 Task: Check the traffic conditions on Interstate 55 in Chicago.
Action: Key pressed <Key.caps_lock>I<Key.caps_lock>nter
Screenshot: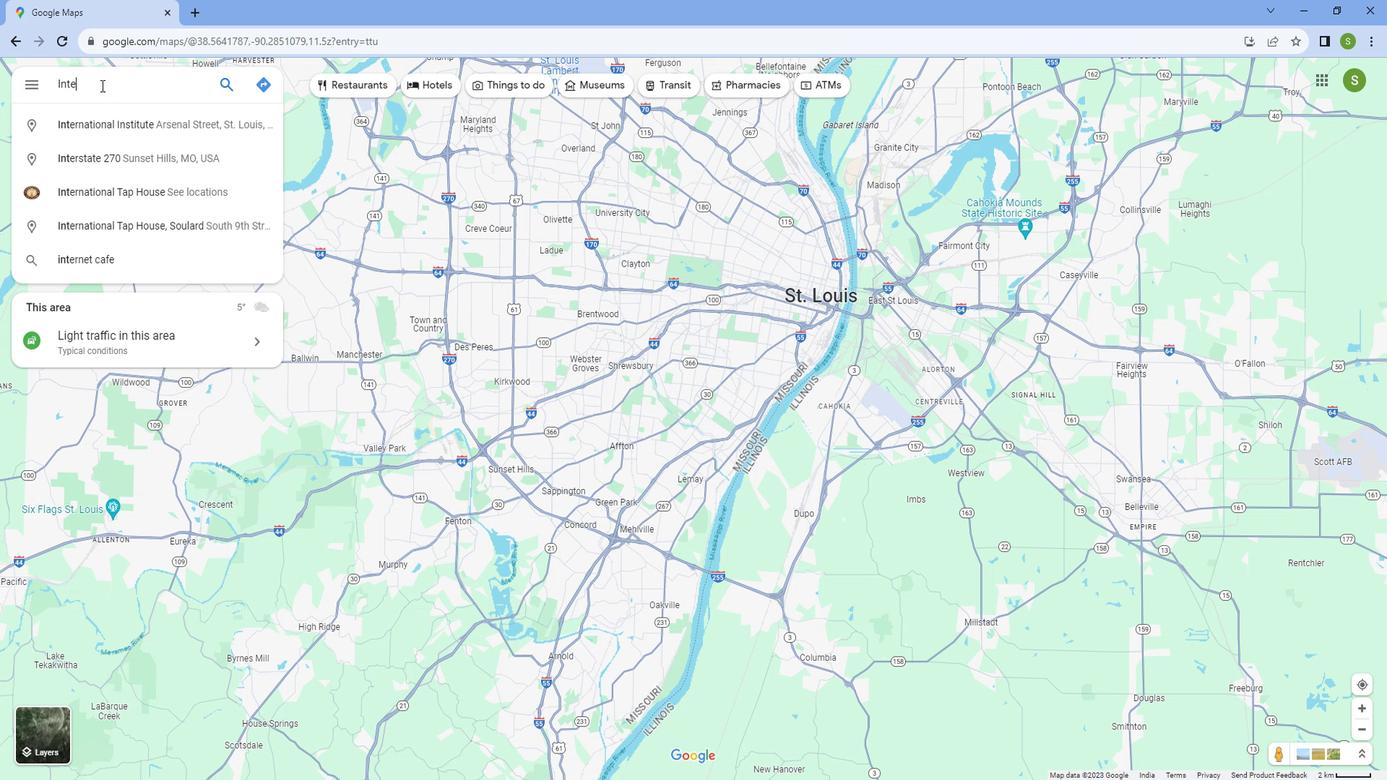 
Action: Mouse moved to (121, 107)
Screenshot: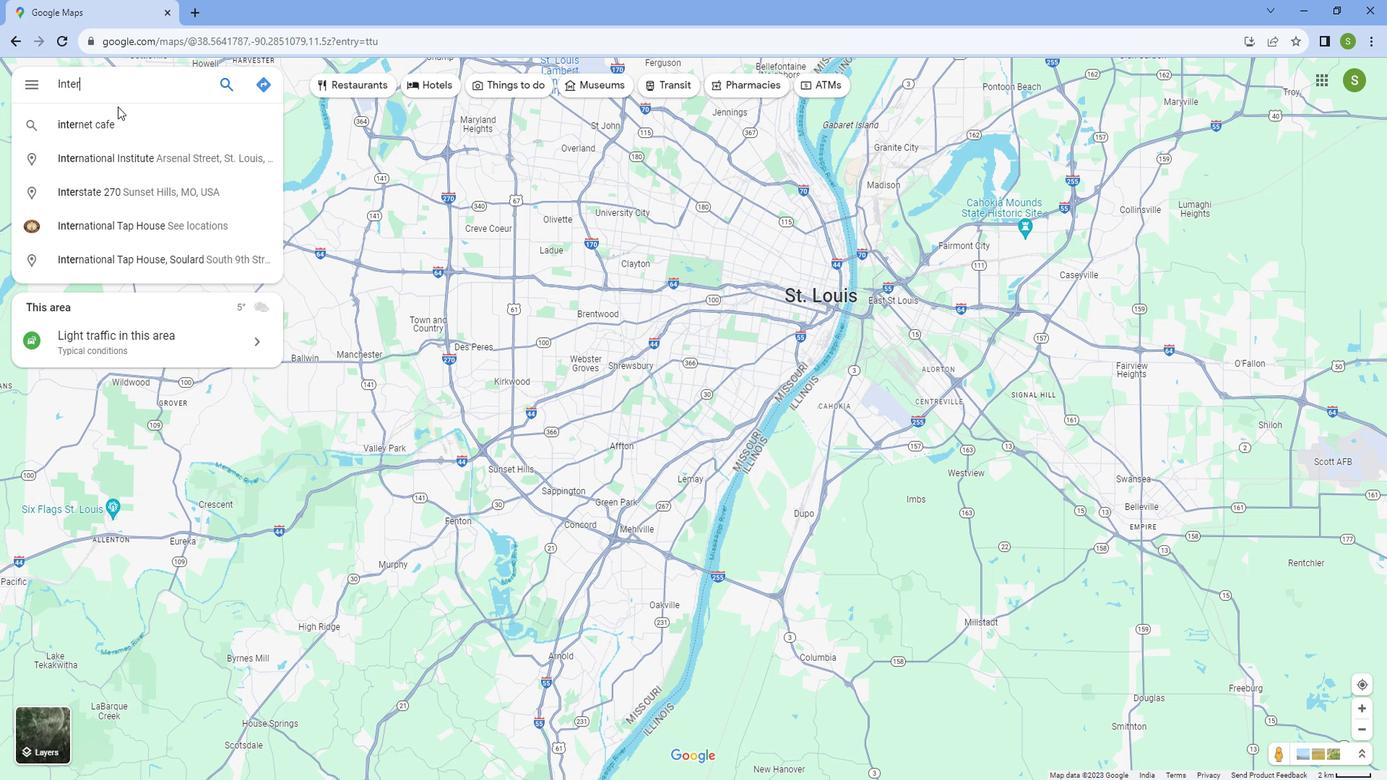 
Action: Key pressed state<Key.space>55,<Key.space><Key.caps_lock>C<Key.caps_lock>hicago
Screenshot: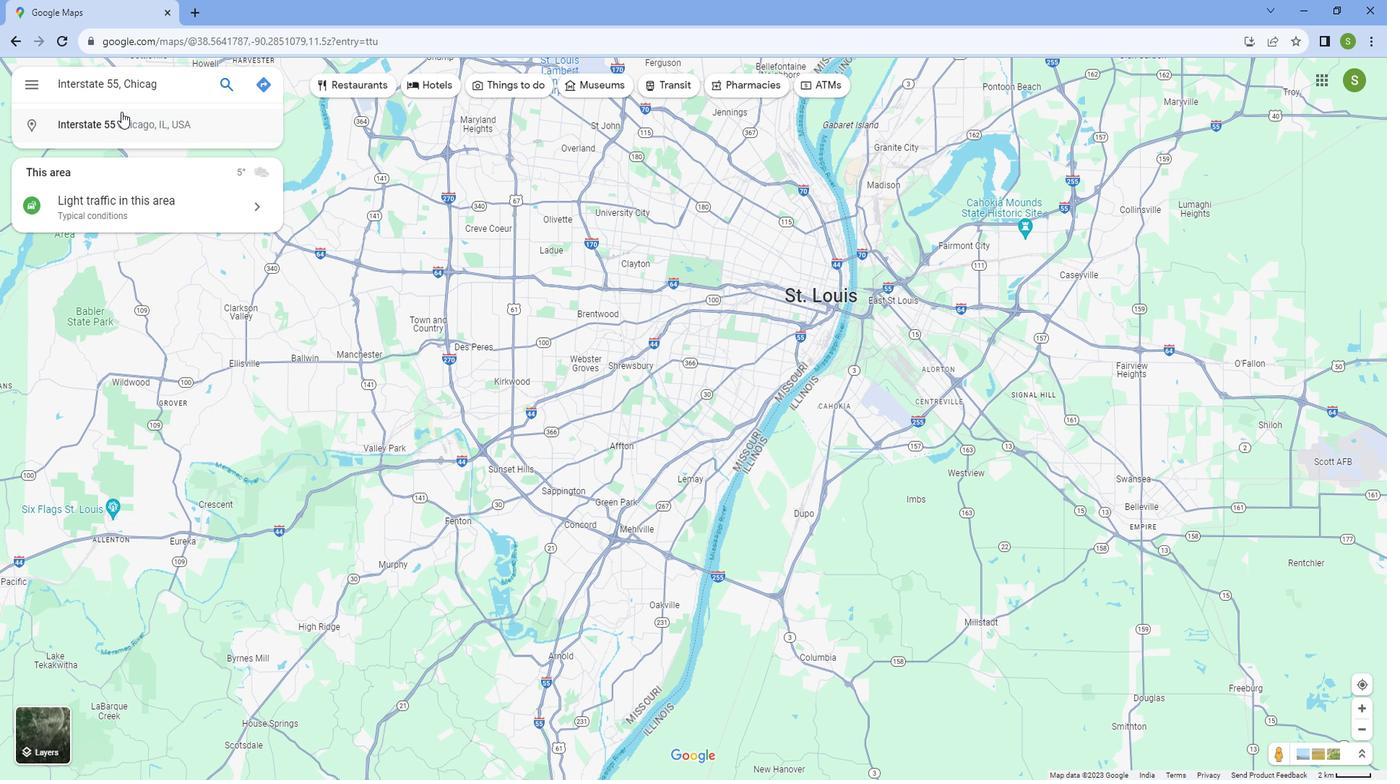 
Action: Mouse moved to (122, 114)
Screenshot: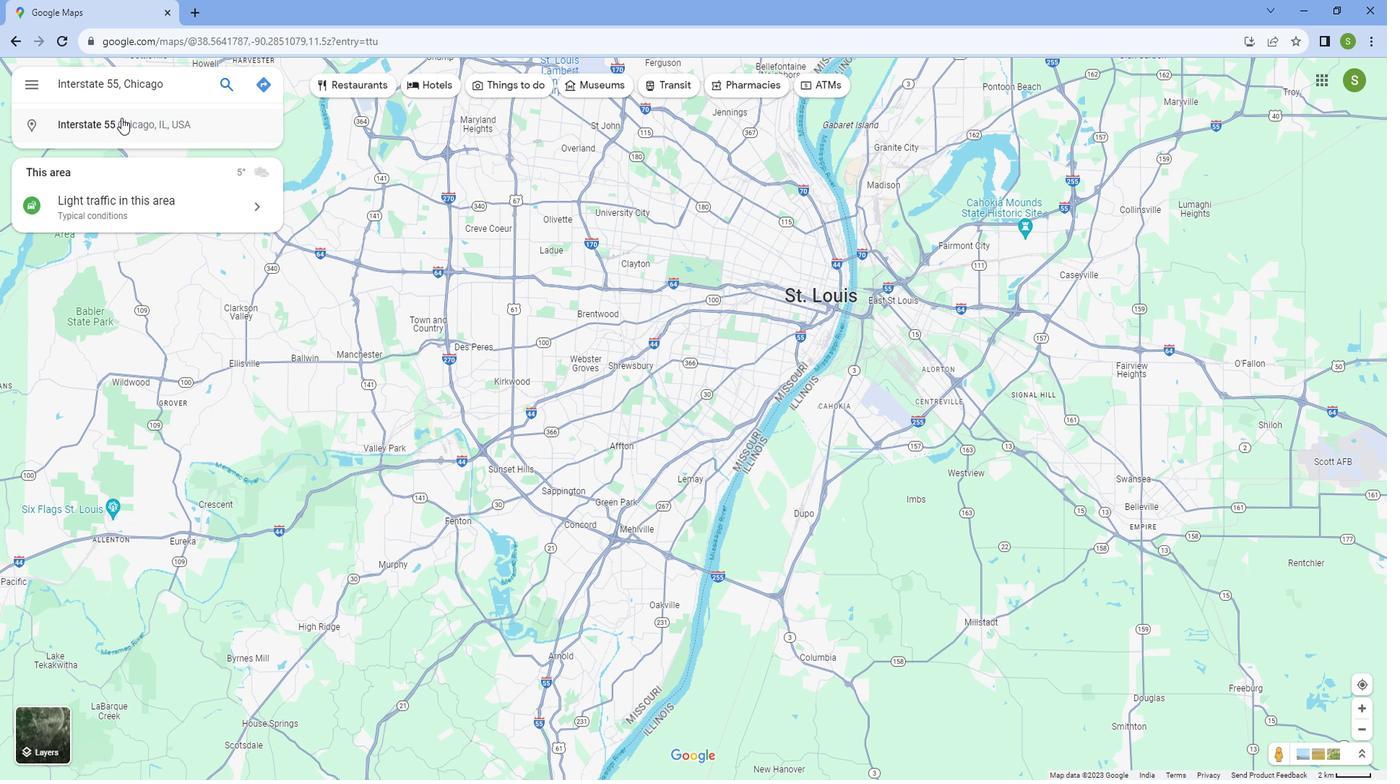 
Action: Mouse pressed left at (122, 114)
Screenshot: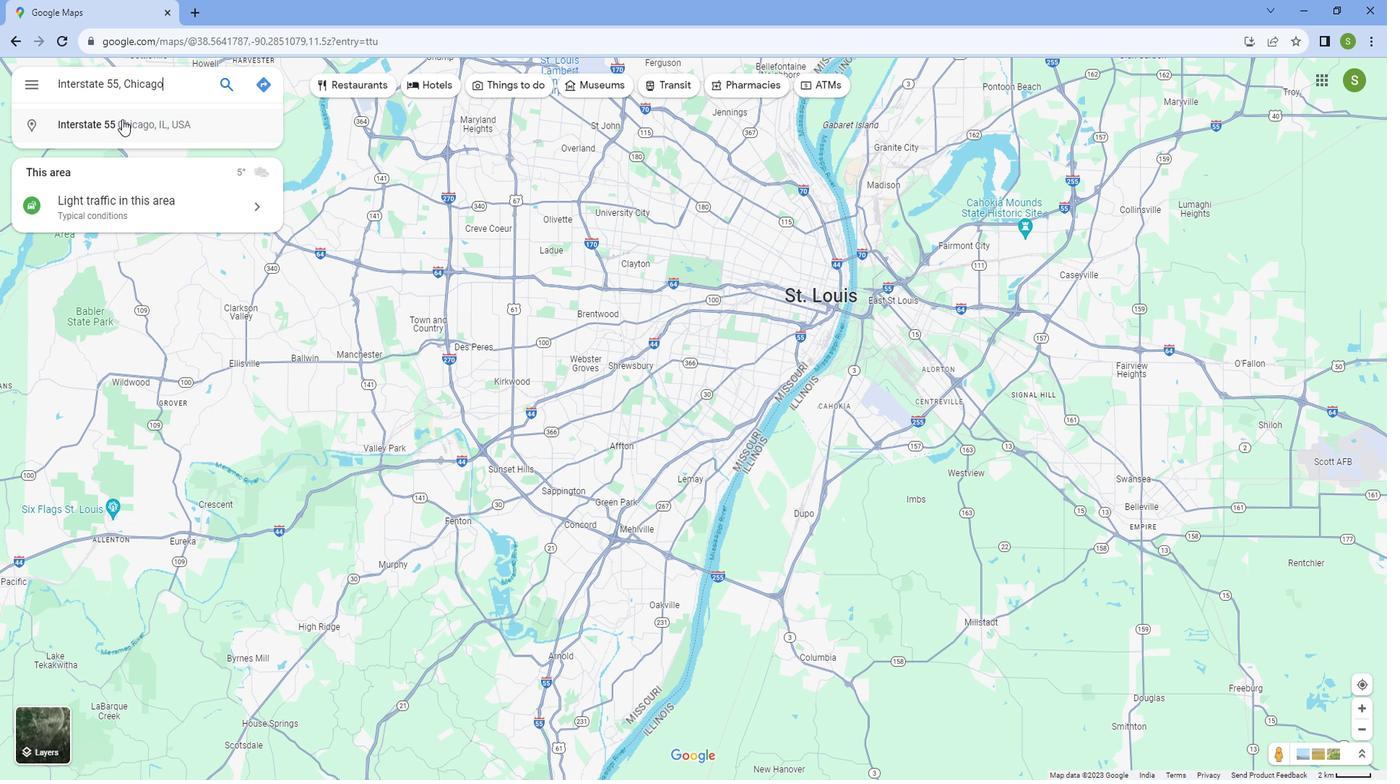 
Action: Mouse moved to (547, 509)
Screenshot: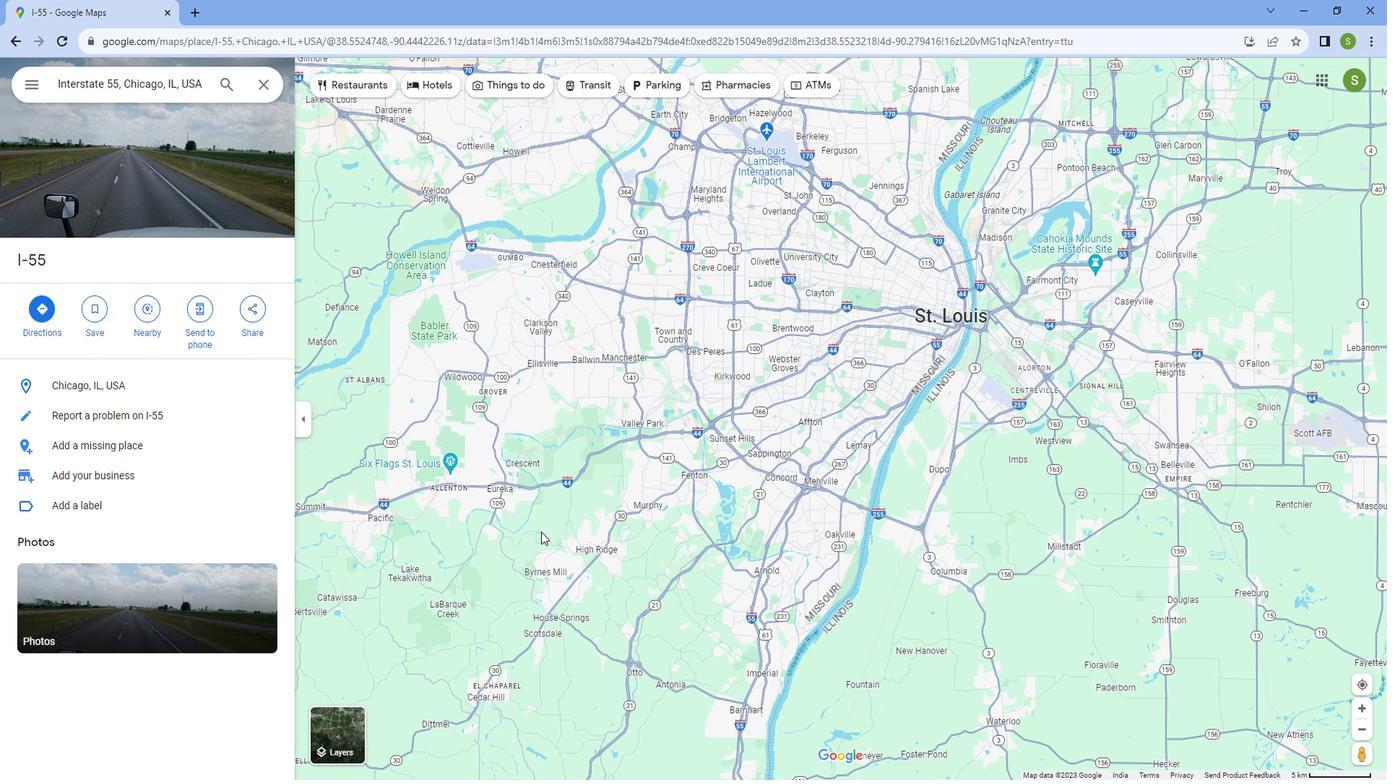 
Action: Mouse scrolled (547, 508) with delta (0, 0)
Screenshot: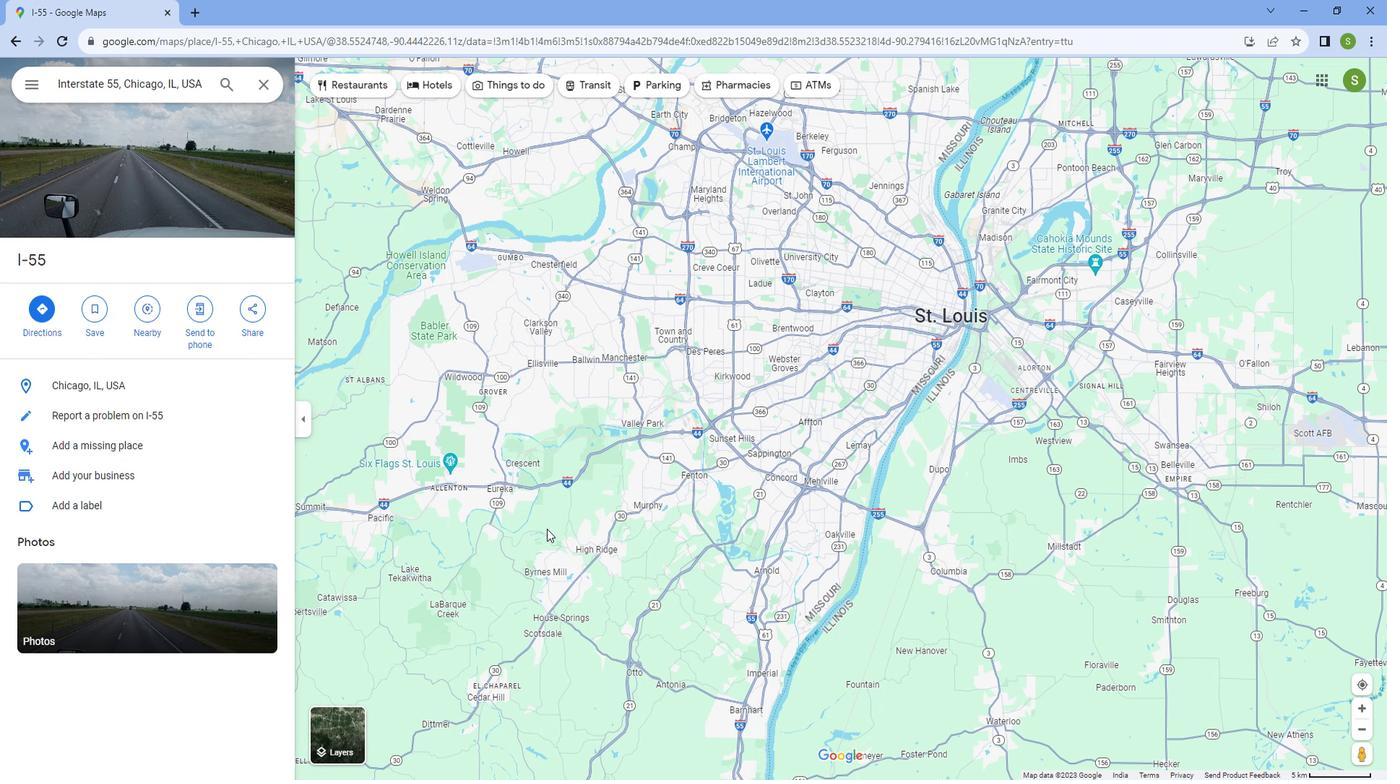
Action: Mouse scrolled (547, 508) with delta (0, 0)
Screenshot: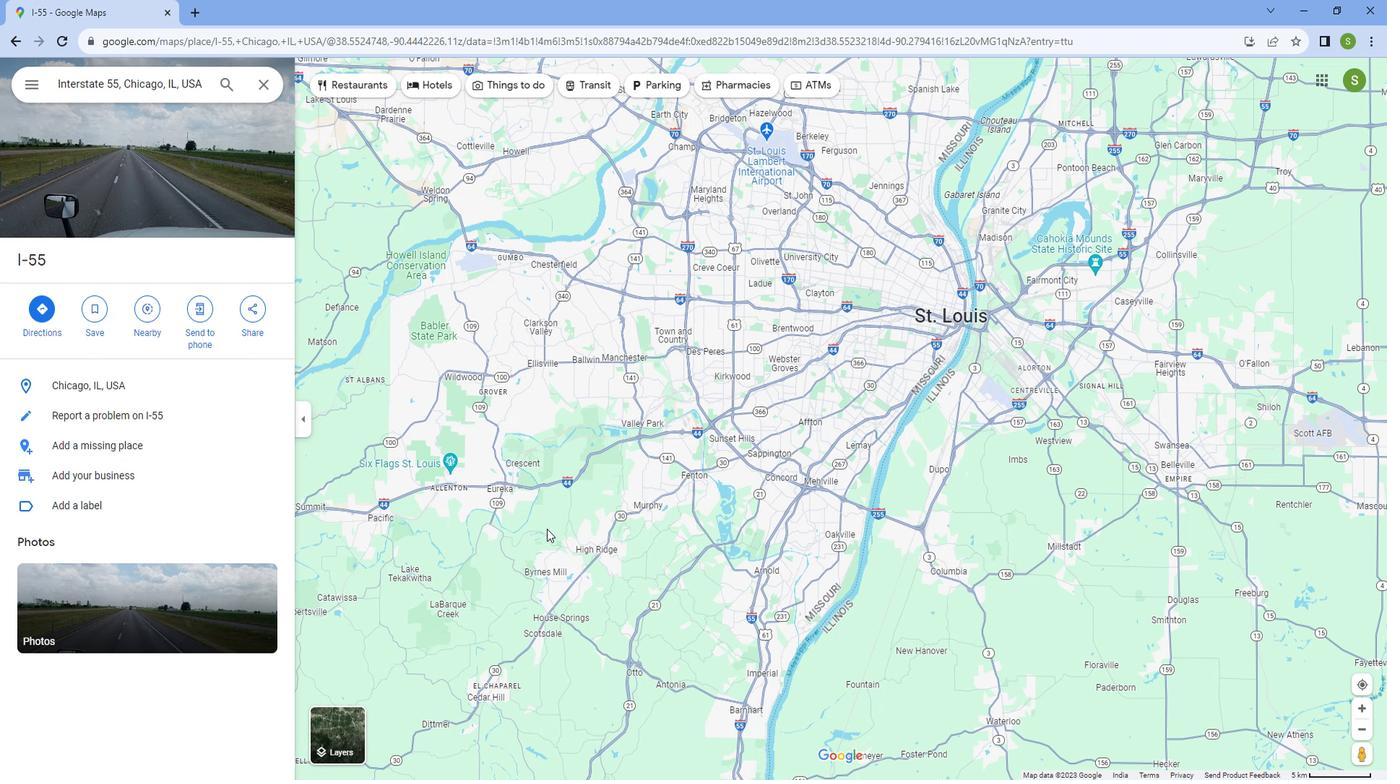 
Action: Mouse scrolled (547, 508) with delta (0, 0)
Screenshot: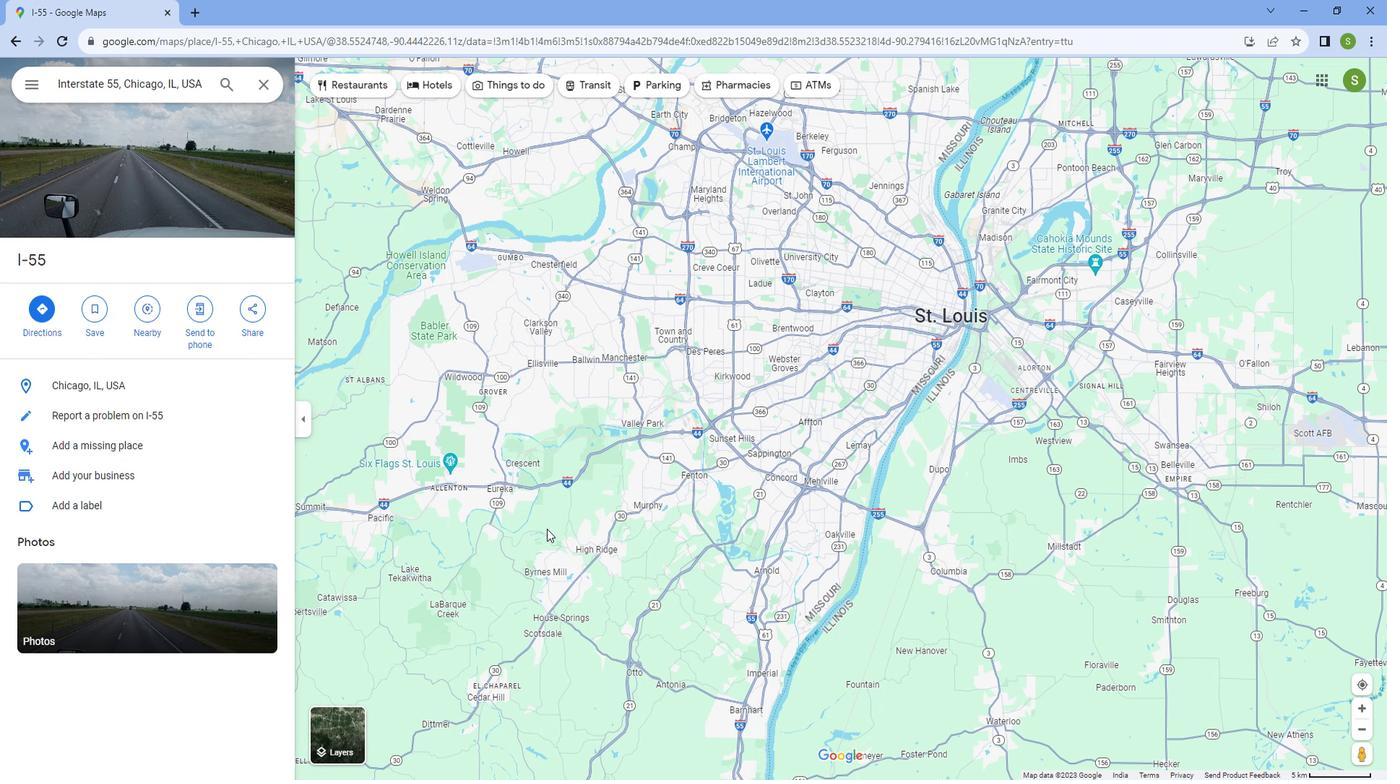 
Action: Mouse scrolled (547, 508) with delta (0, 0)
Screenshot: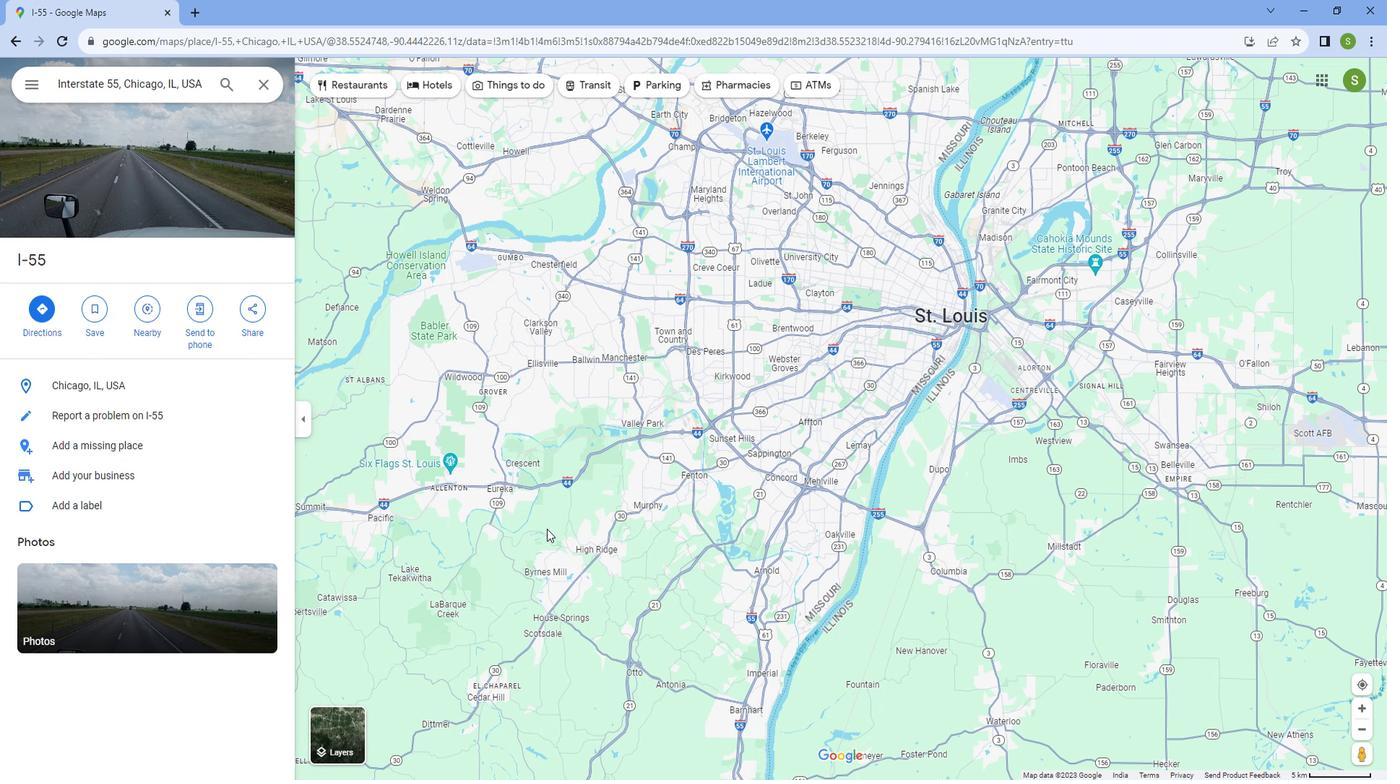 
Action: Mouse scrolled (547, 508) with delta (0, 0)
Screenshot: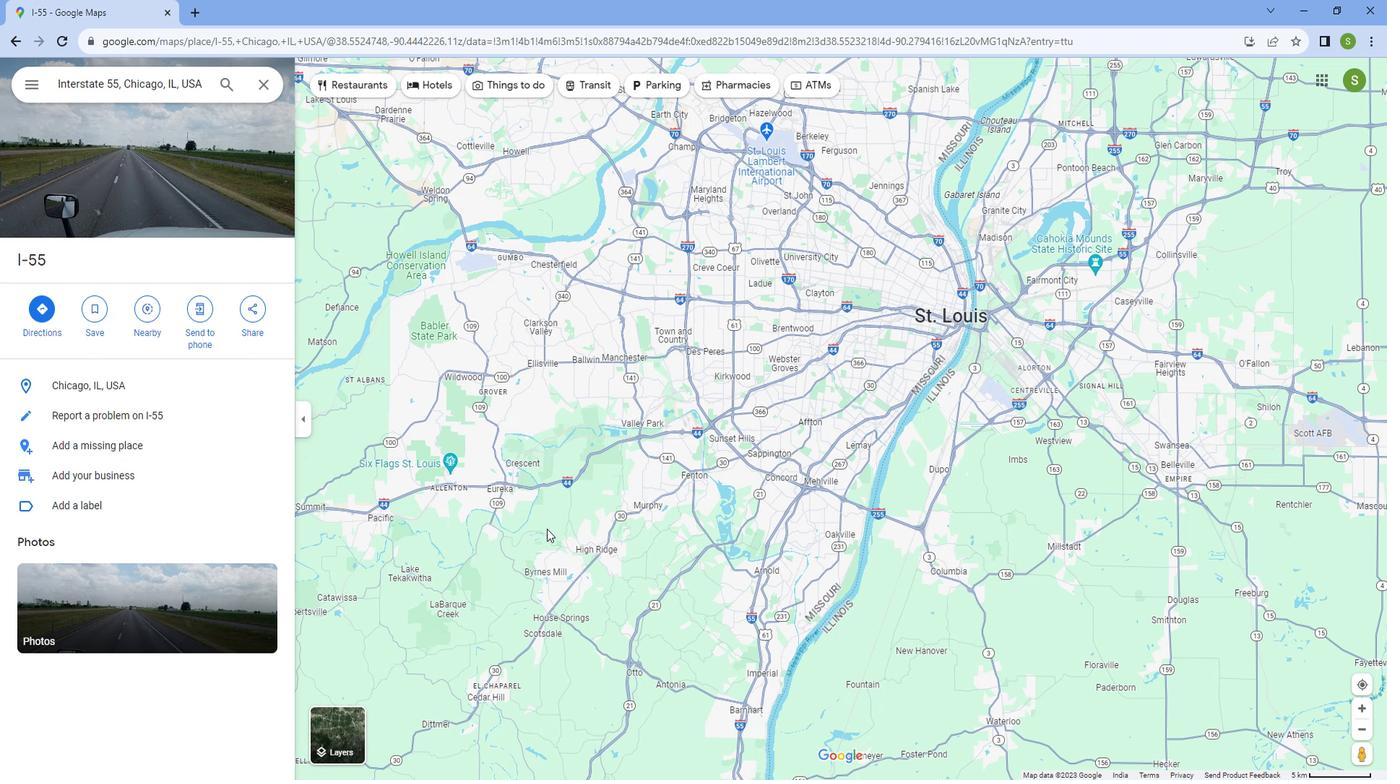 
Action: Mouse scrolled (547, 508) with delta (0, 0)
Screenshot: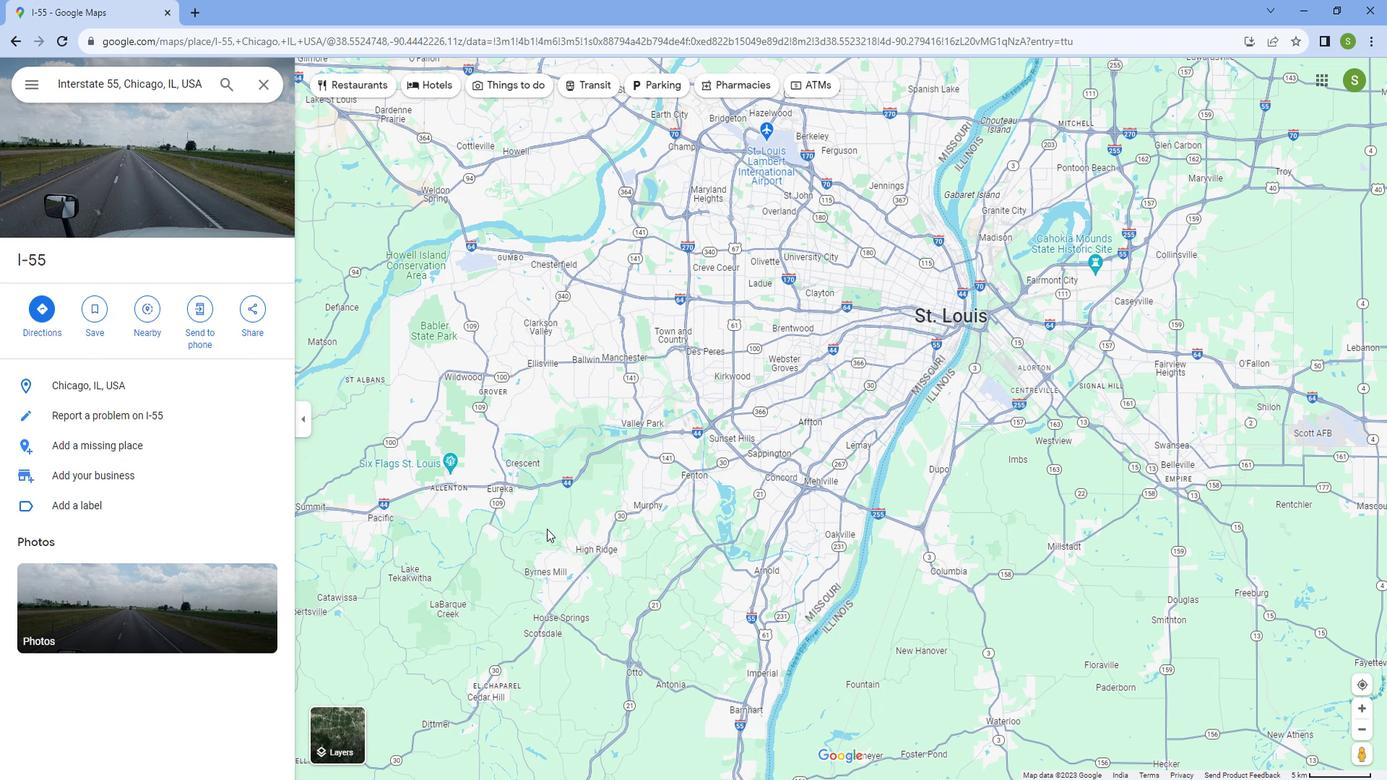 
Action: Mouse scrolled (547, 508) with delta (0, 0)
Screenshot: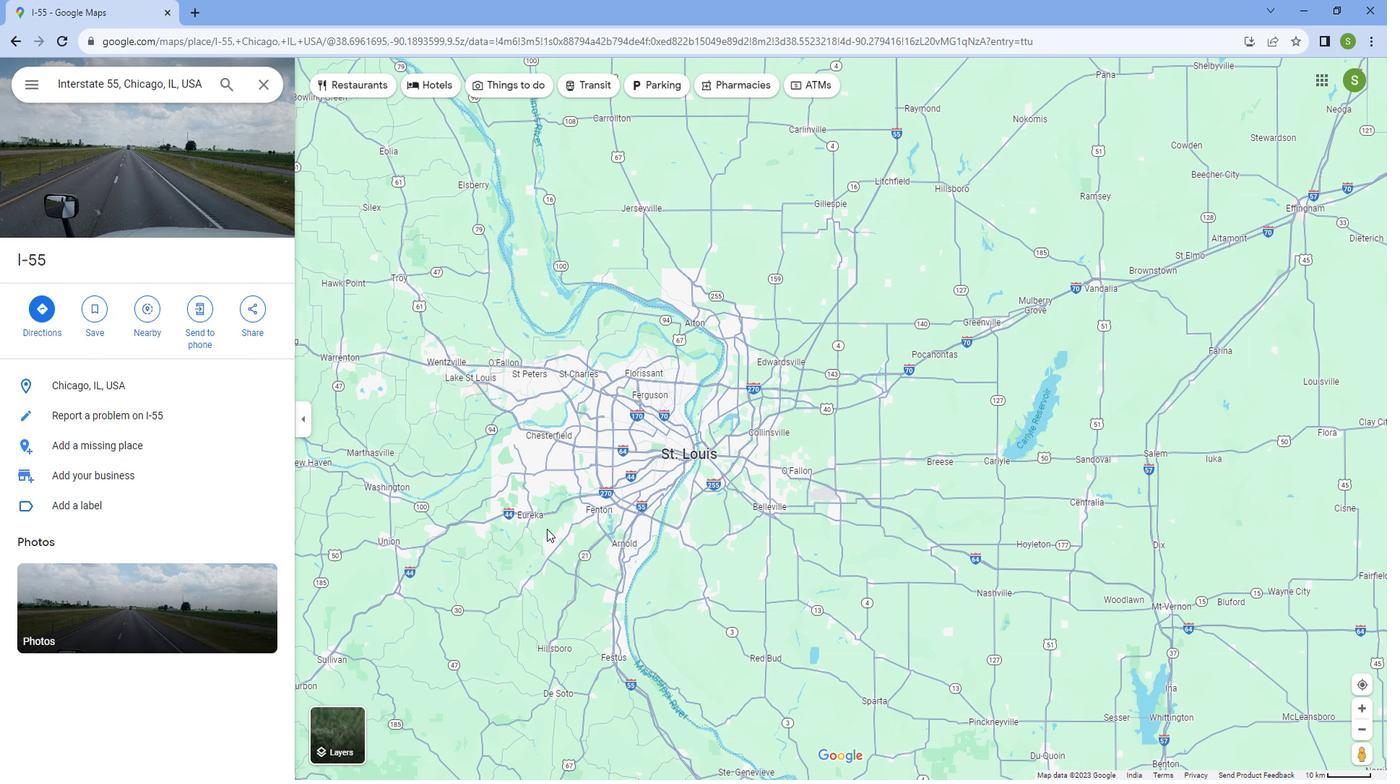 
Action: Mouse scrolled (547, 508) with delta (0, 0)
Screenshot: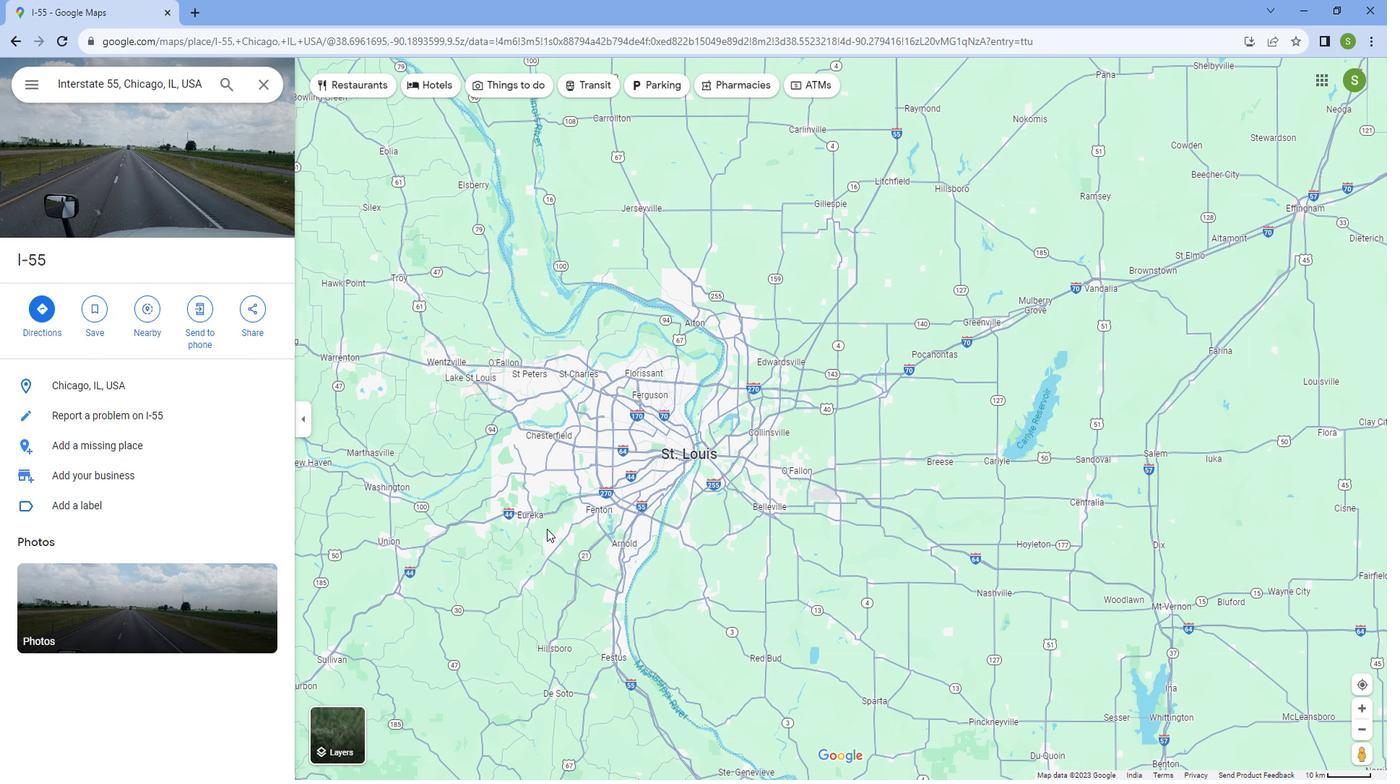 
Action: Mouse scrolled (547, 508) with delta (0, 0)
Screenshot: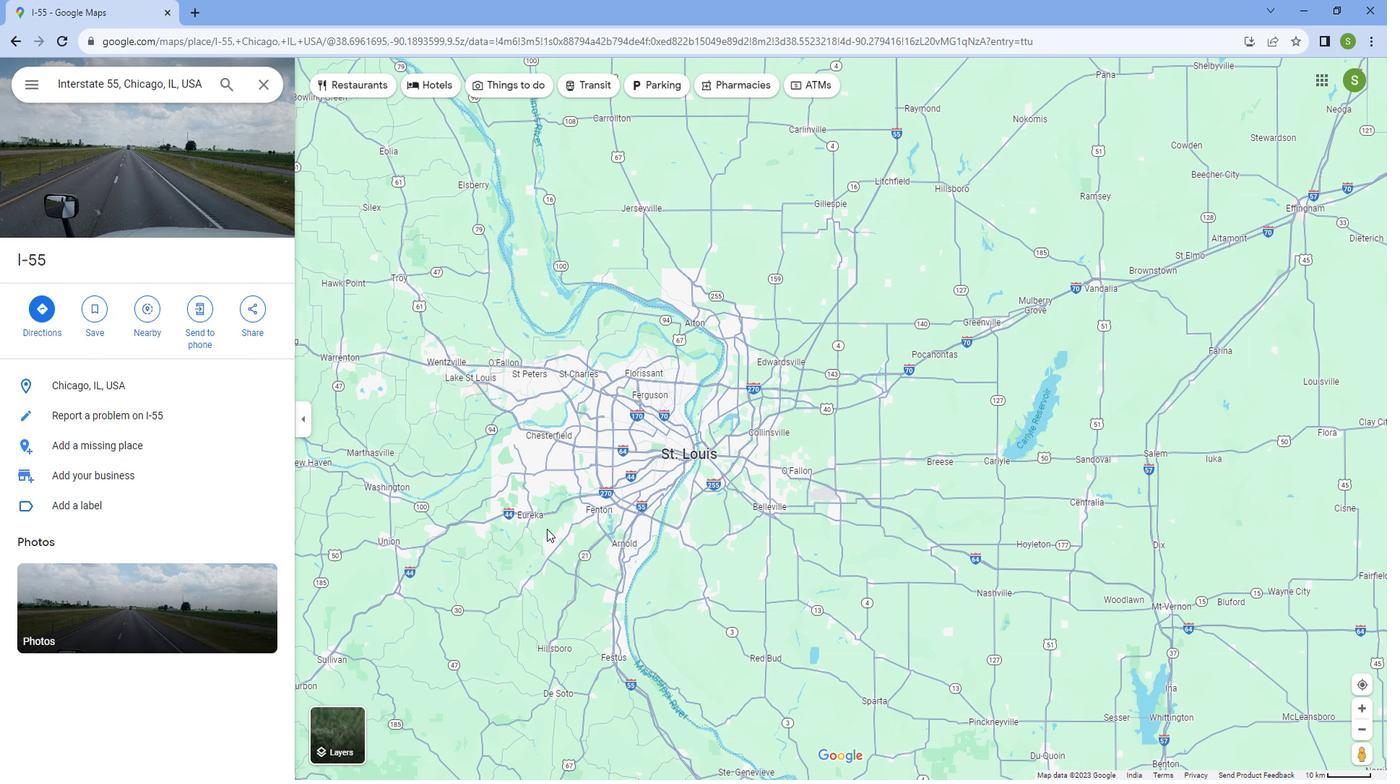 
Action: Mouse scrolled (547, 508) with delta (0, 0)
Screenshot: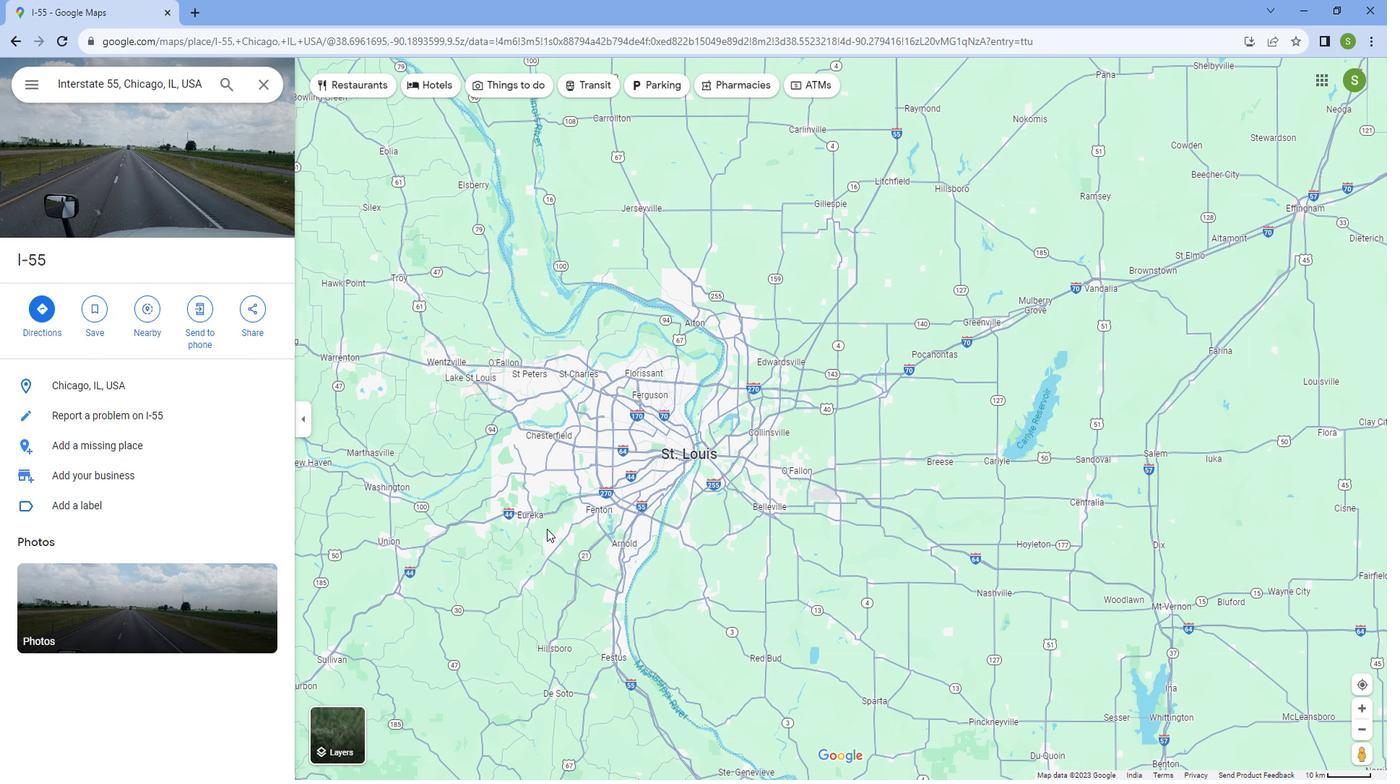 
Action: Mouse scrolled (547, 508) with delta (0, 0)
Screenshot: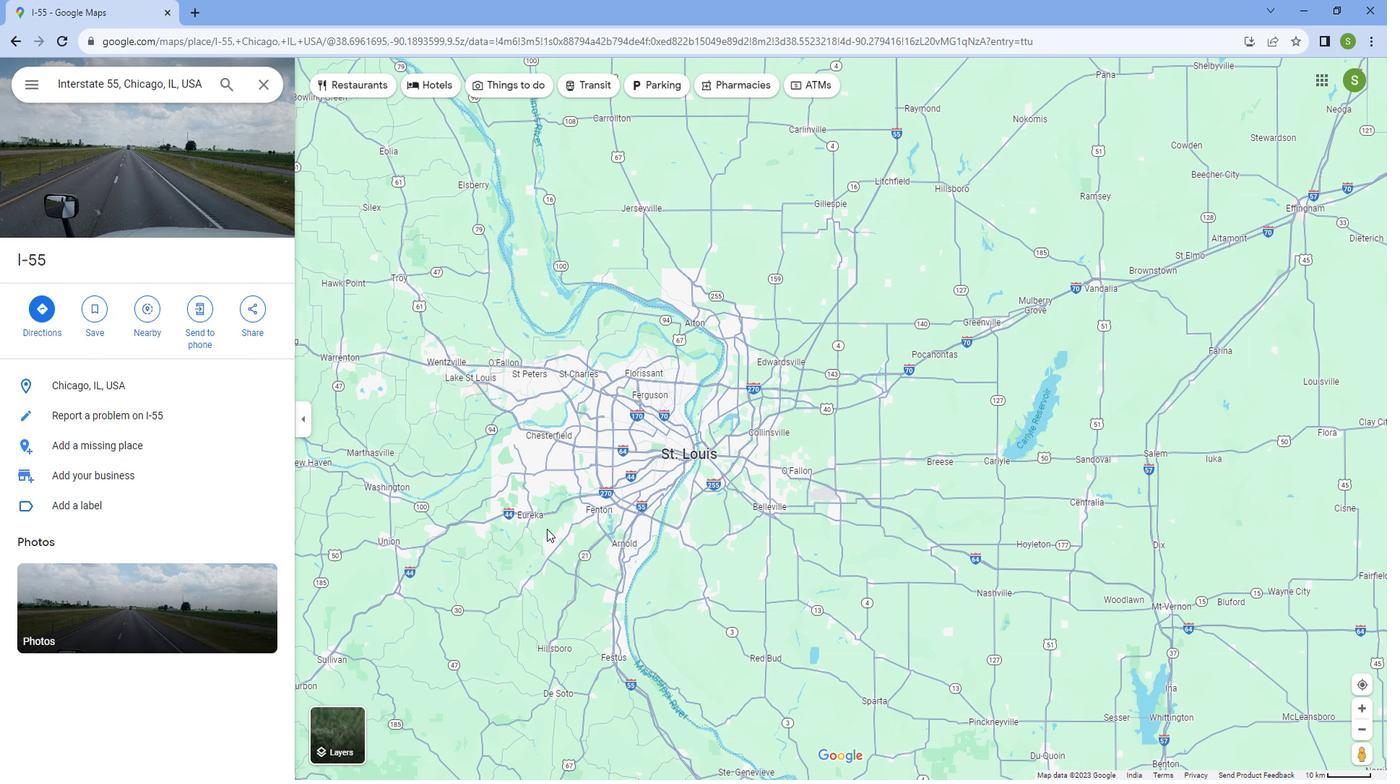 
Action: Mouse scrolled (547, 508) with delta (0, 0)
Screenshot: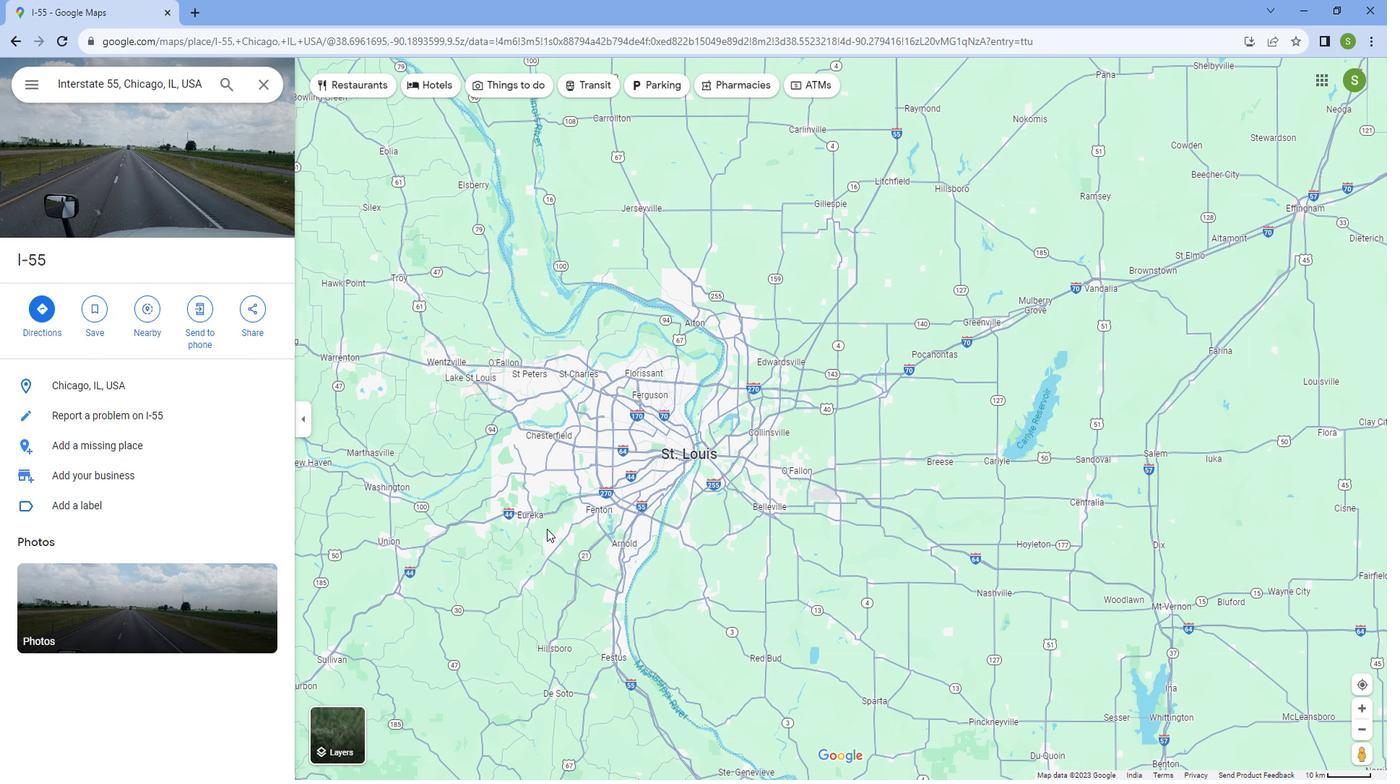 
Action: Mouse scrolled (547, 508) with delta (0, 0)
Screenshot: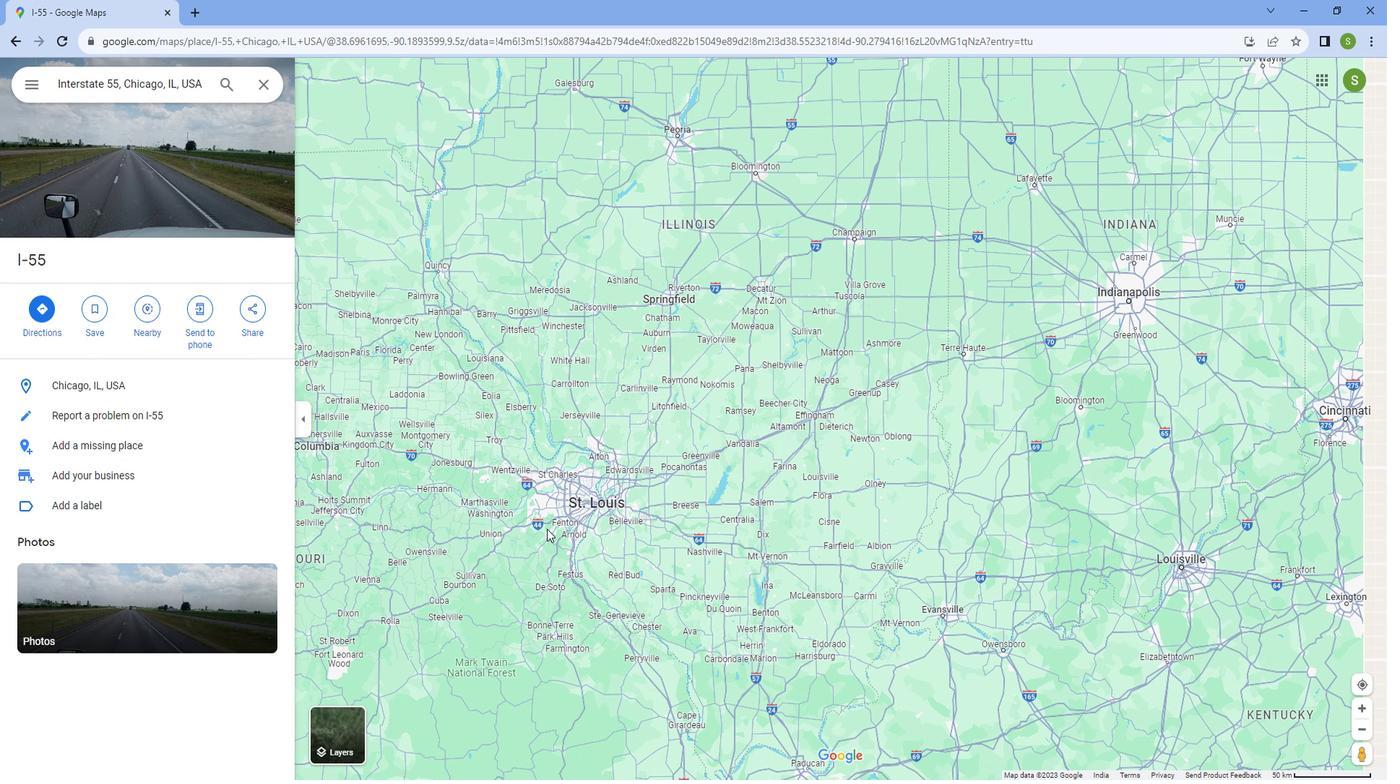 
Action: Mouse scrolled (547, 508) with delta (0, 0)
Screenshot: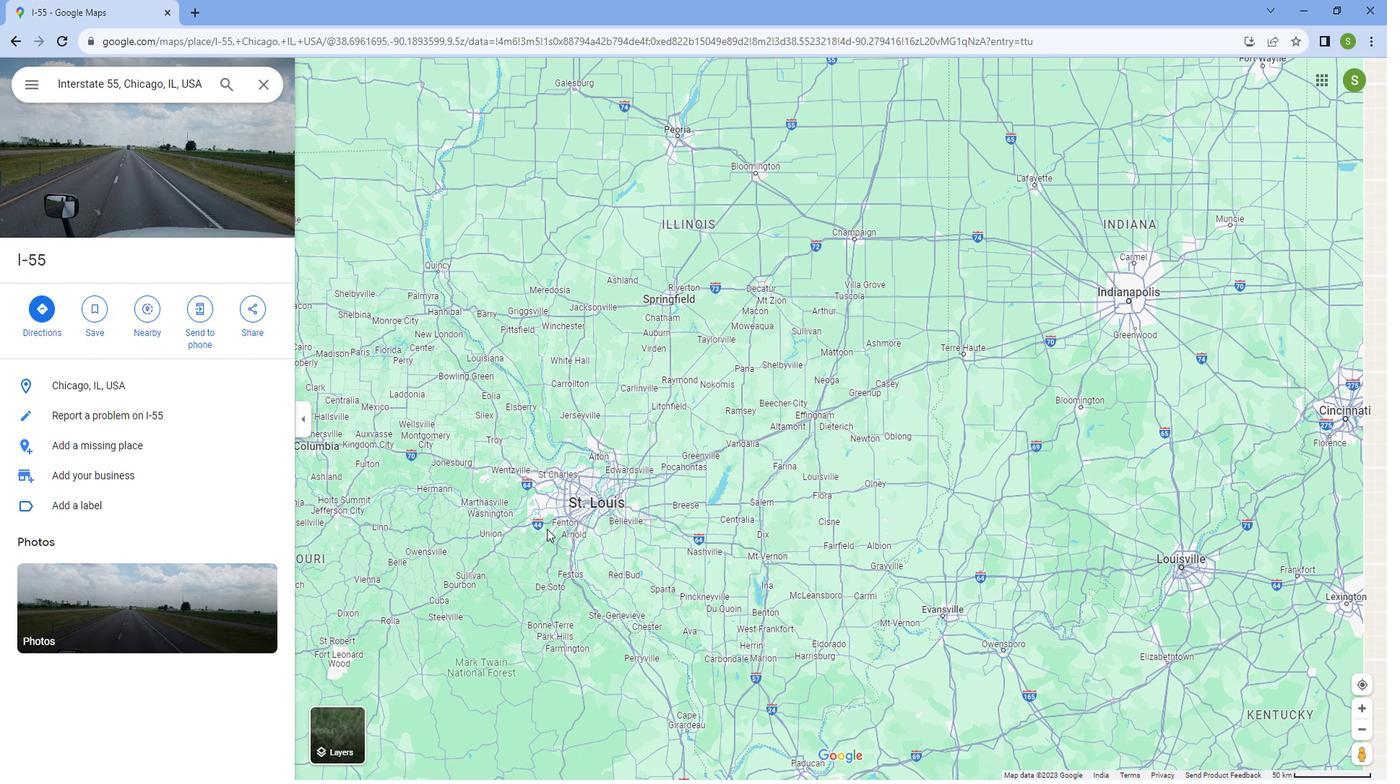 
Action: Mouse scrolled (547, 508) with delta (0, 0)
Screenshot: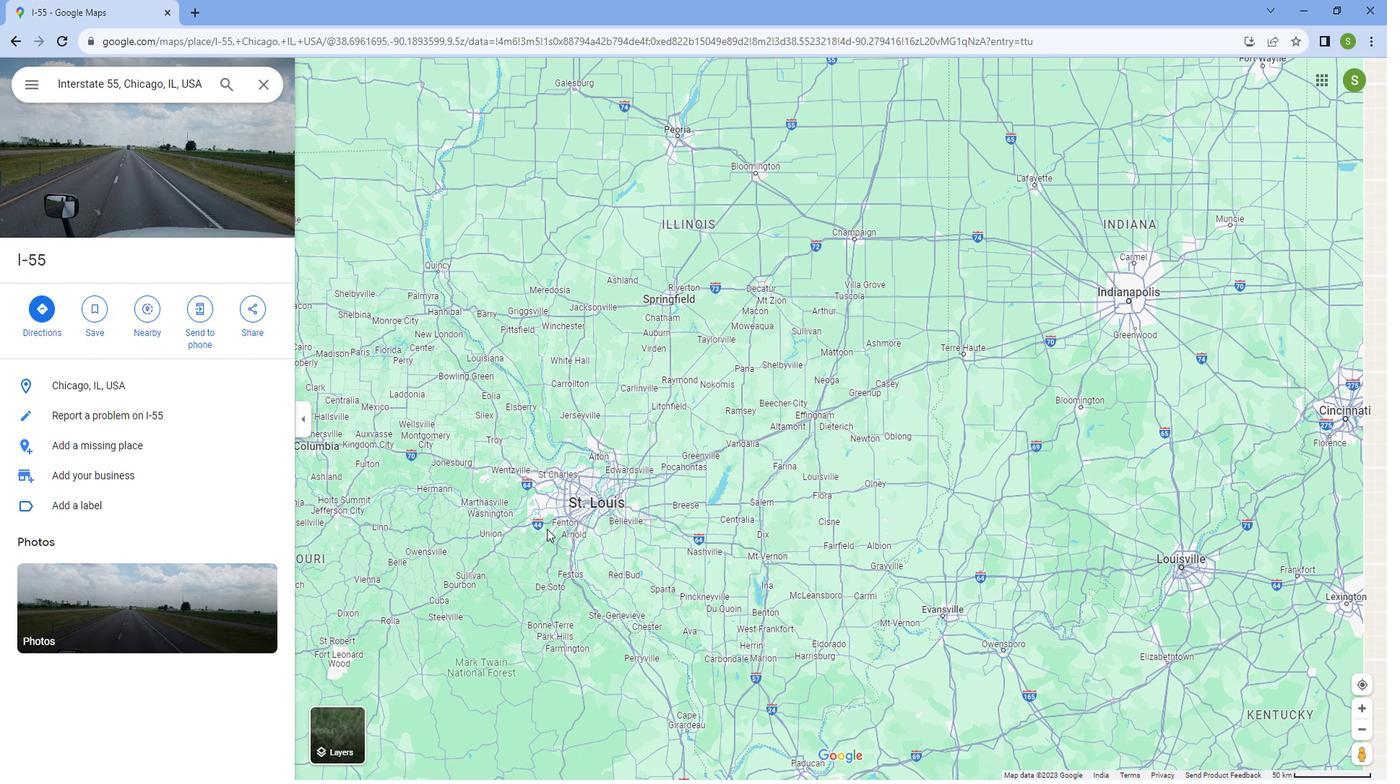 
Action: Mouse scrolled (547, 508) with delta (0, 0)
Screenshot: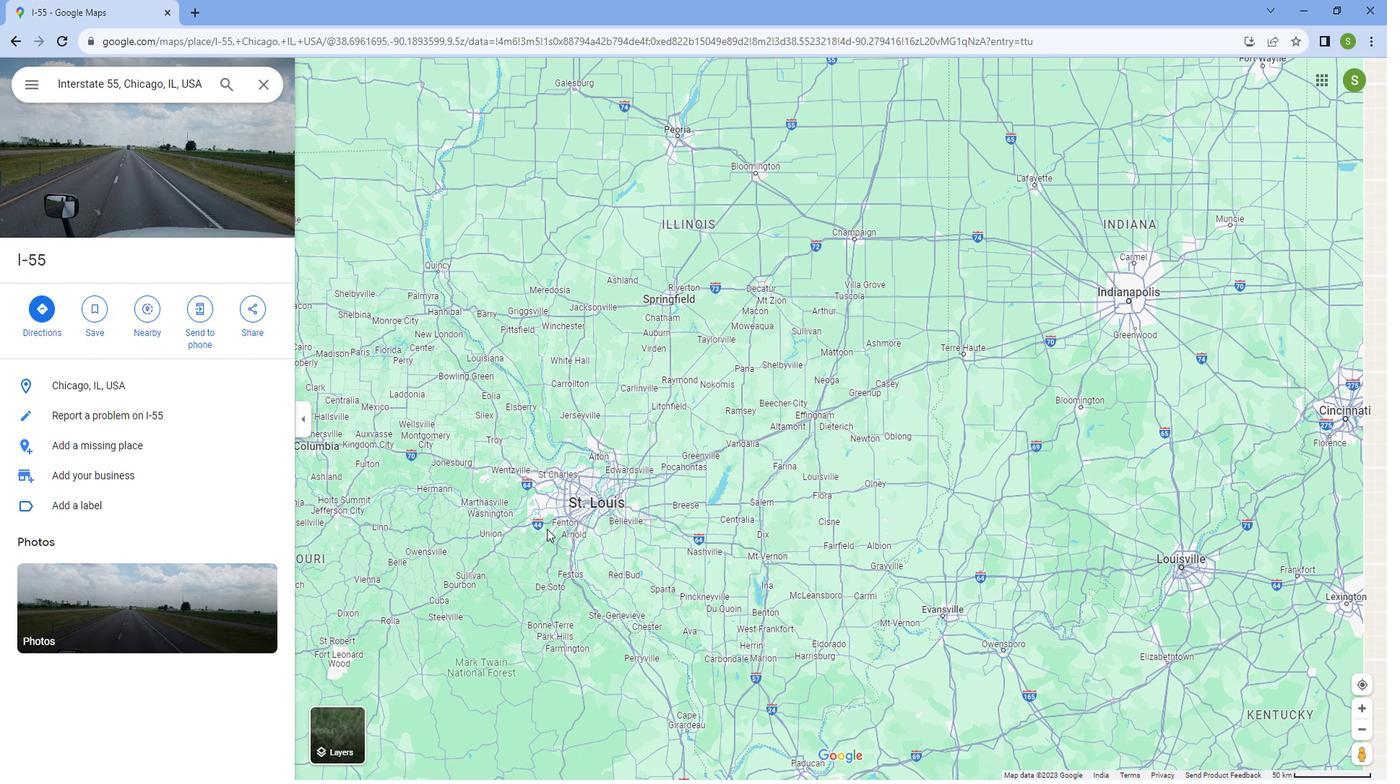 
Action: Mouse scrolled (547, 508) with delta (0, 0)
Screenshot: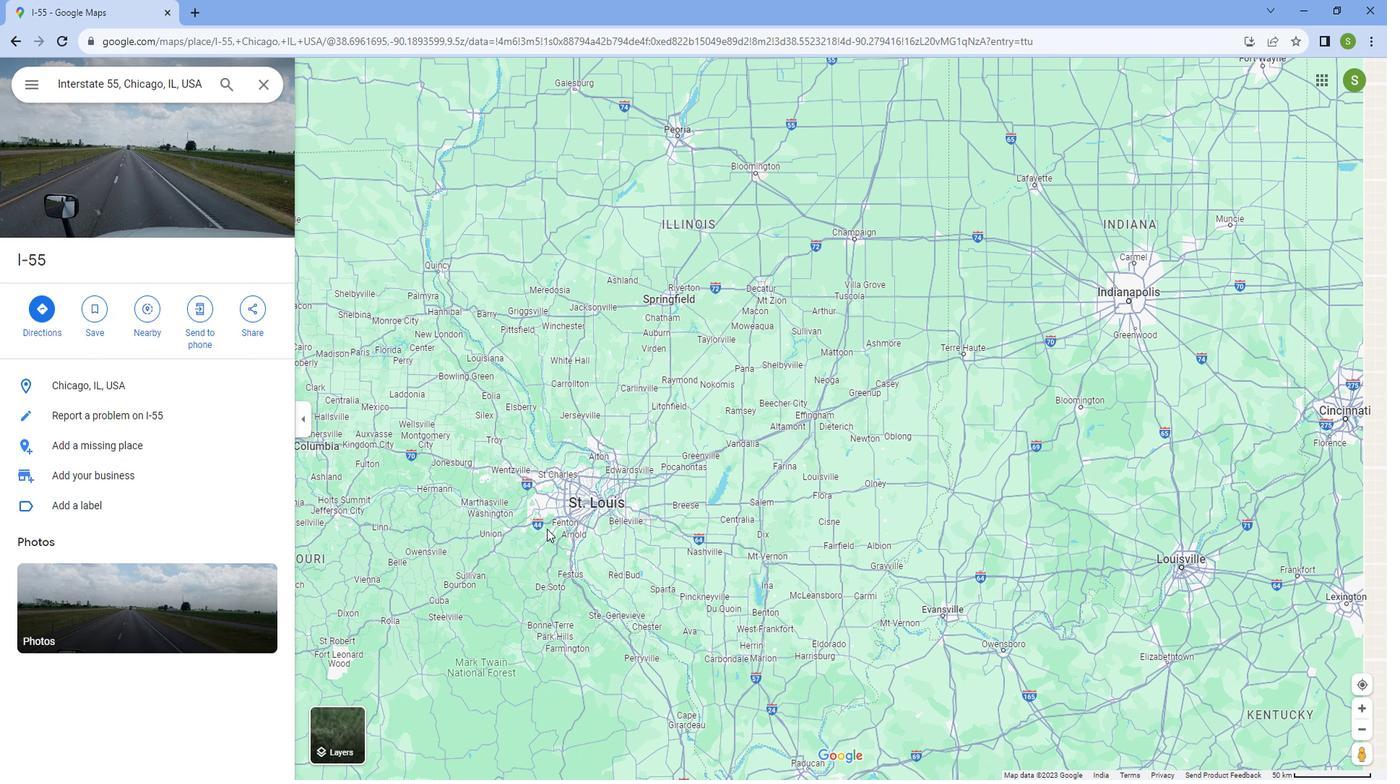 
Action: Mouse scrolled (547, 508) with delta (0, 0)
Screenshot: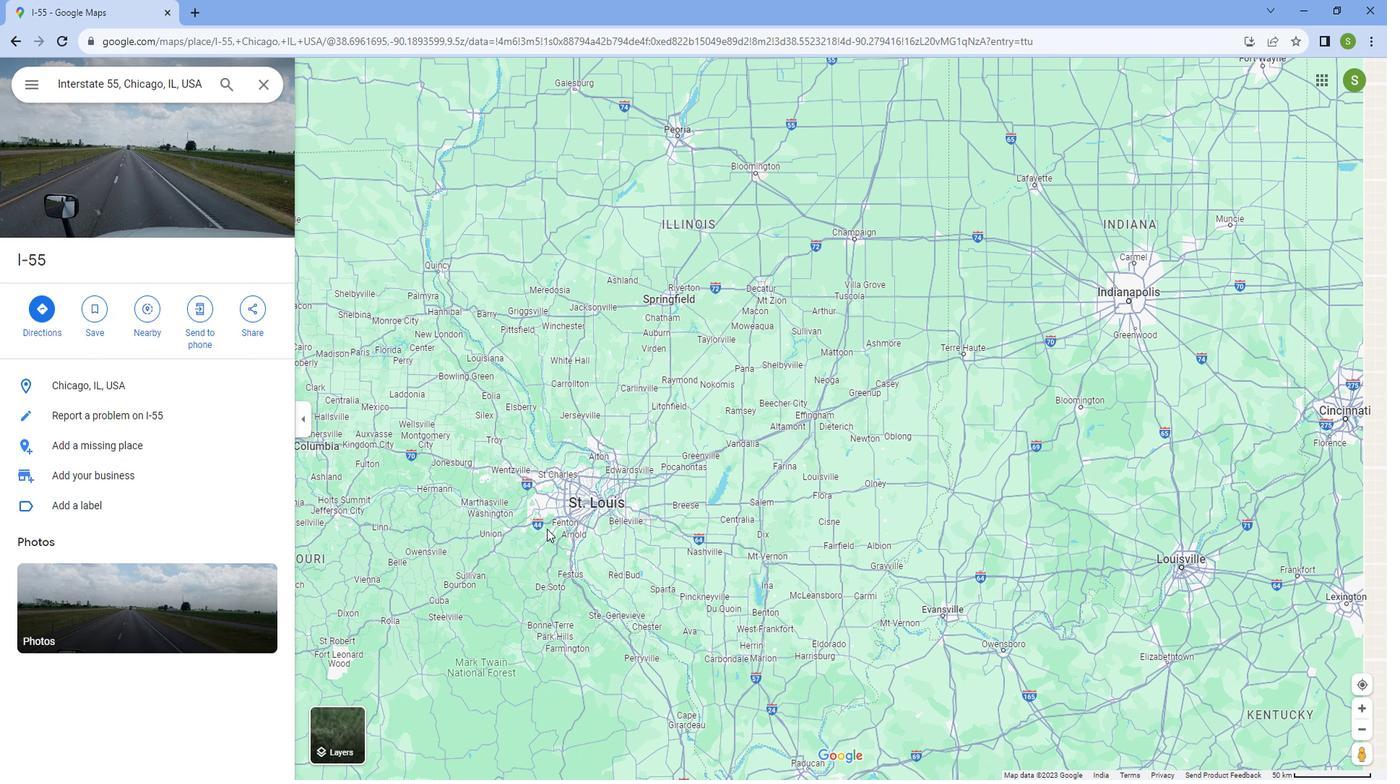 
Action: Mouse moved to (569, 685)
Screenshot: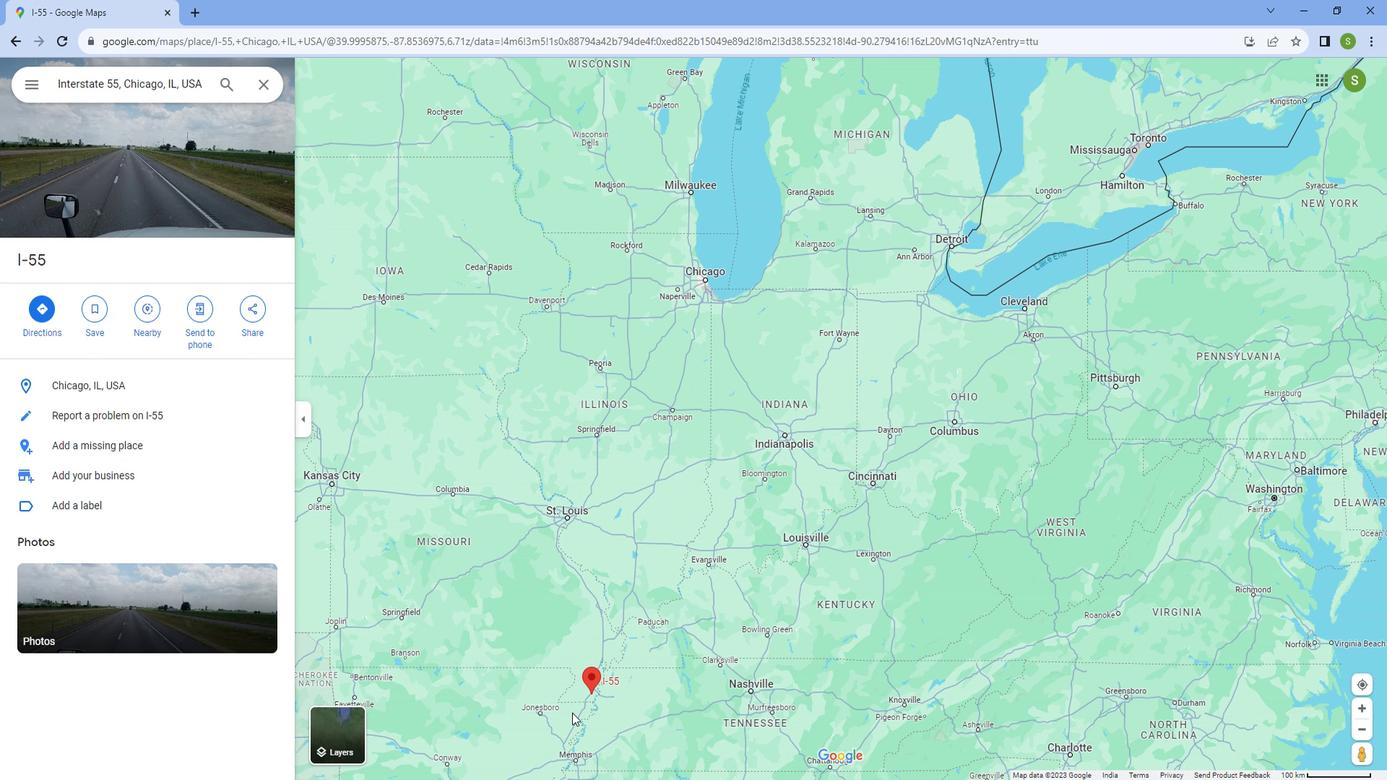 
Action: Mouse scrolled (569, 686) with delta (0, 0)
Screenshot: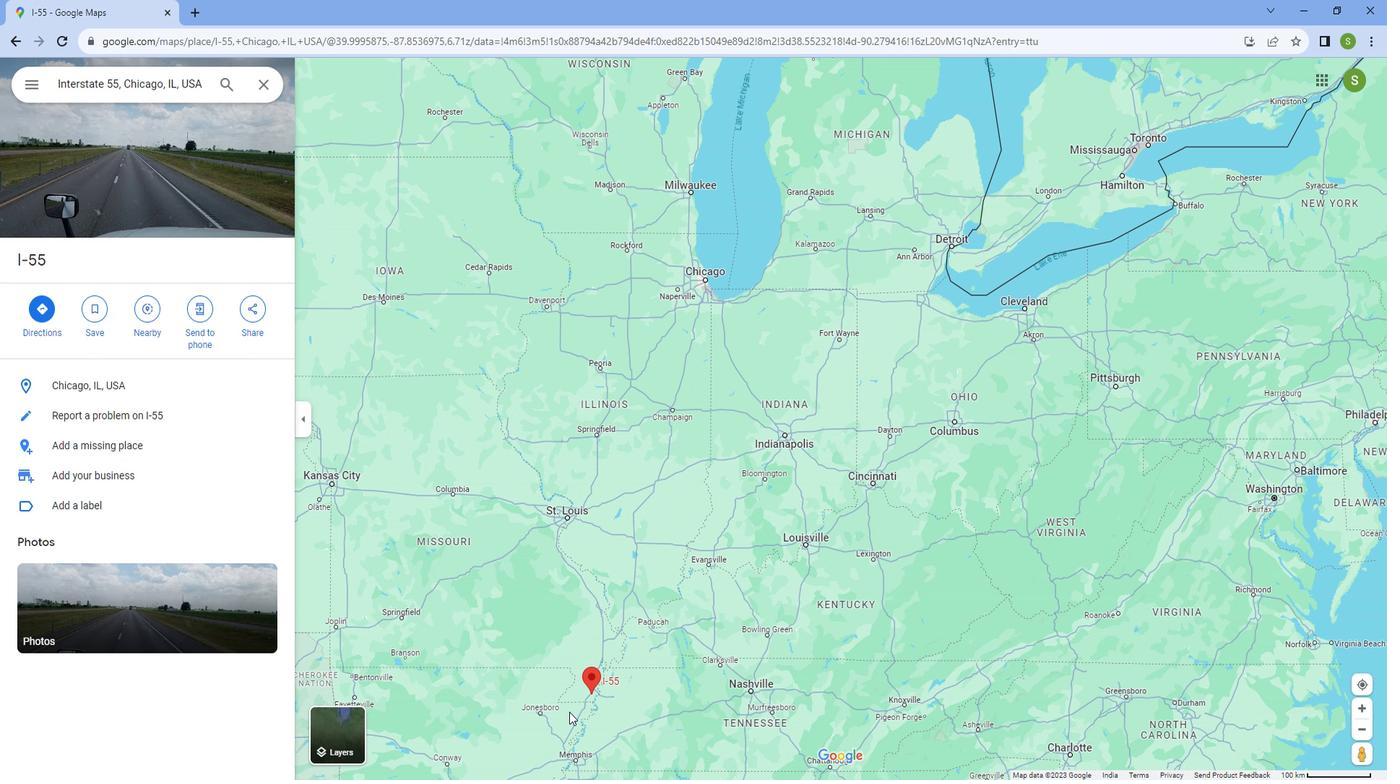 
Action: Mouse scrolled (569, 686) with delta (0, 0)
Screenshot: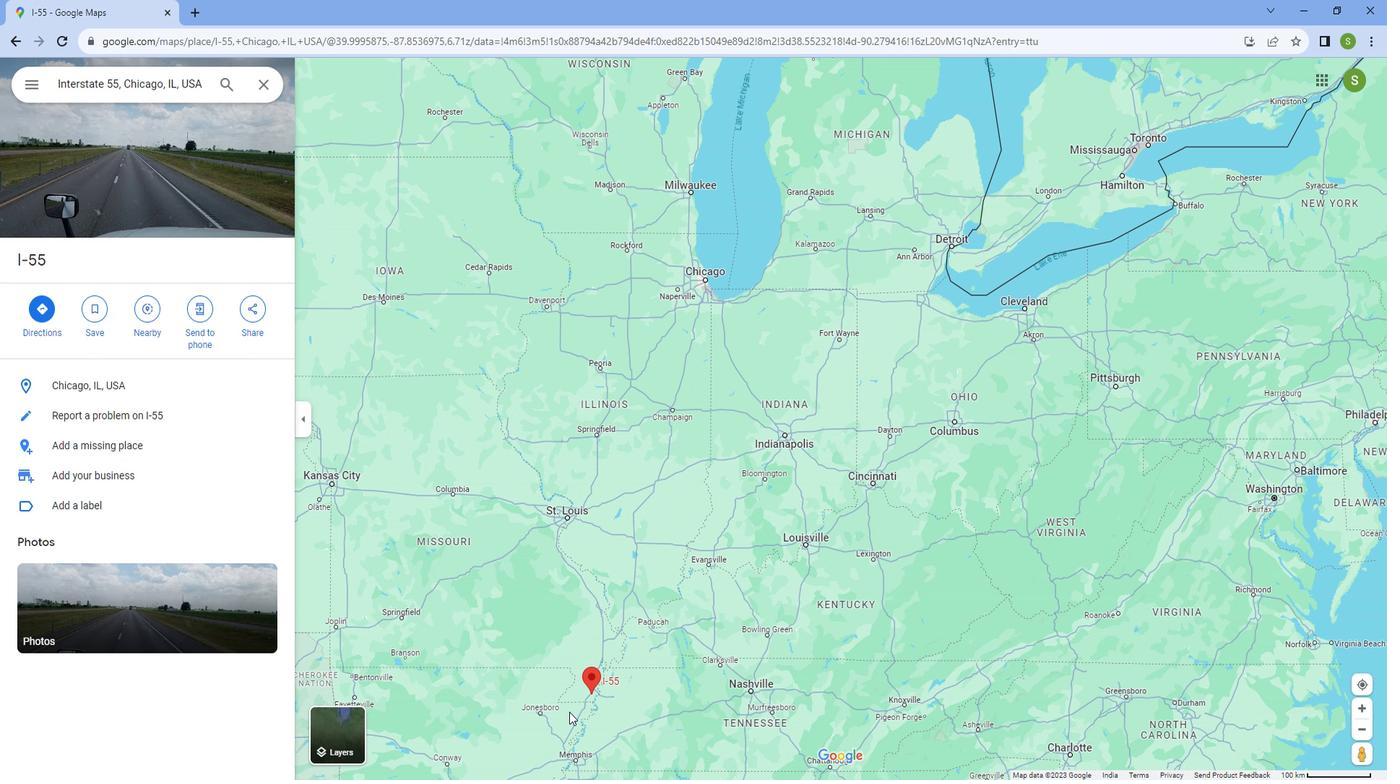 
Action: Mouse scrolled (569, 686) with delta (0, 0)
Screenshot: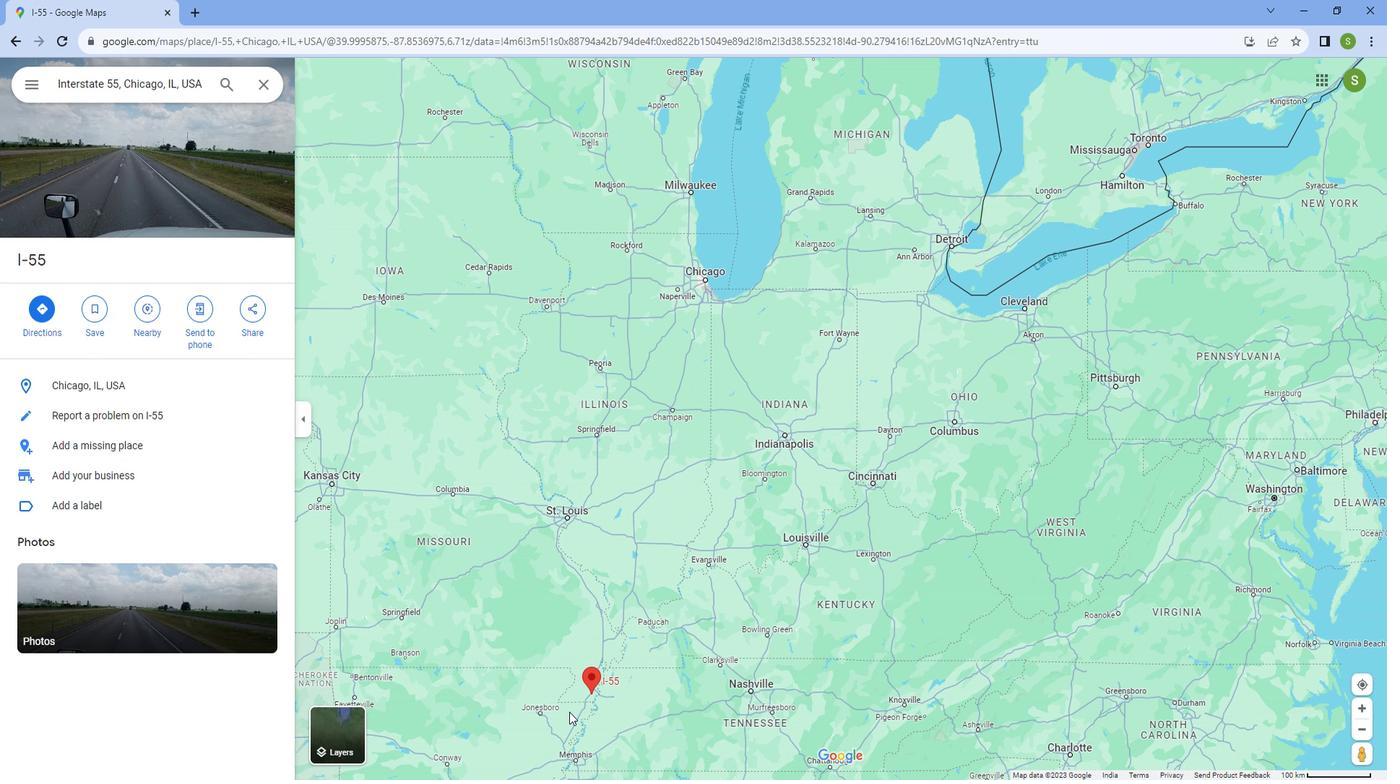 
Action: Mouse scrolled (569, 686) with delta (0, 0)
Screenshot: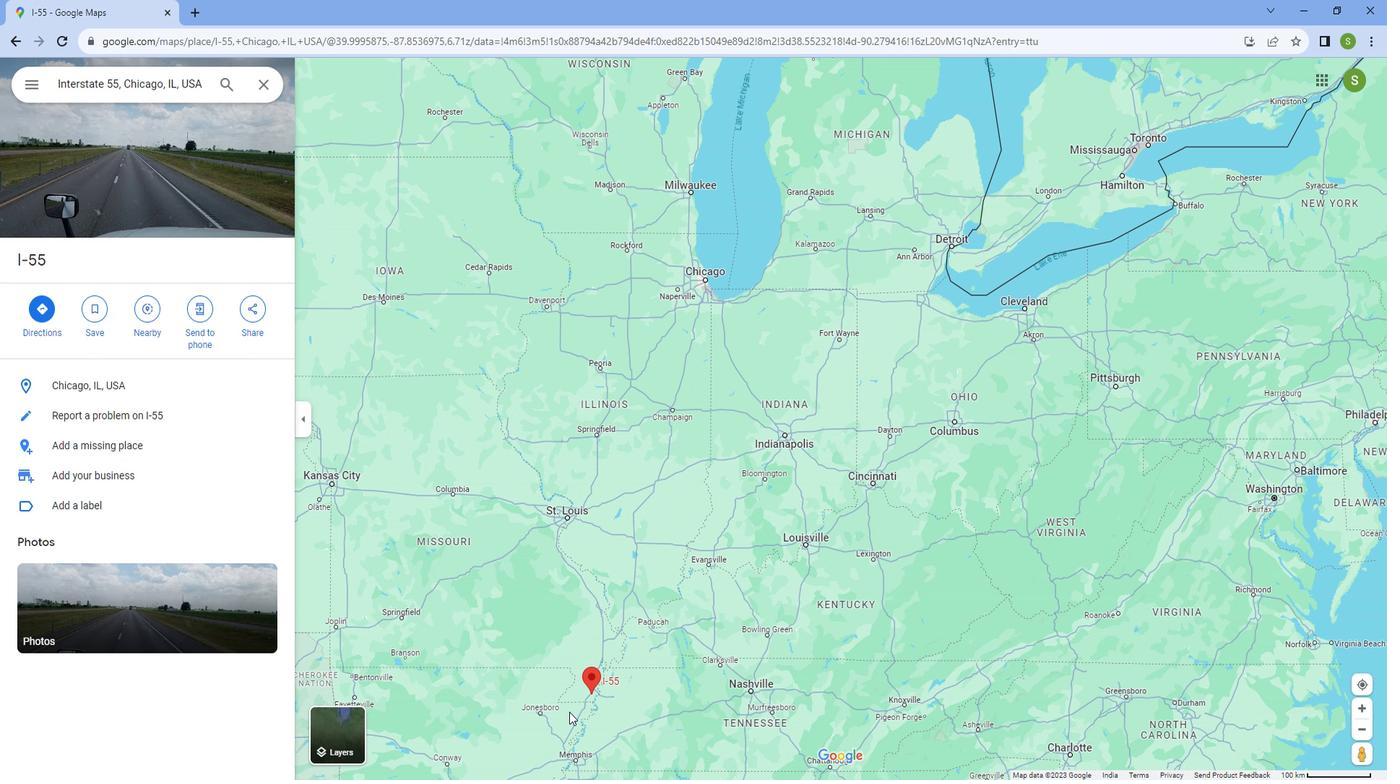 
Action: Mouse moved to (563, 679)
Screenshot: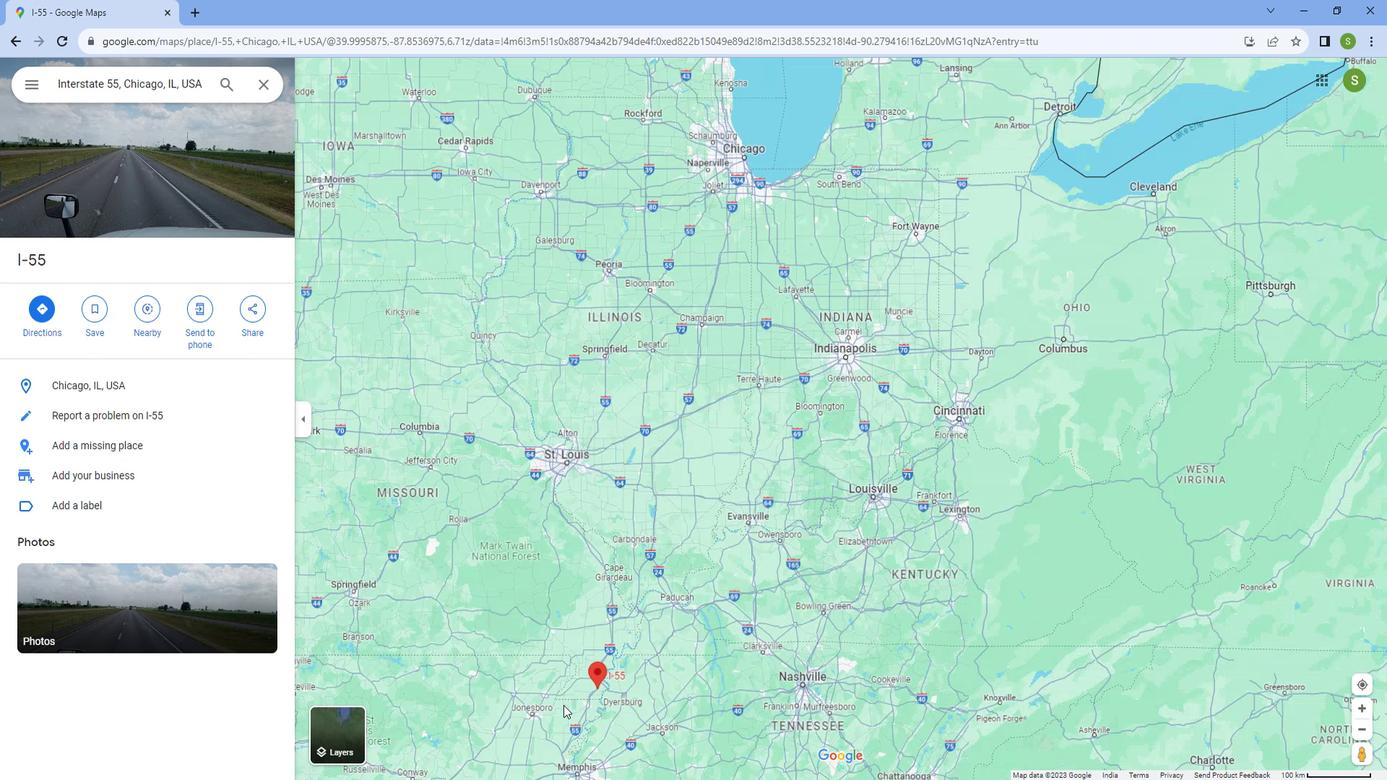 
Action: Mouse scrolled (563, 680) with delta (0, 0)
Screenshot: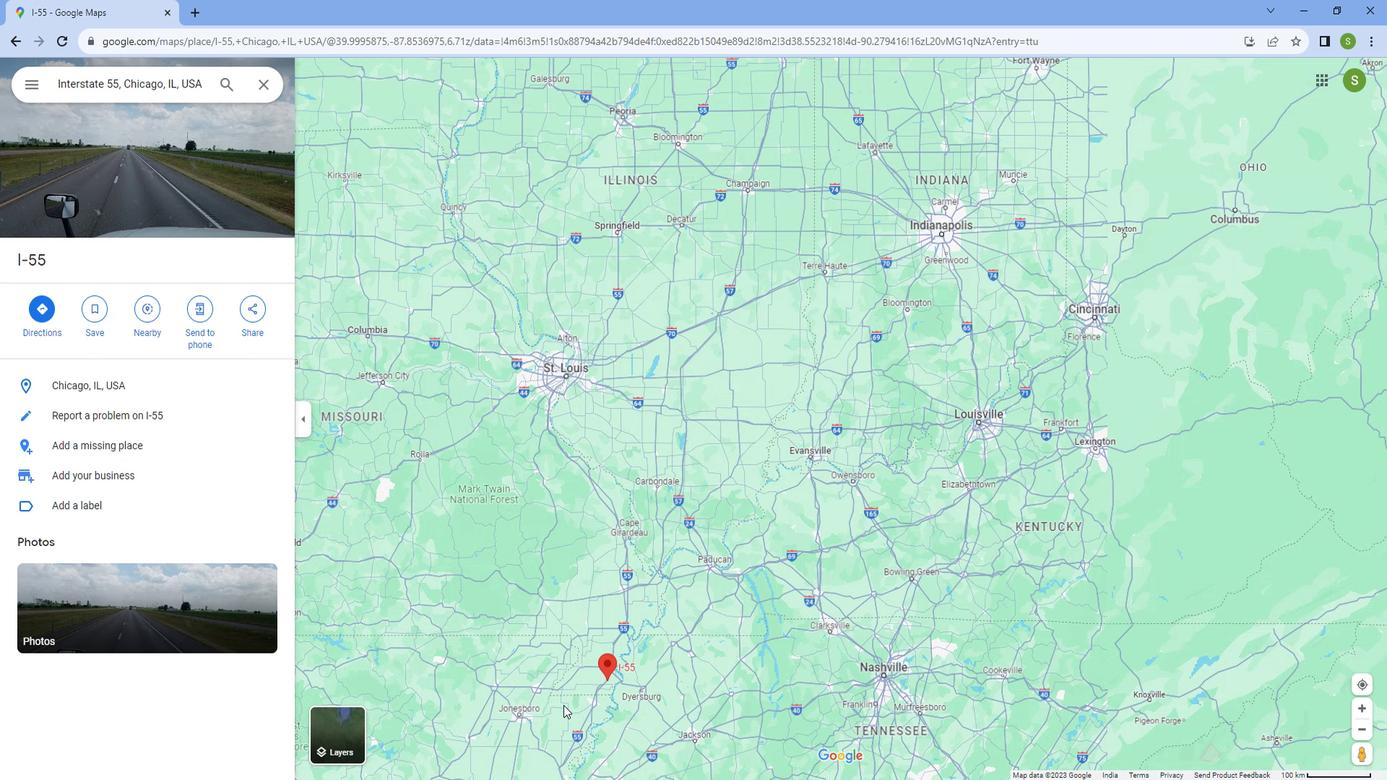 
Action: Mouse scrolled (563, 680) with delta (0, 0)
Screenshot: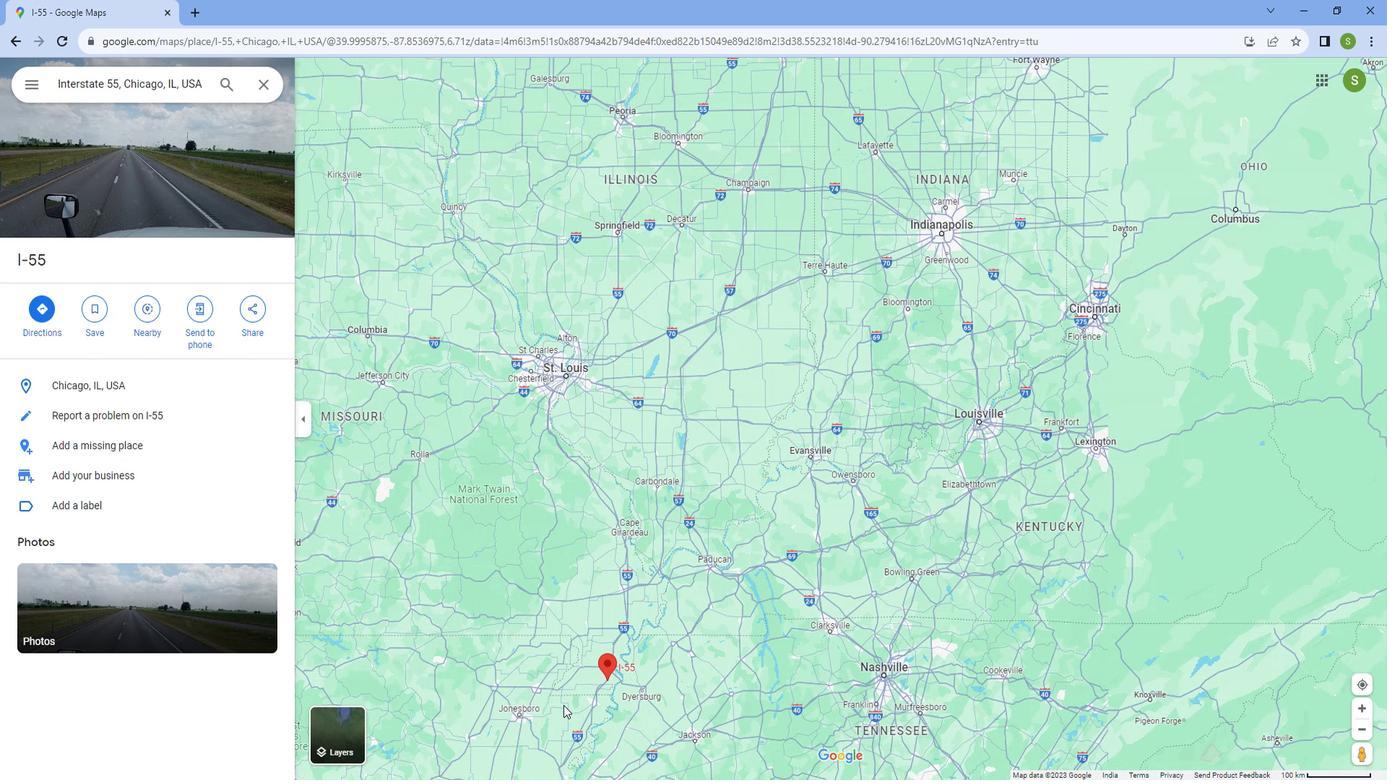 
Action: Mouse scrolled (563, 680) with delta (0, 0)
Screenshot: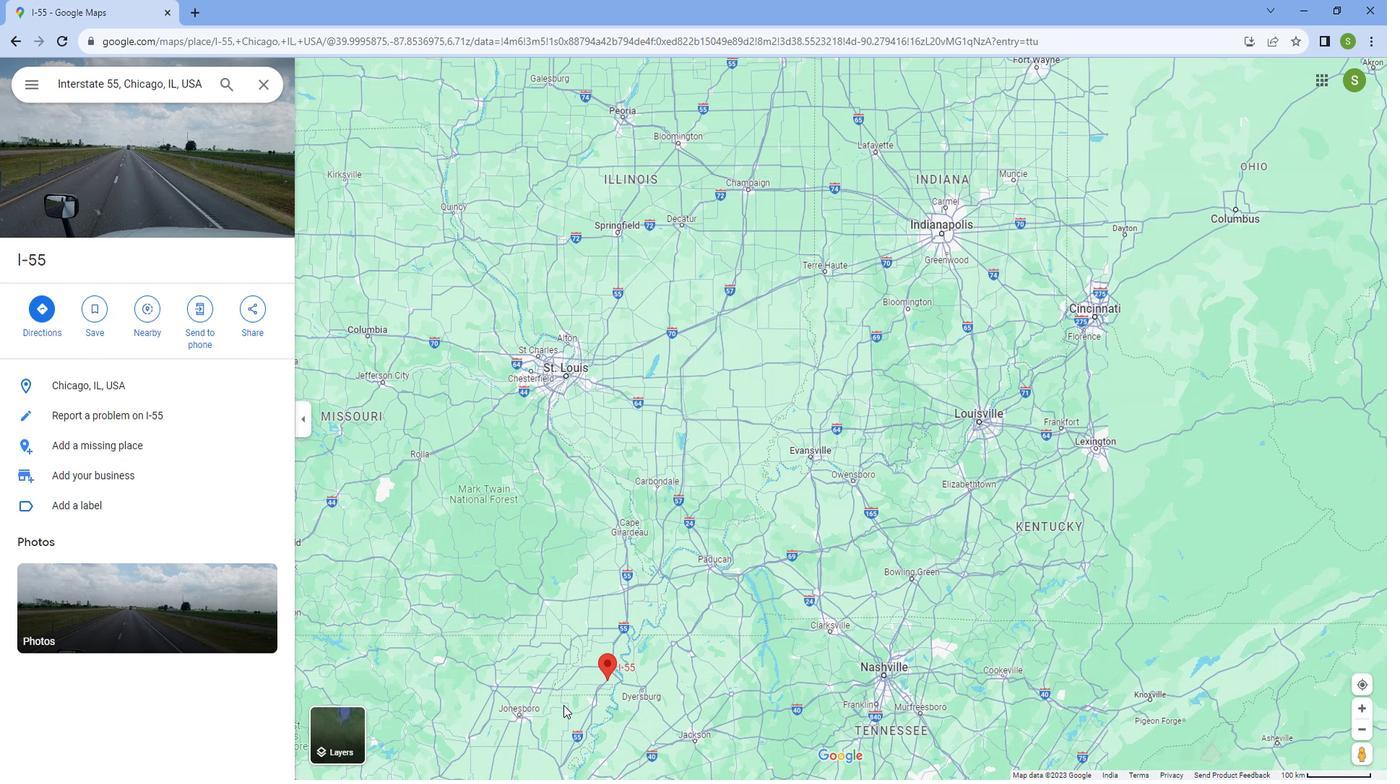 
Action: Mouse moved to (566, 641)
Screenshot: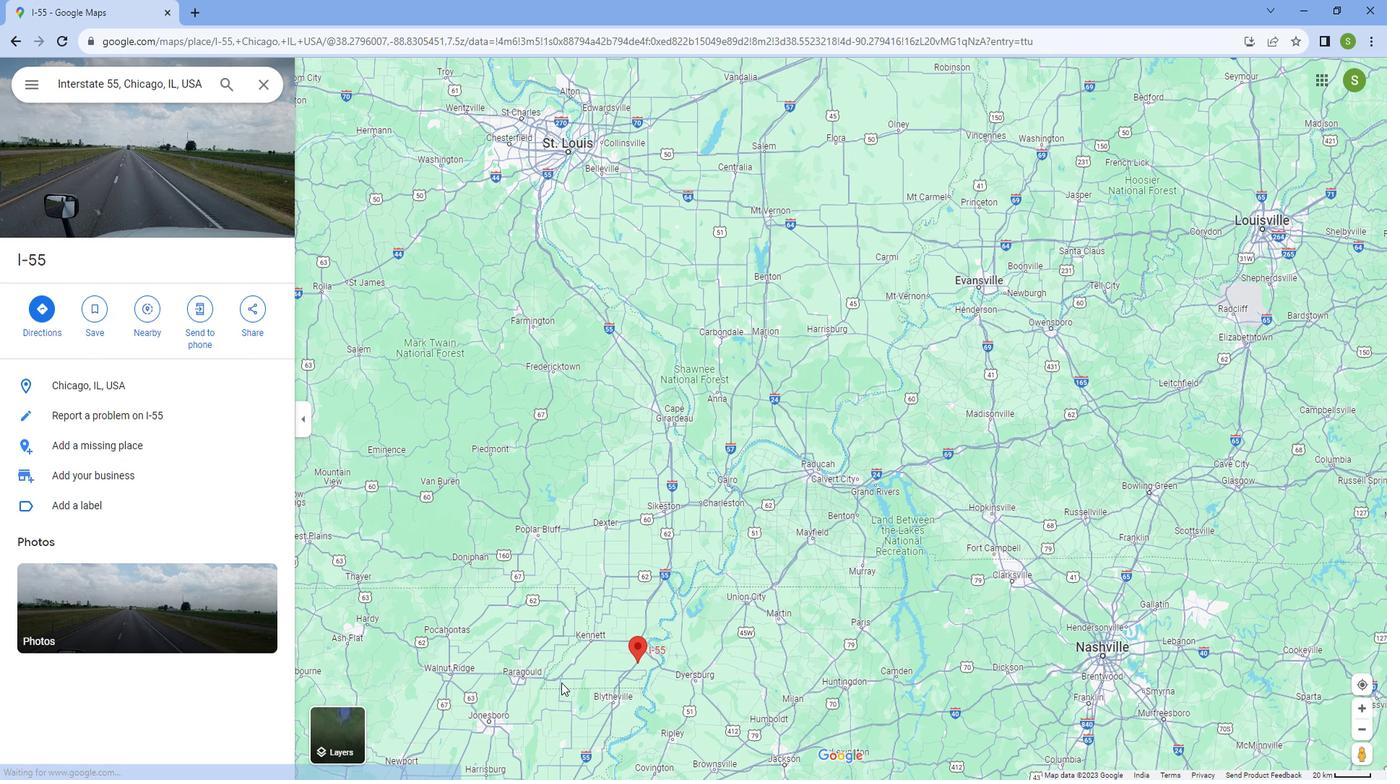 
Action: Mouse pressed left at (566, 641)
Screenshot: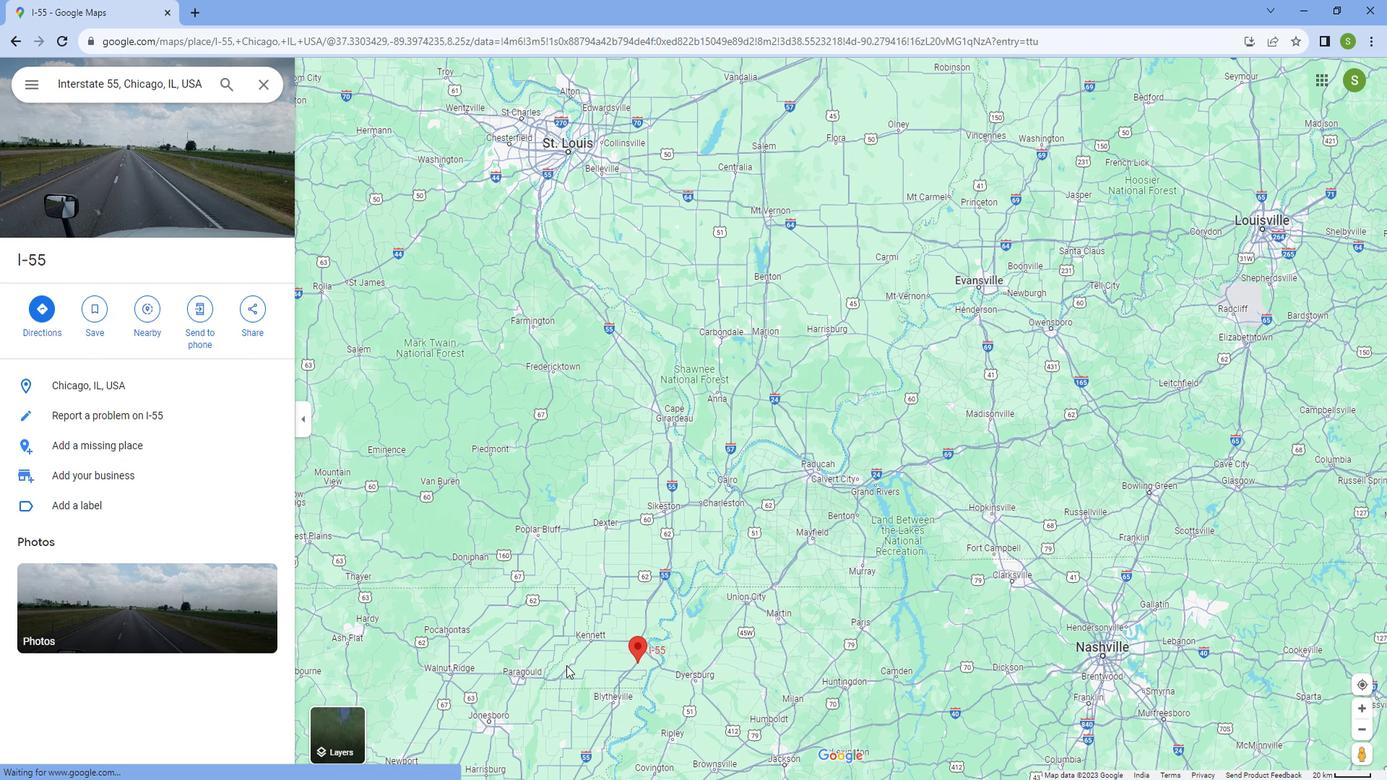 
Action: Mouse moved to (617, 388)
Screenshot: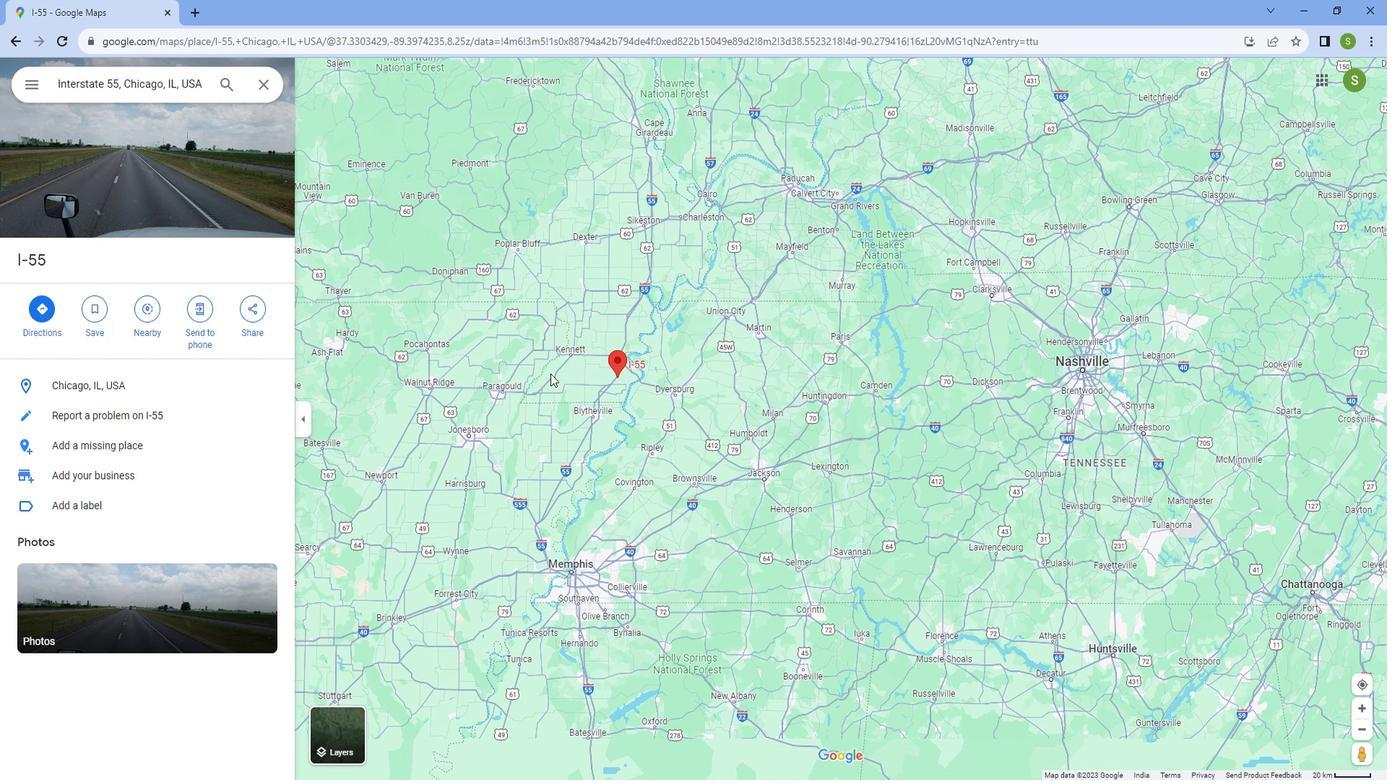 
Action: Mouse scrolled (617, 389) with delta (0, 0)
Screenshot: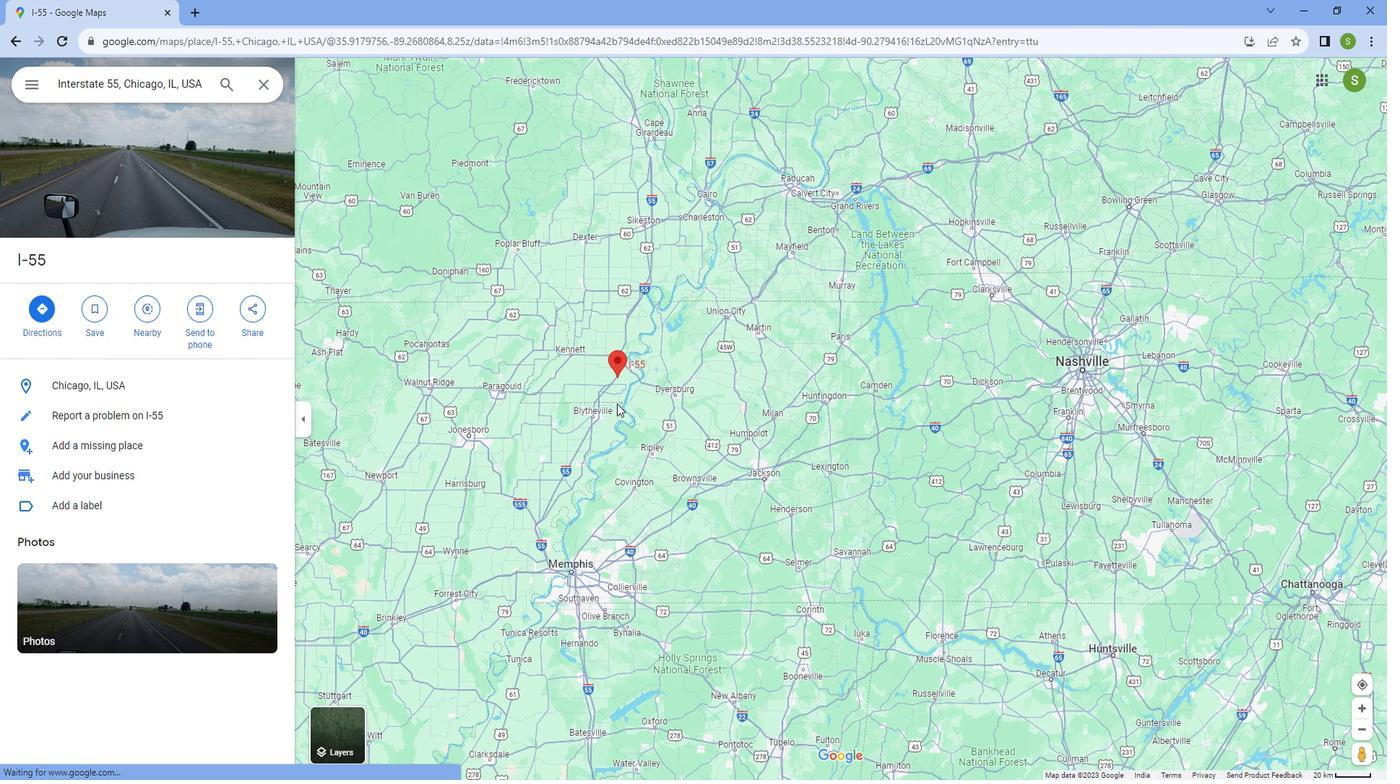 
Action: Mouse scrolled (617, 389) with delta (0, 0)
Screenshot: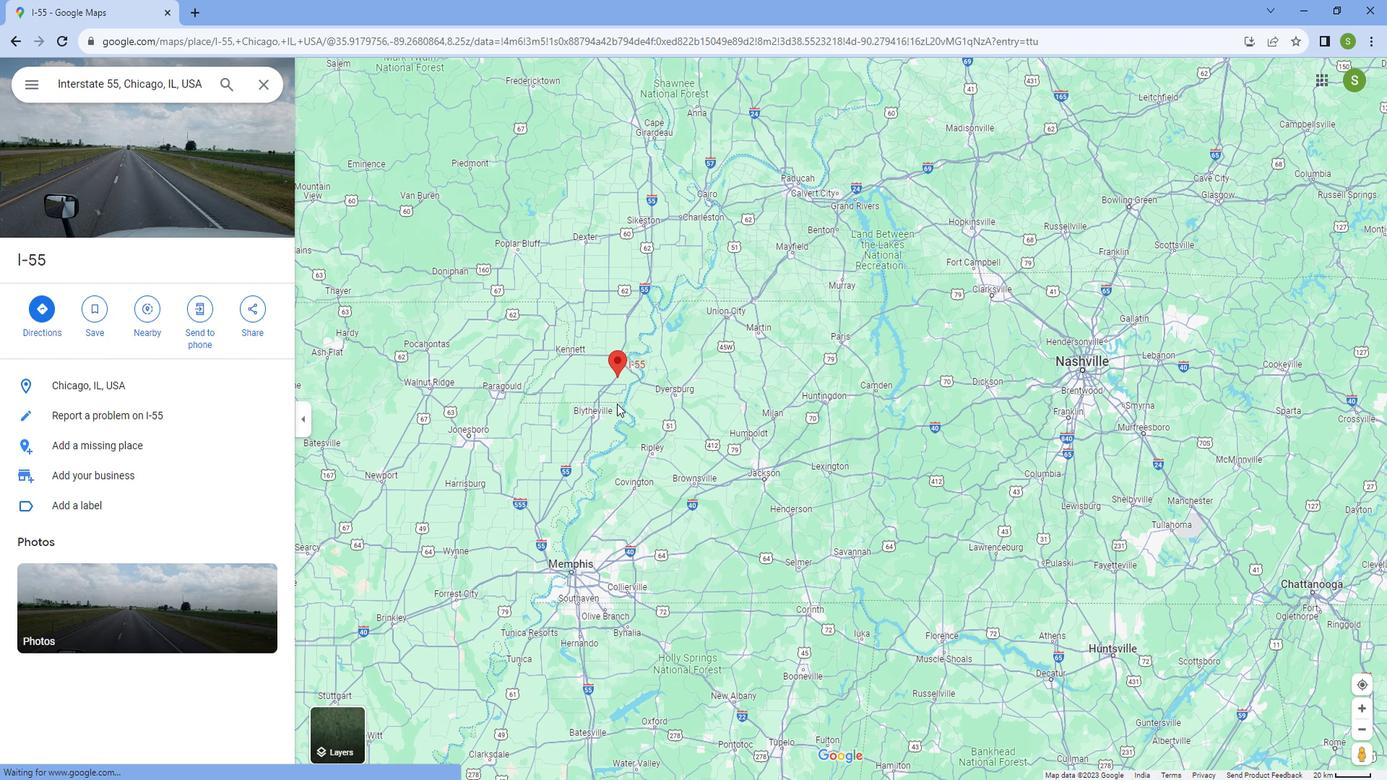 
Action: Mouse scrolled (617, 389) with delta (0, 0)
Screenshot: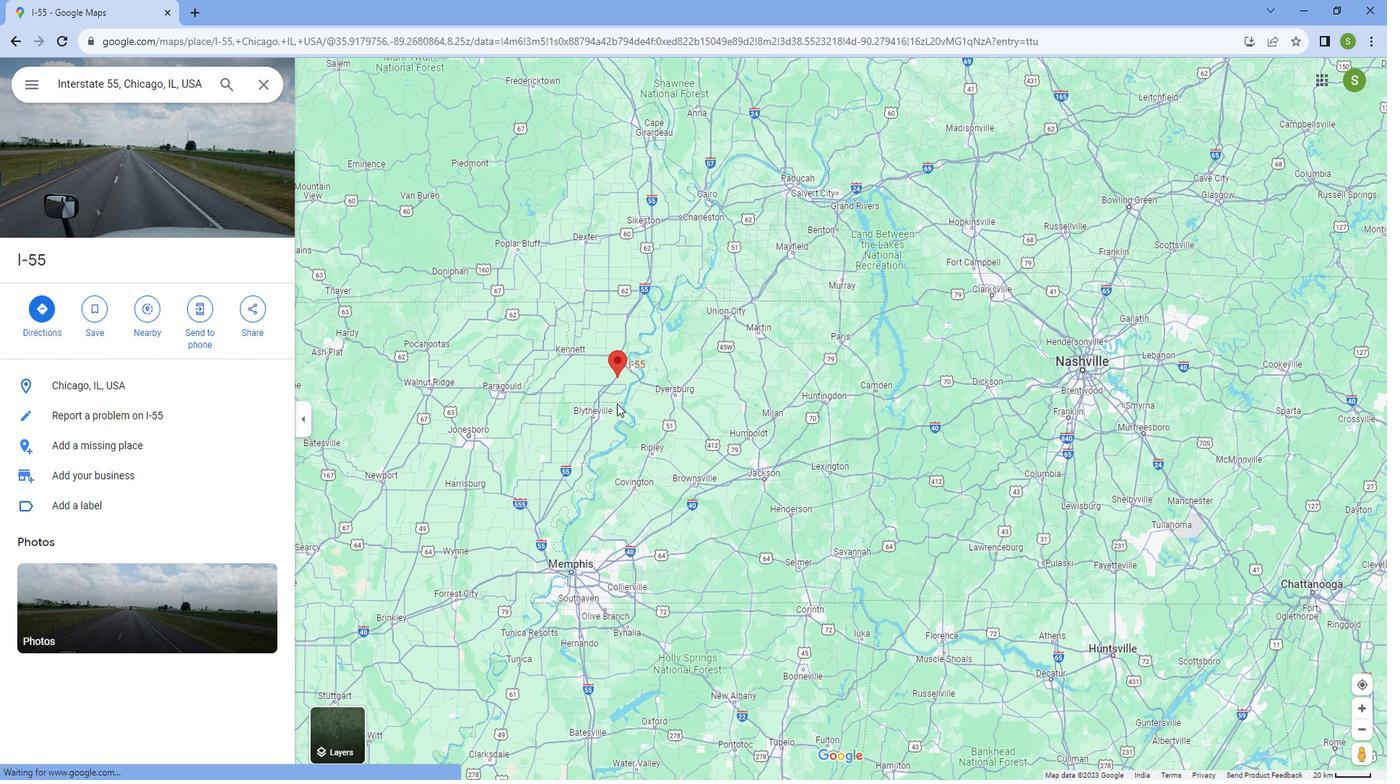 
Action: Mouse scrolled (617, 389) with delta (0, 0)
Screenshot: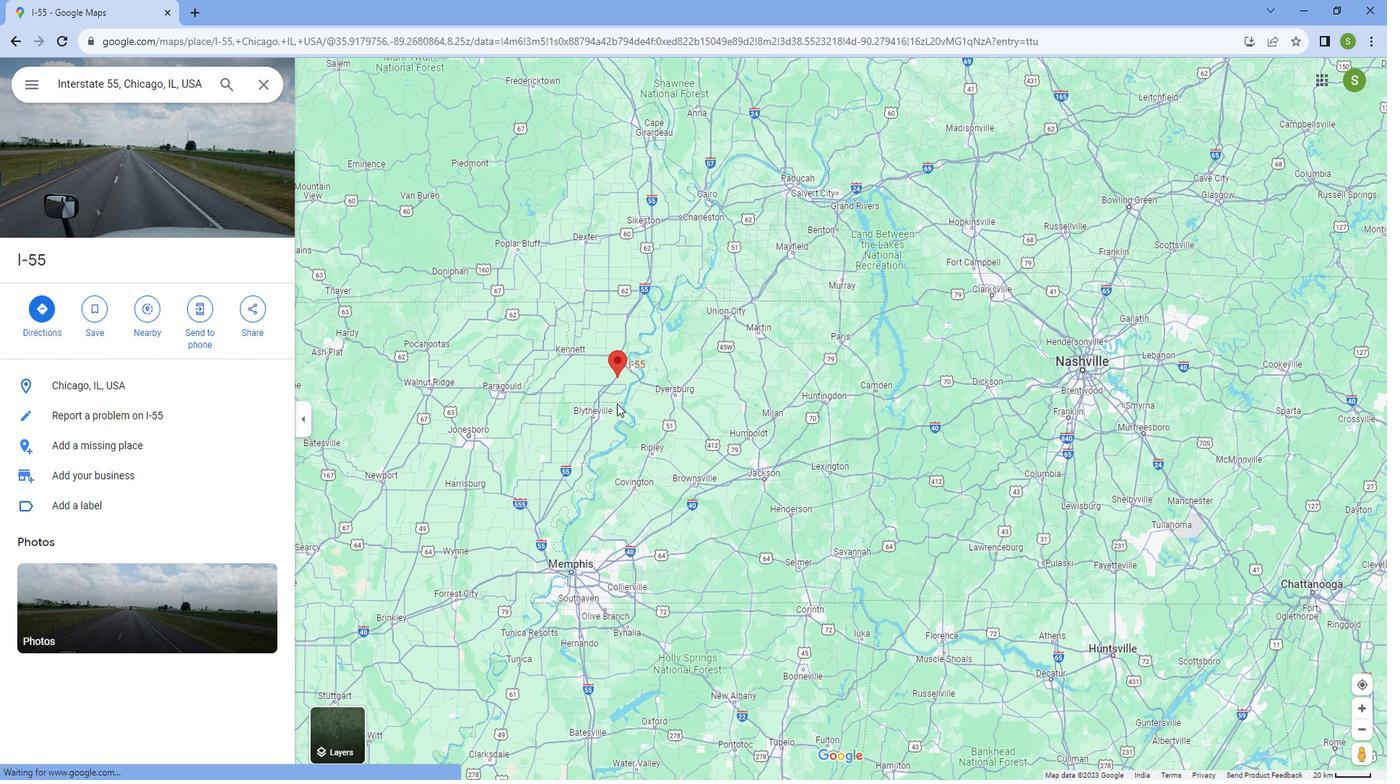 
Action: Mouse scrolled (617, 389) with delta (0, 0)
Screenshot: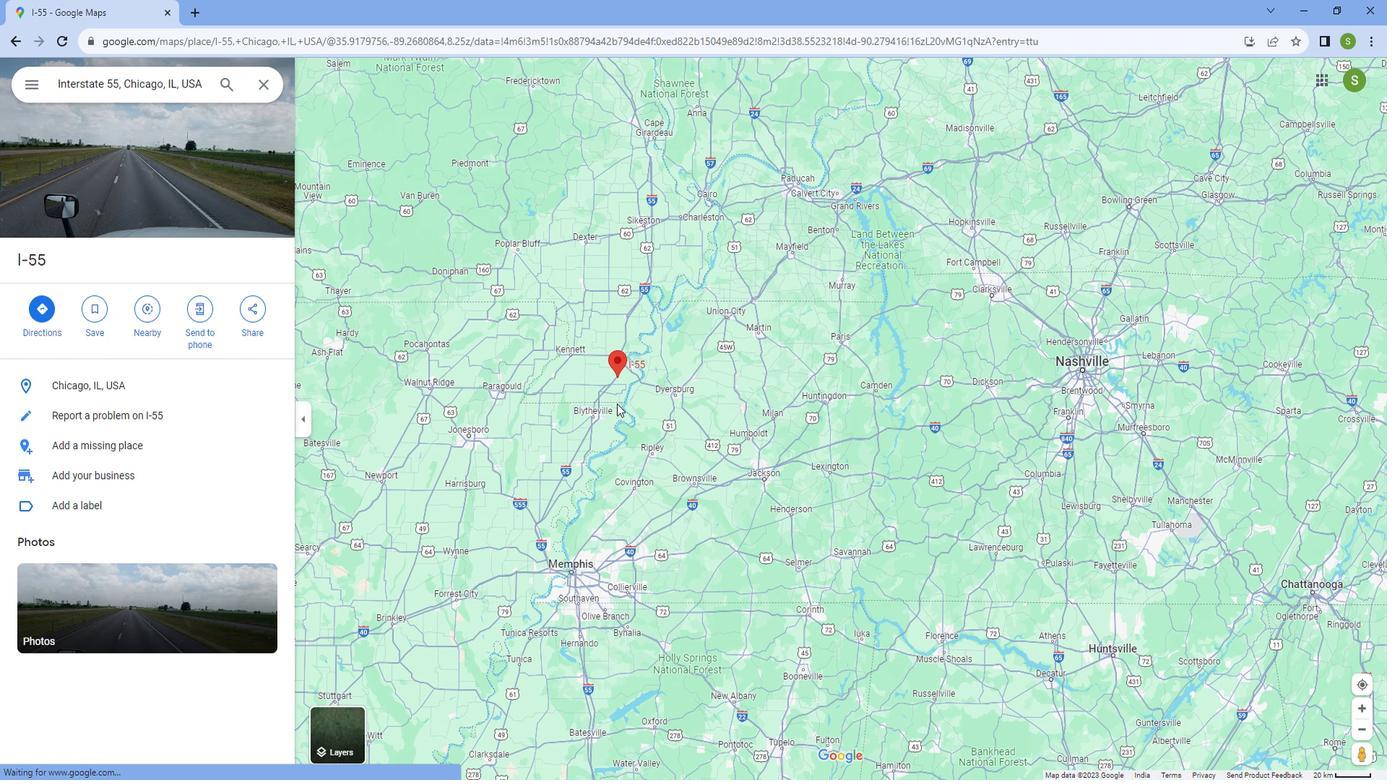 
Action: Mouse moved to (580, 324)
Screenshot: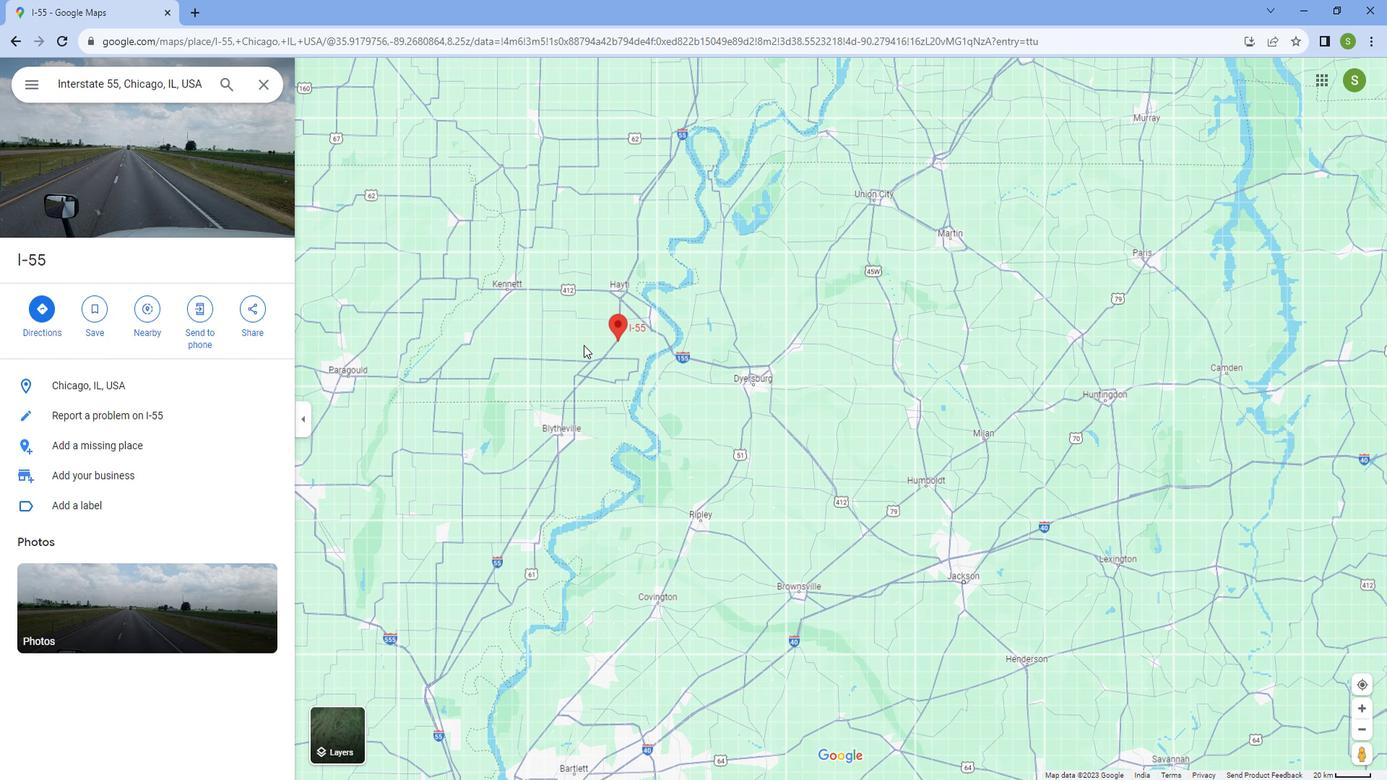
Action: Mouse scrolled (580, 325) with delta (0, 0)
Screenshot: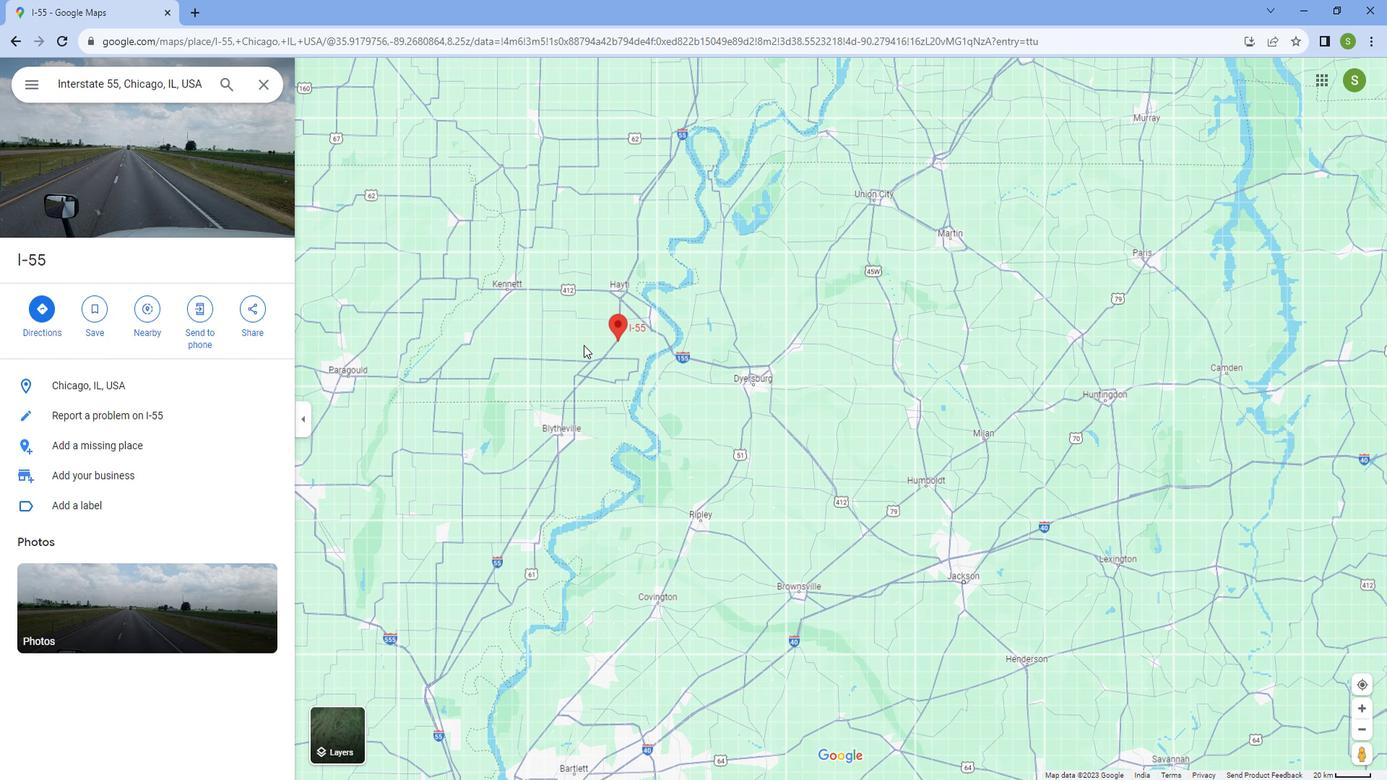 
Action: Mouse moved to (579, 324)
Screenshot: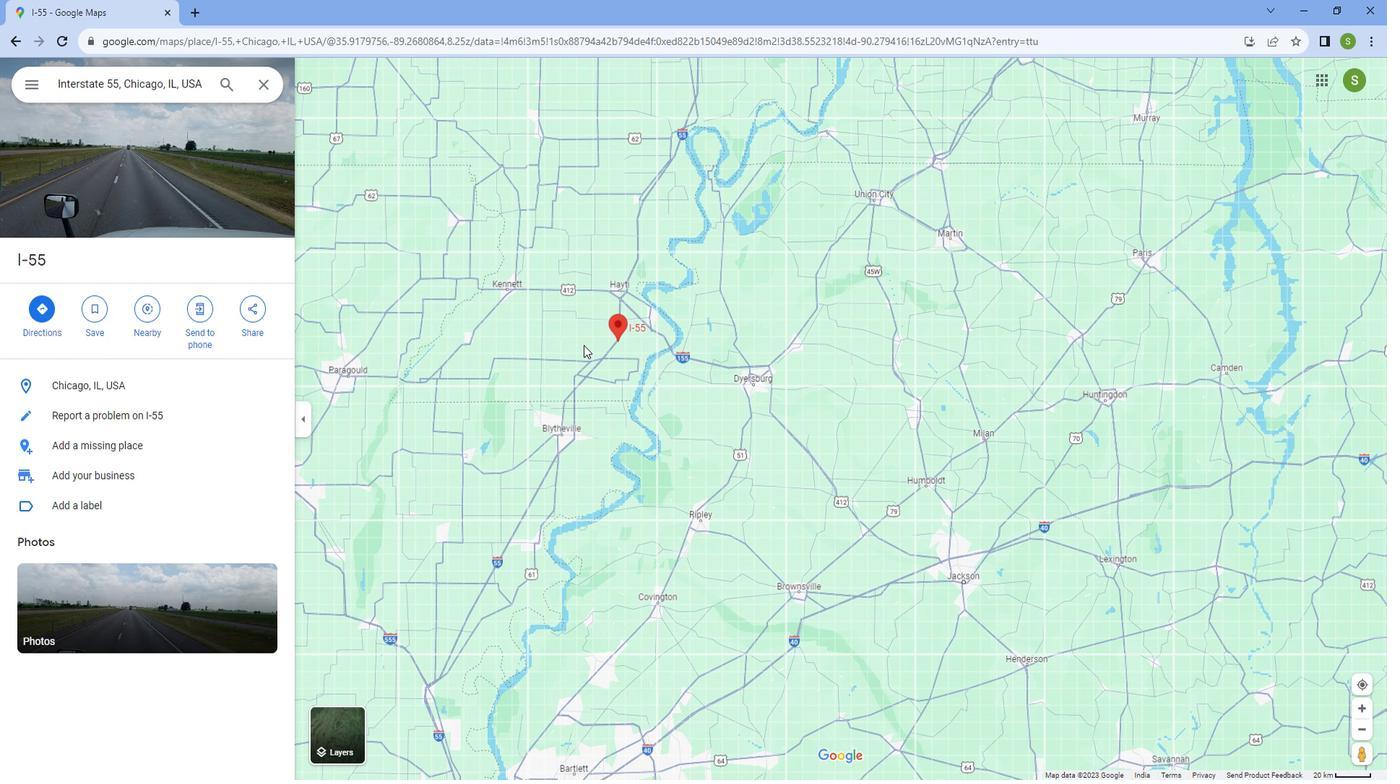 
Action: Mouse scrolled (579, 325) with delta (0, 0)
Screenshot: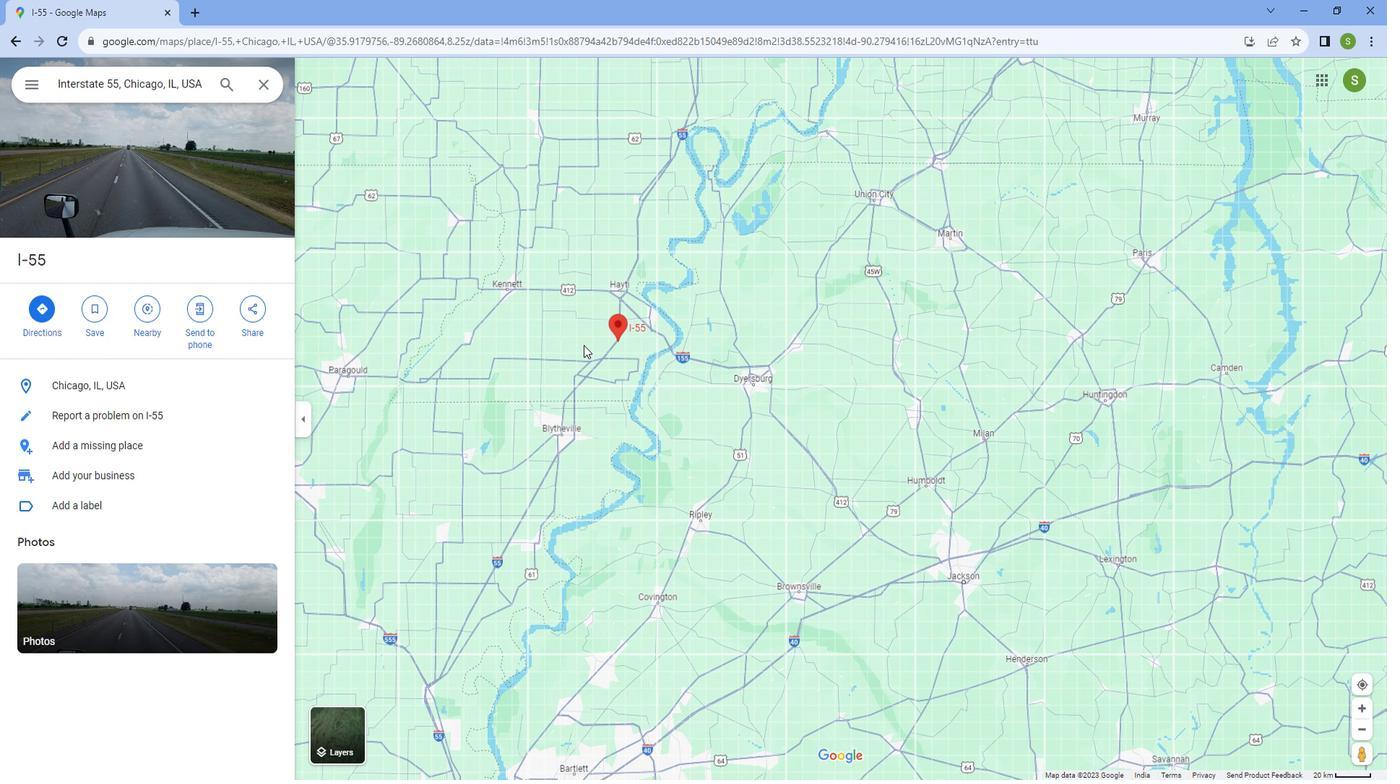 
Action: Mouse moved to (575, 324)
Screenshot: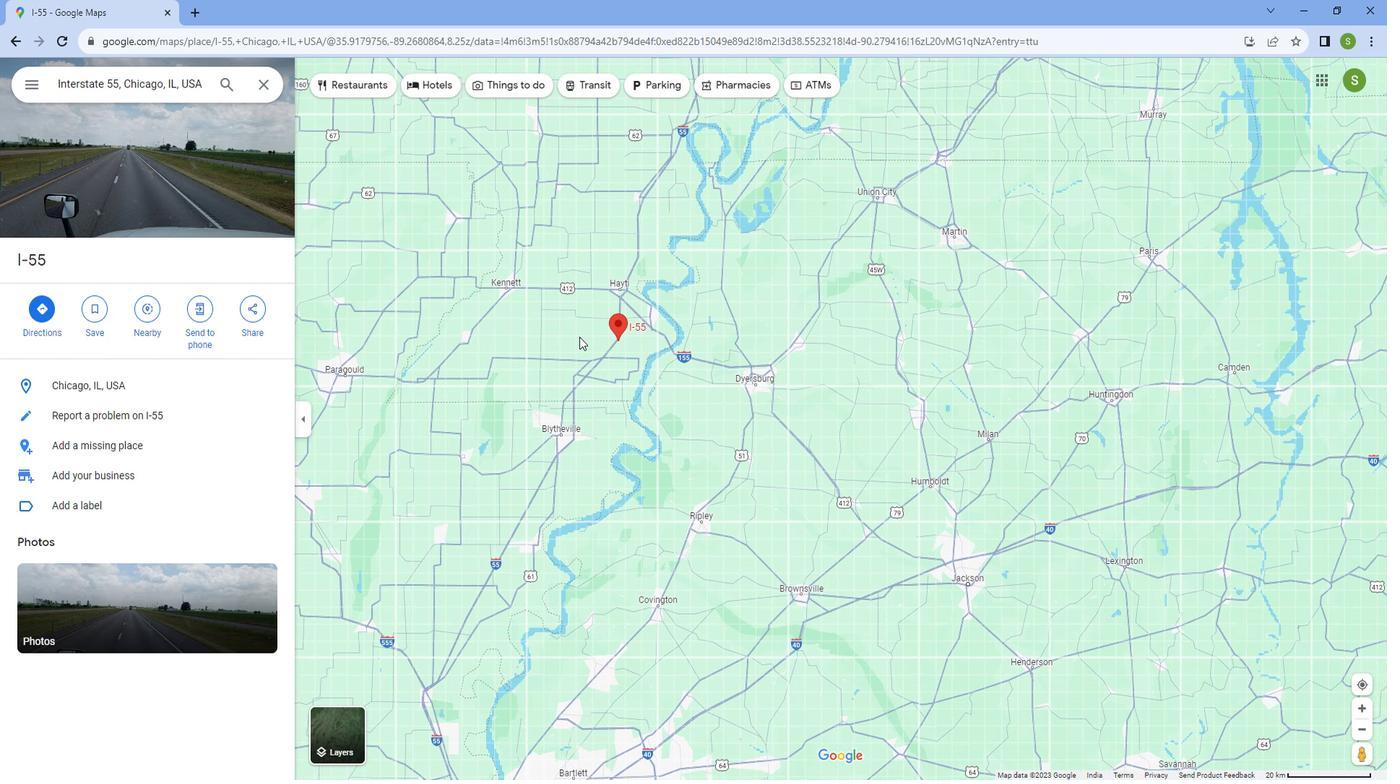 
Action: Mouse scrolled (575, 325) with delta (0, 0)
Screenshot: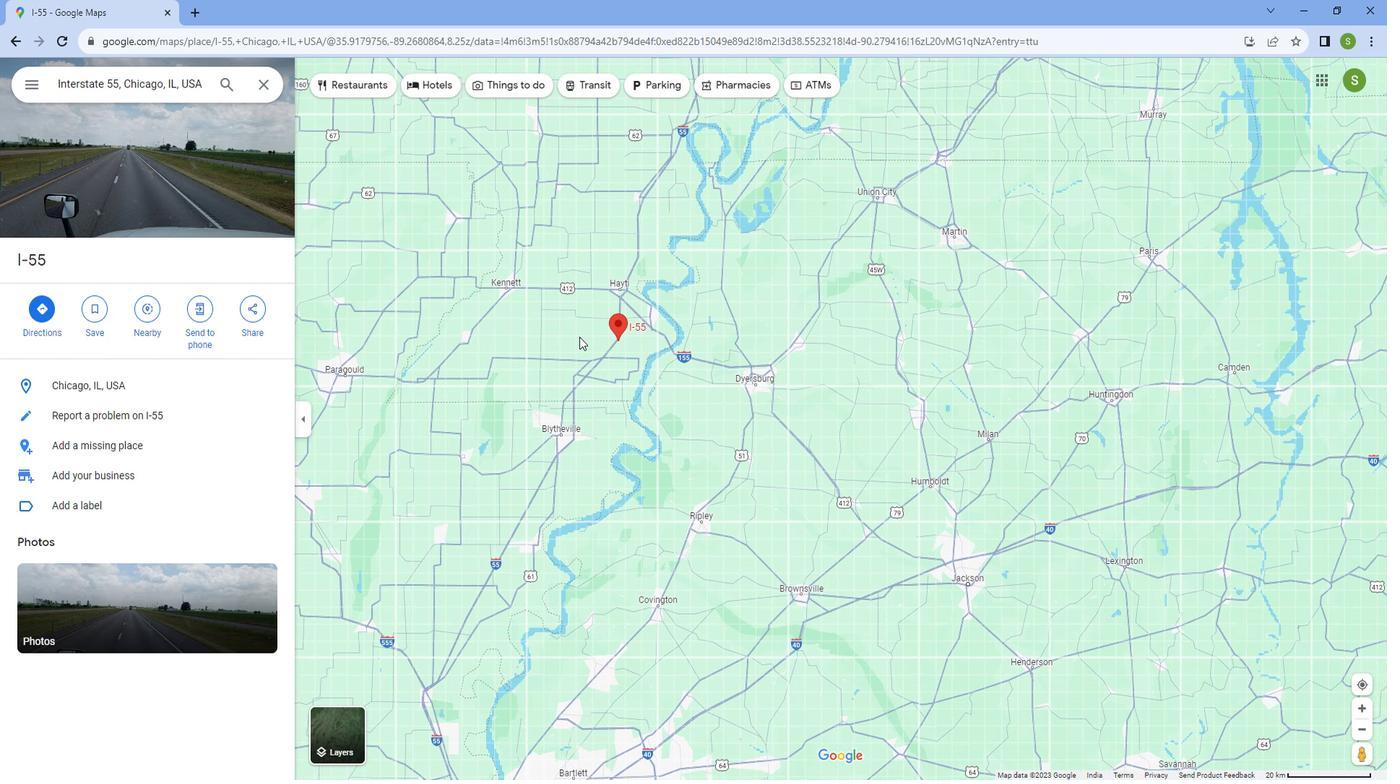 
Action: Mouse moved to (449, 707)
Screenshot: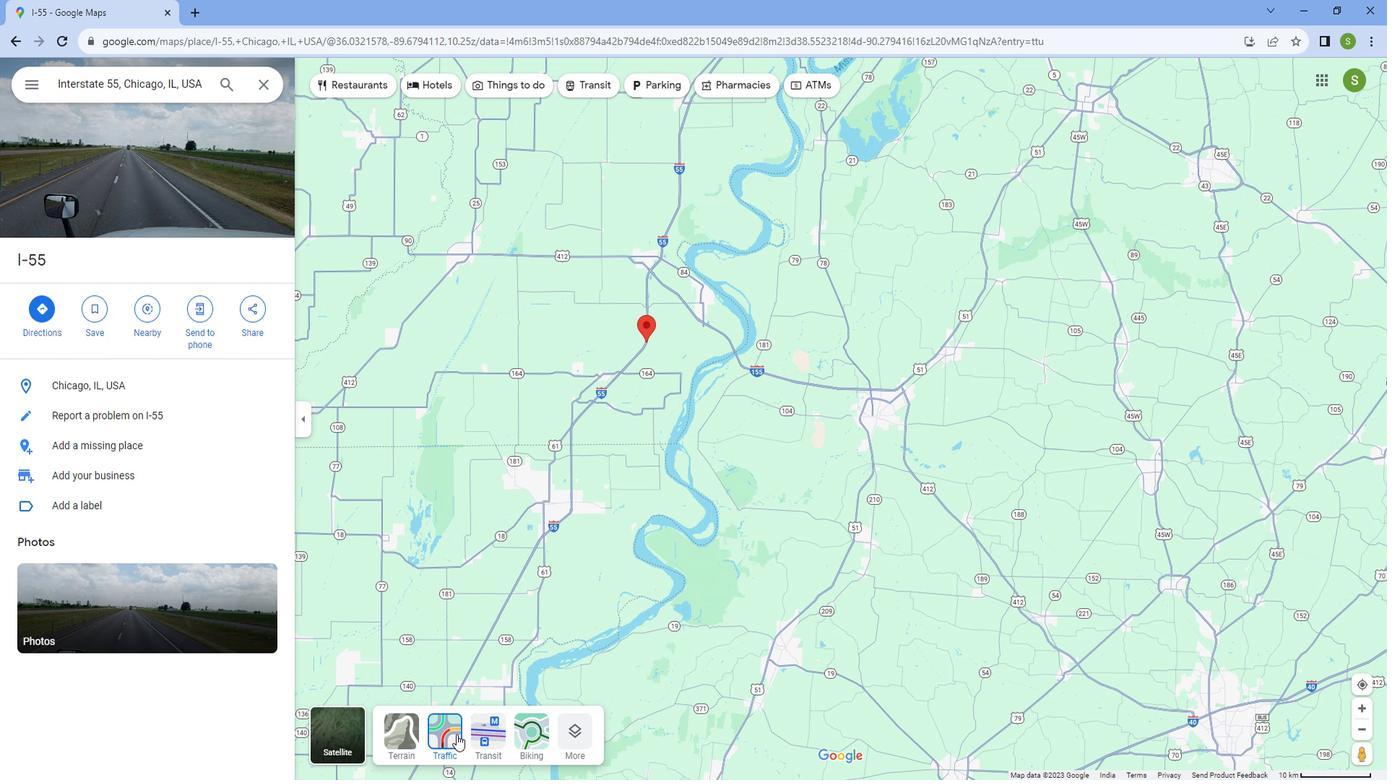 
Action: Mouse pressed left at (449, 707)
Screenshot: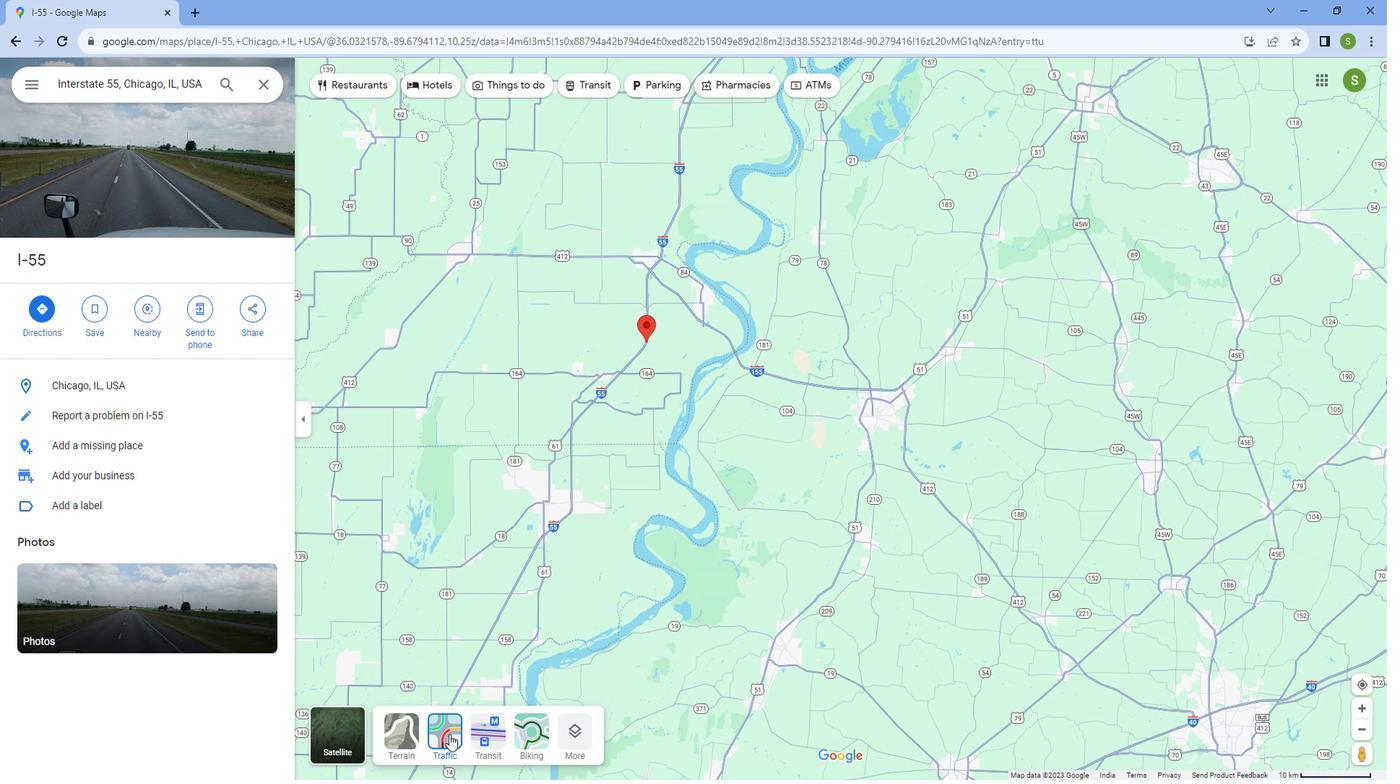 
Action: Mouse moved to (645, 404)
Screenshot: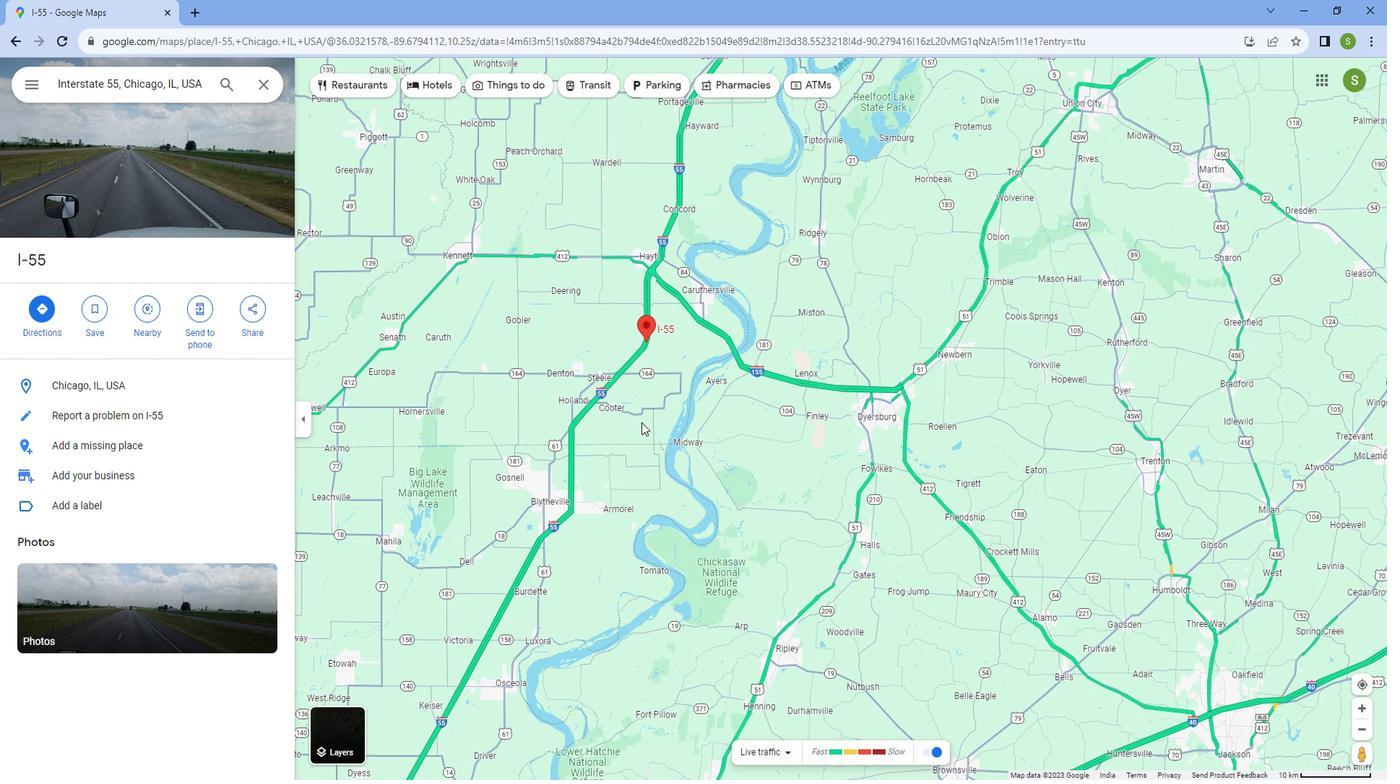 
Action: Mouse scrolled (645, 404) with delta (0, 0)
Screenshot: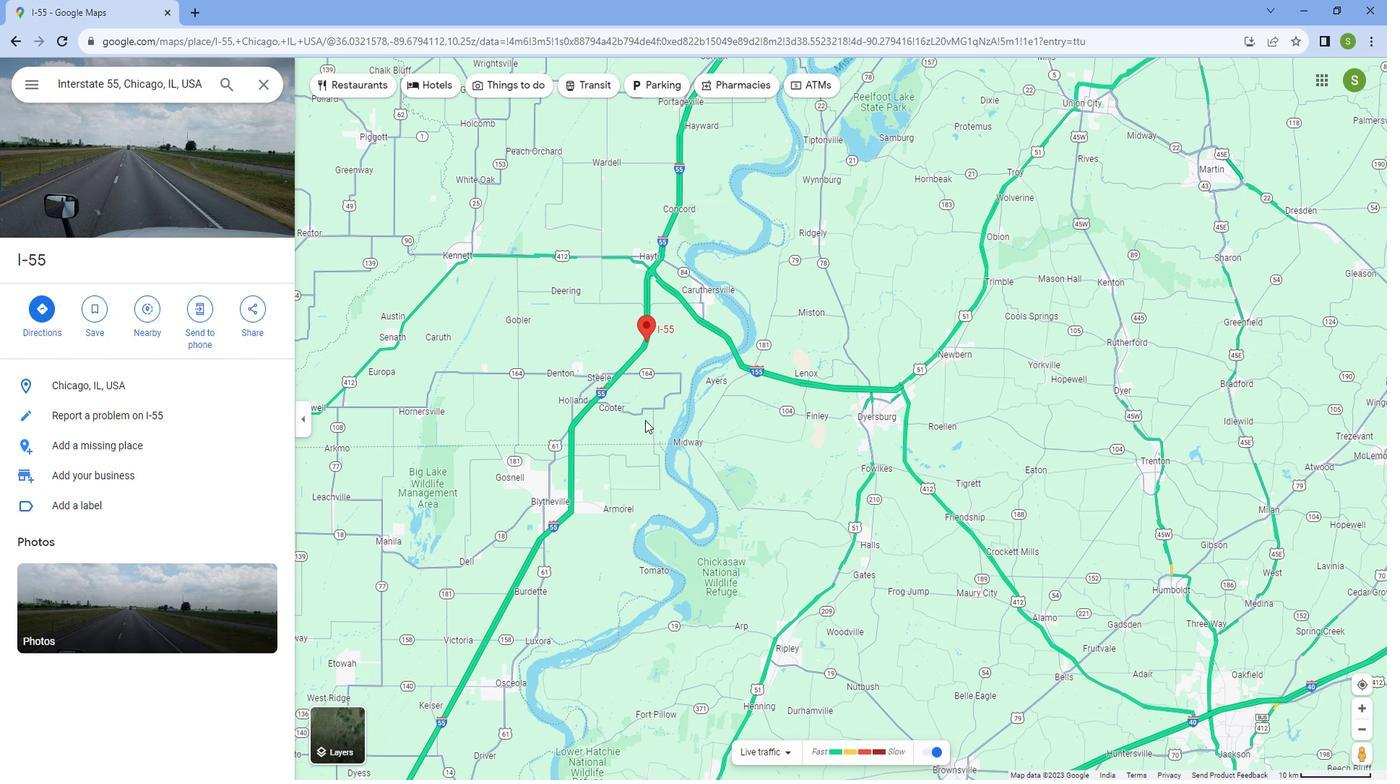 
Action: Mouse scrolled (645, 404) with delta (0, 0)
Screenshot: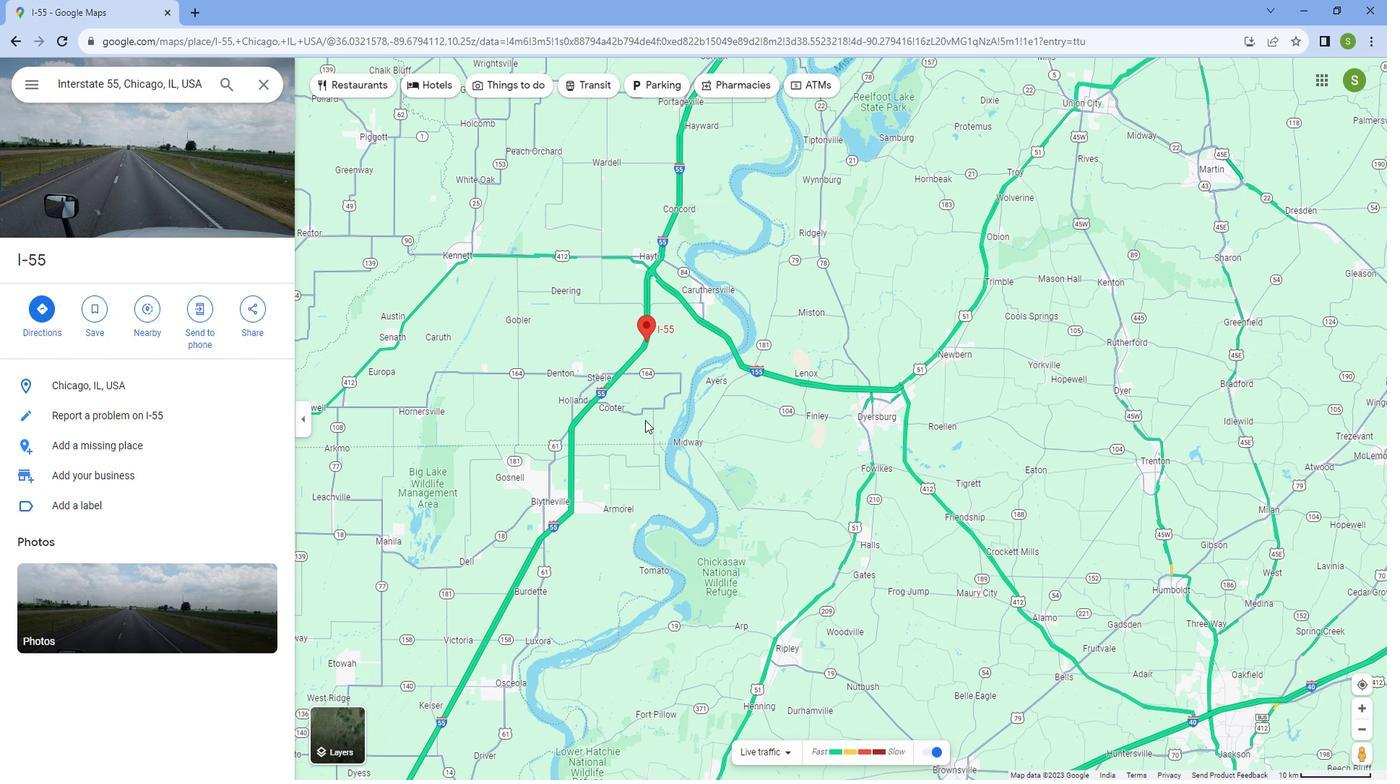 
Action: Mouse scrolled (645, 404) with delta (0, 0)
Screenshot: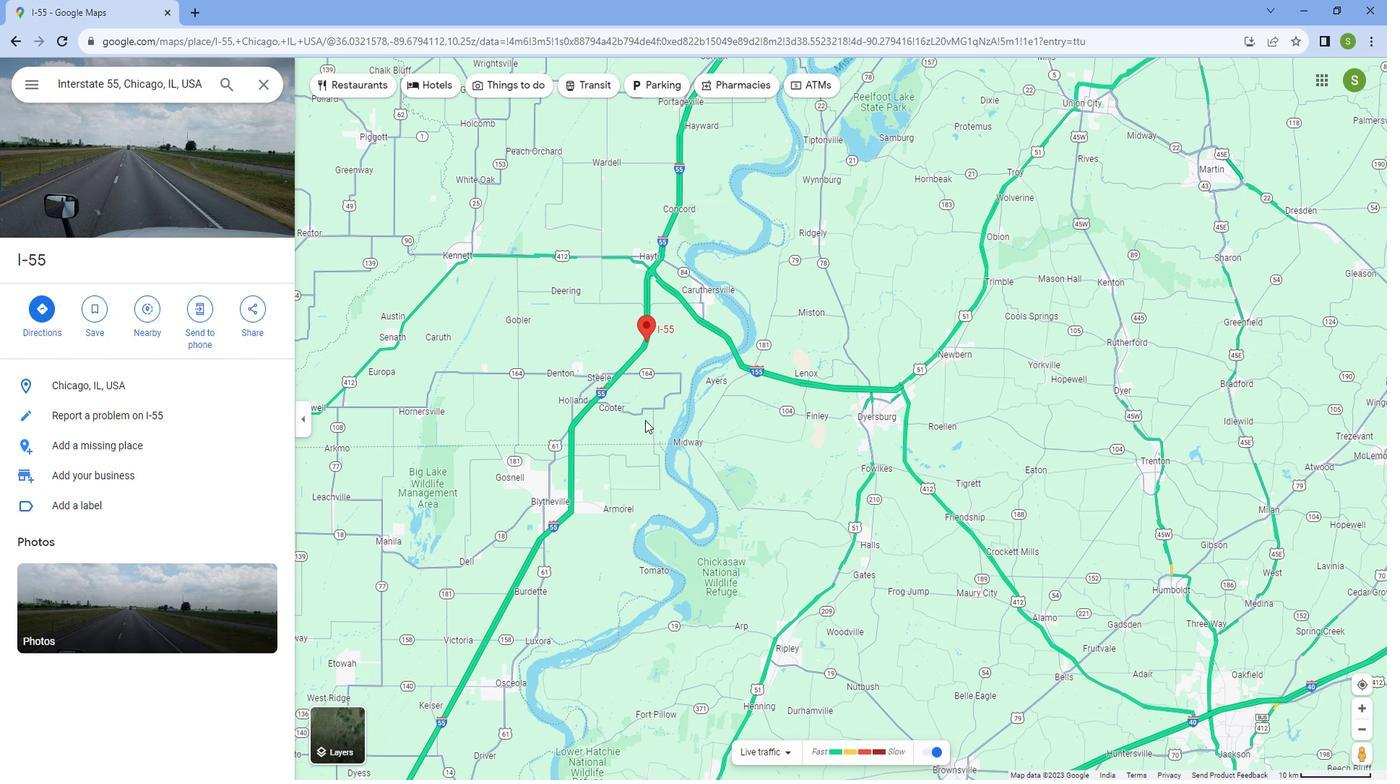 
Action: Mouse scrolled (645, 404) with delta (0, 0)
Screenshot: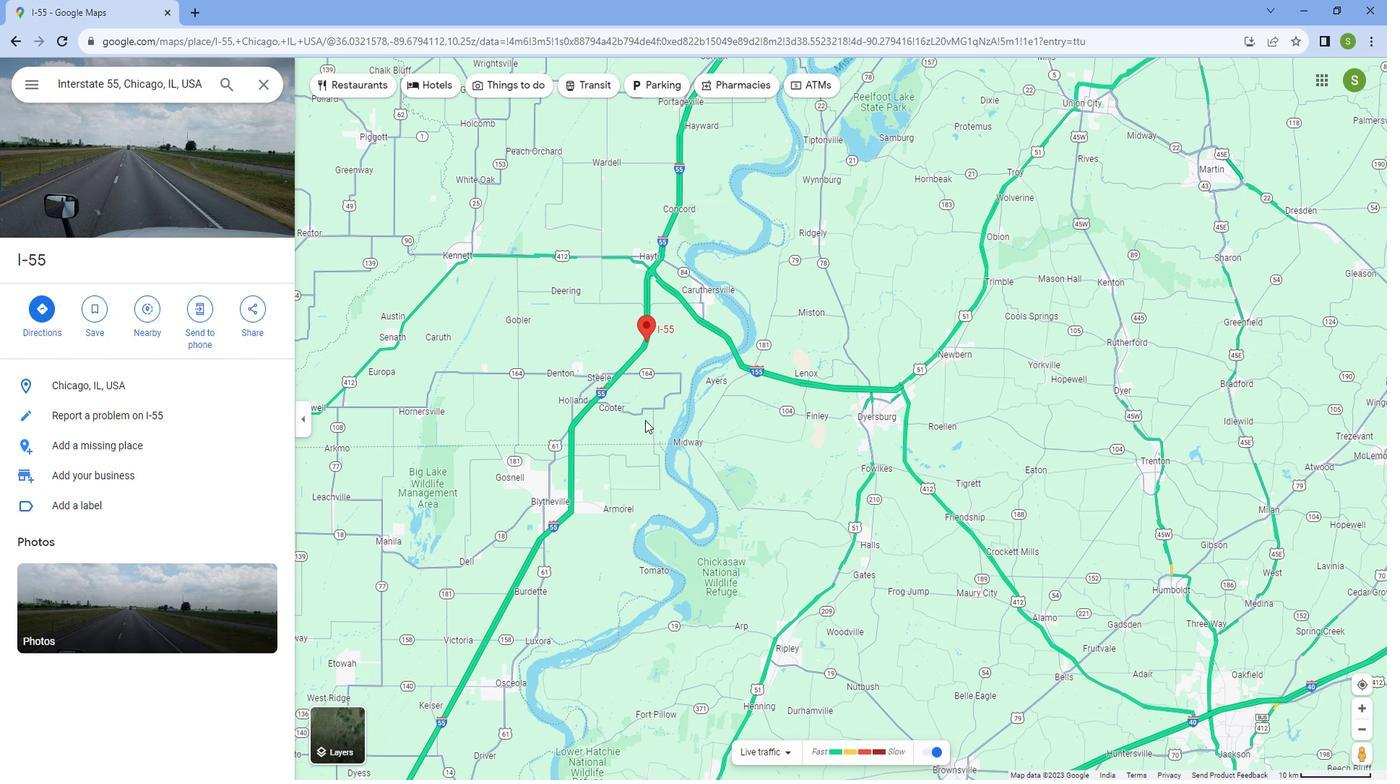 
Action: Mouse scrolled (645, 404) with delta (0, 0)
Screenshot: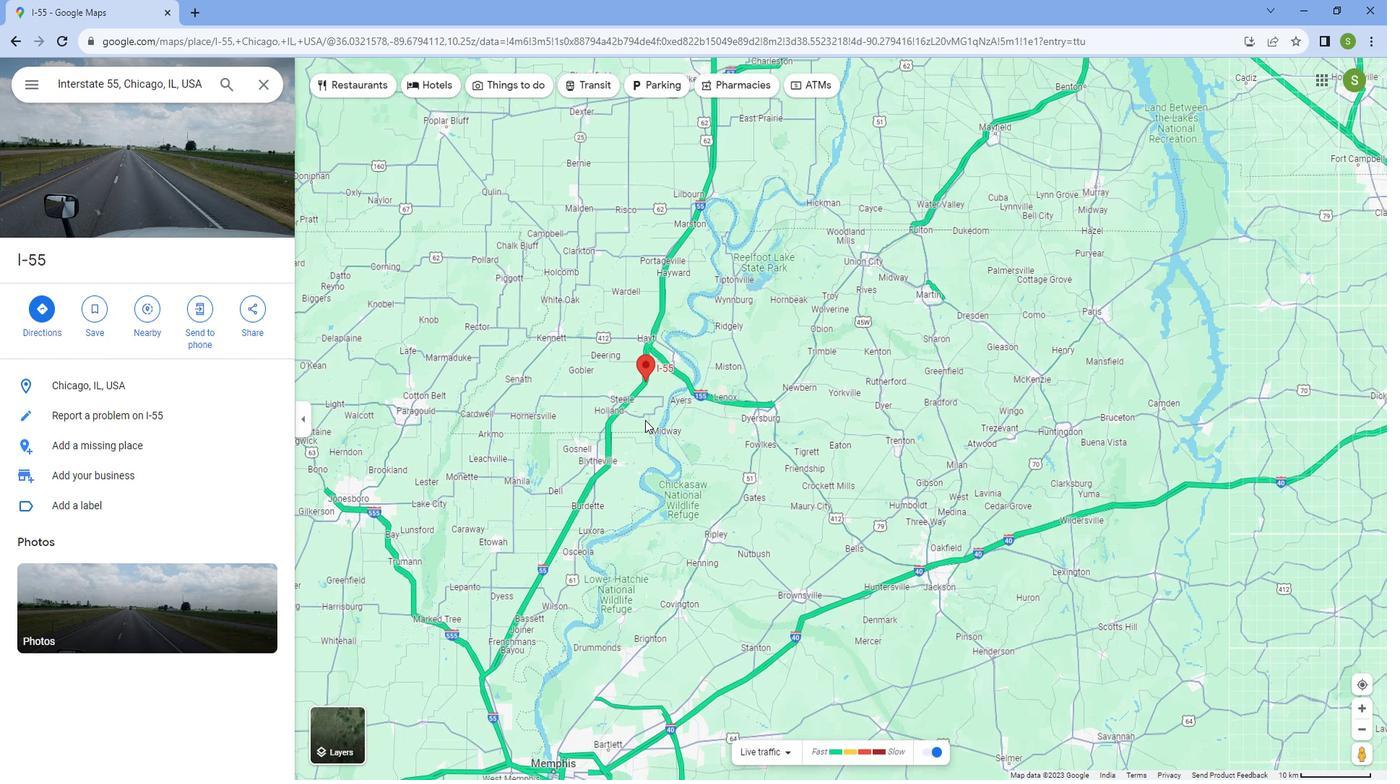 
Action: Mouse scrolled (645, 404) with delta (0, 0)
Screenshot: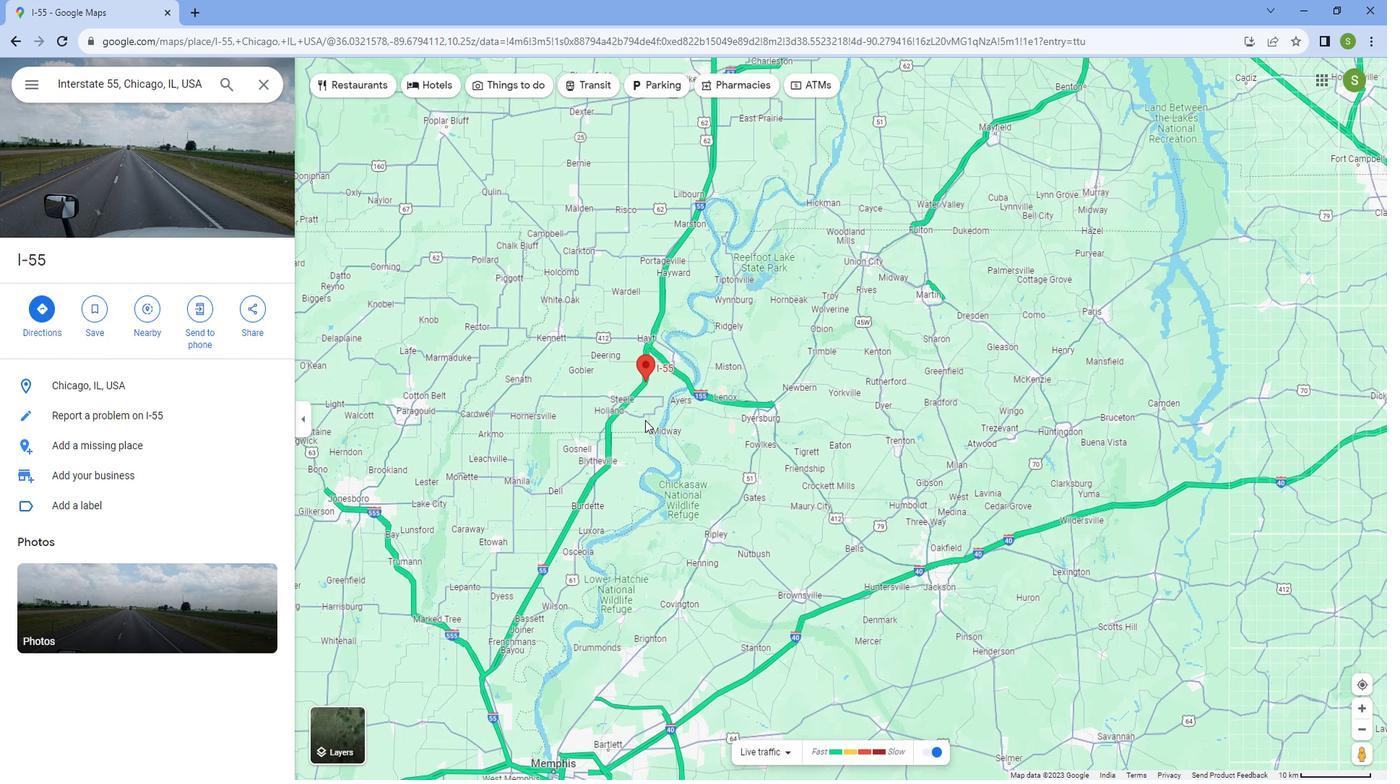 
Action: Mouse scrolled (645, 404) with delta (0, 0)
Screenshot: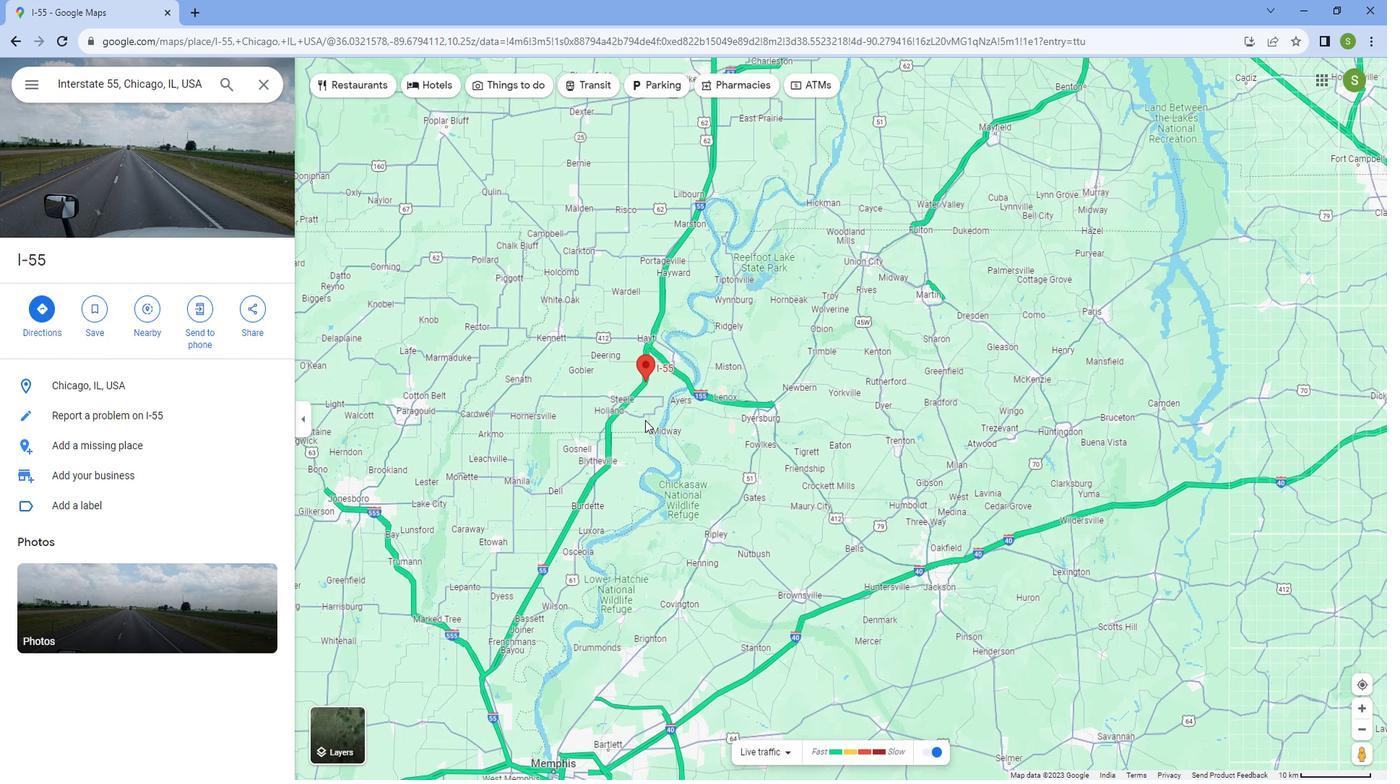 
Action: Mouse scrolled (645, 404) with delta (0, 0)
Screenshot: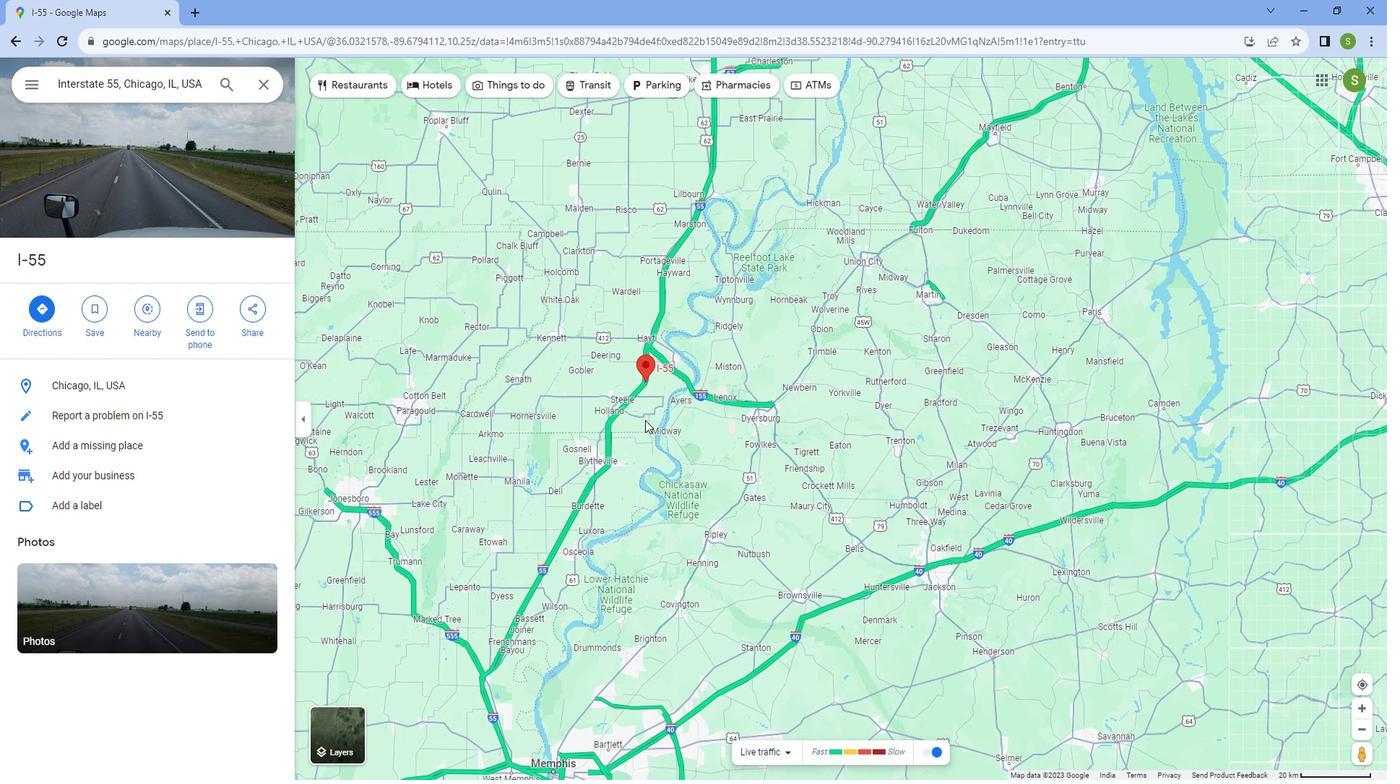 
Action: Mouse scrolled (645, 404) with delta (0, 0)
Screenshot: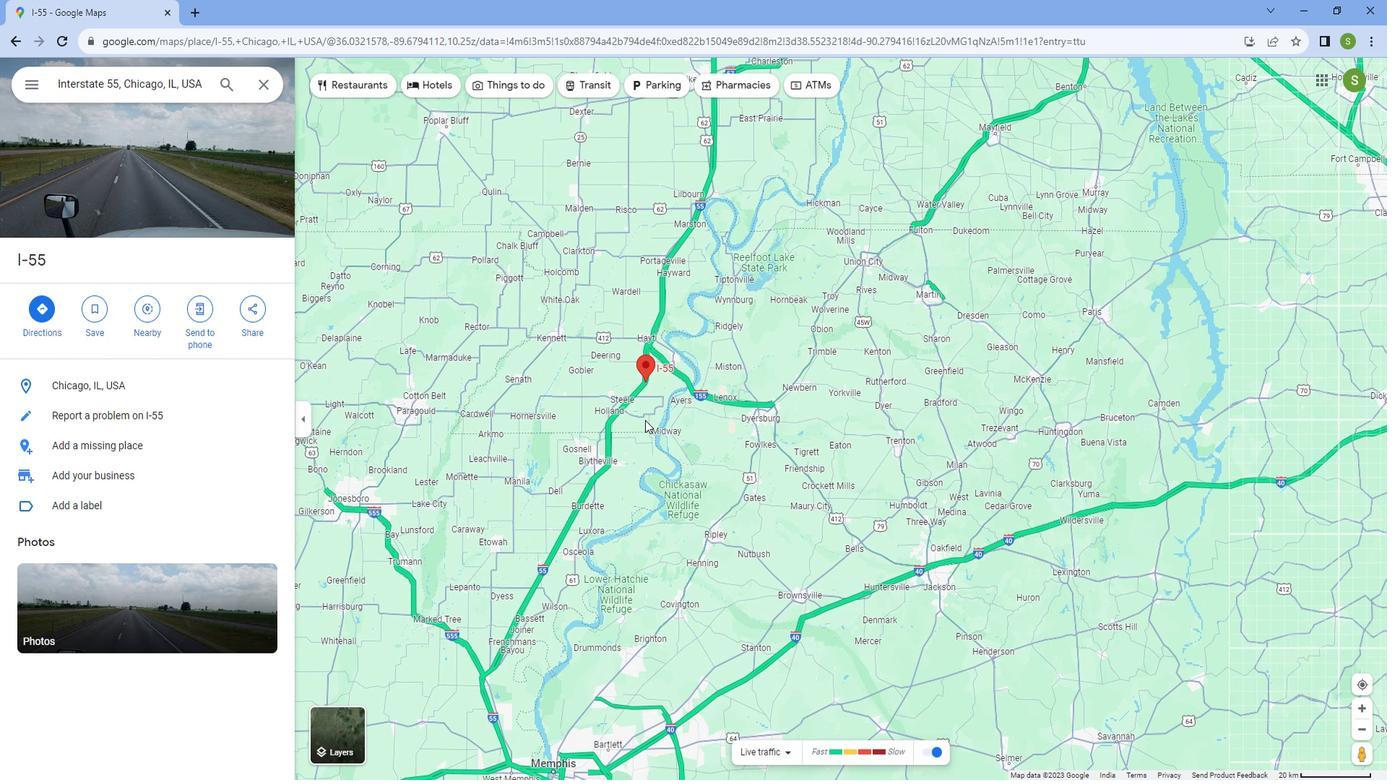 
Action: Mouse scrolled (645, 404) with delta (0, 0)
Screenshot: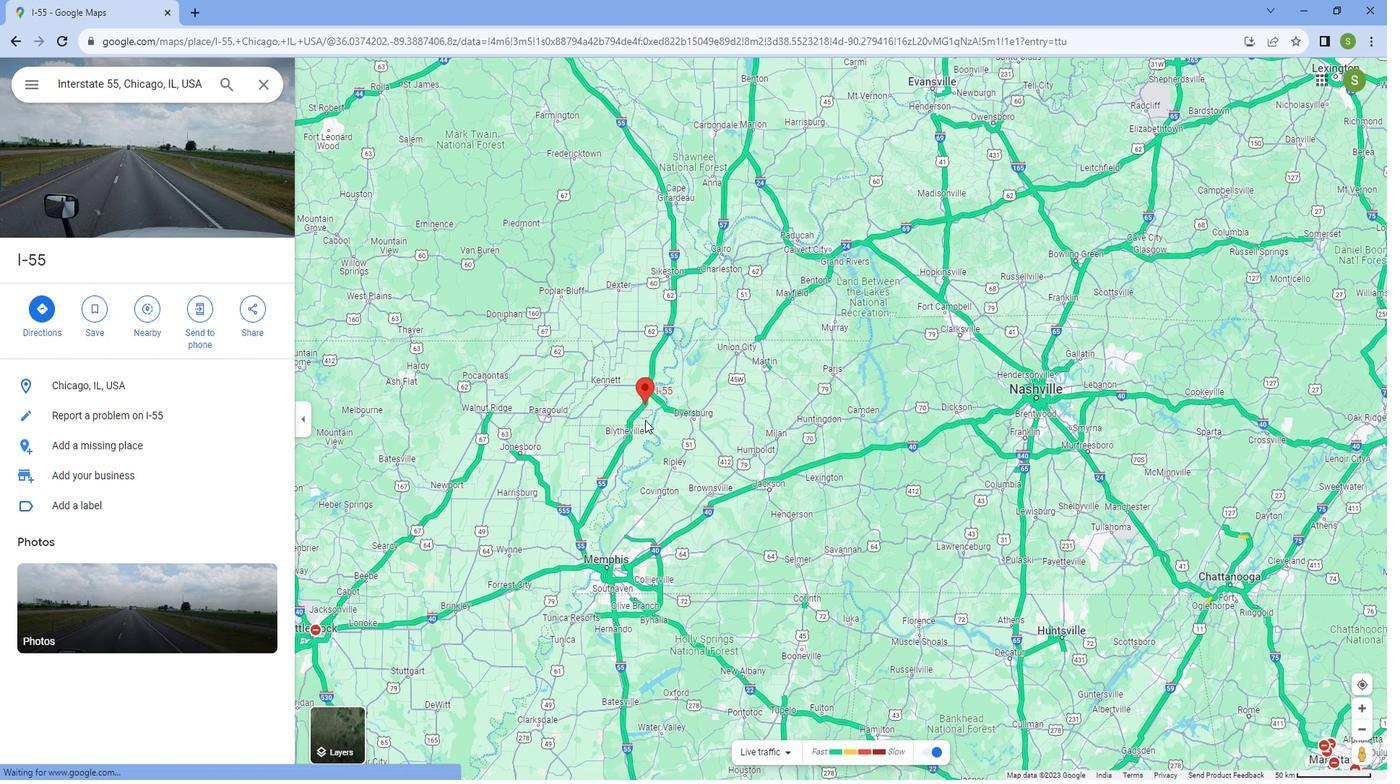 
Action: Mouse scrolled (645, 404) with delta (0, 0)
Screenshot: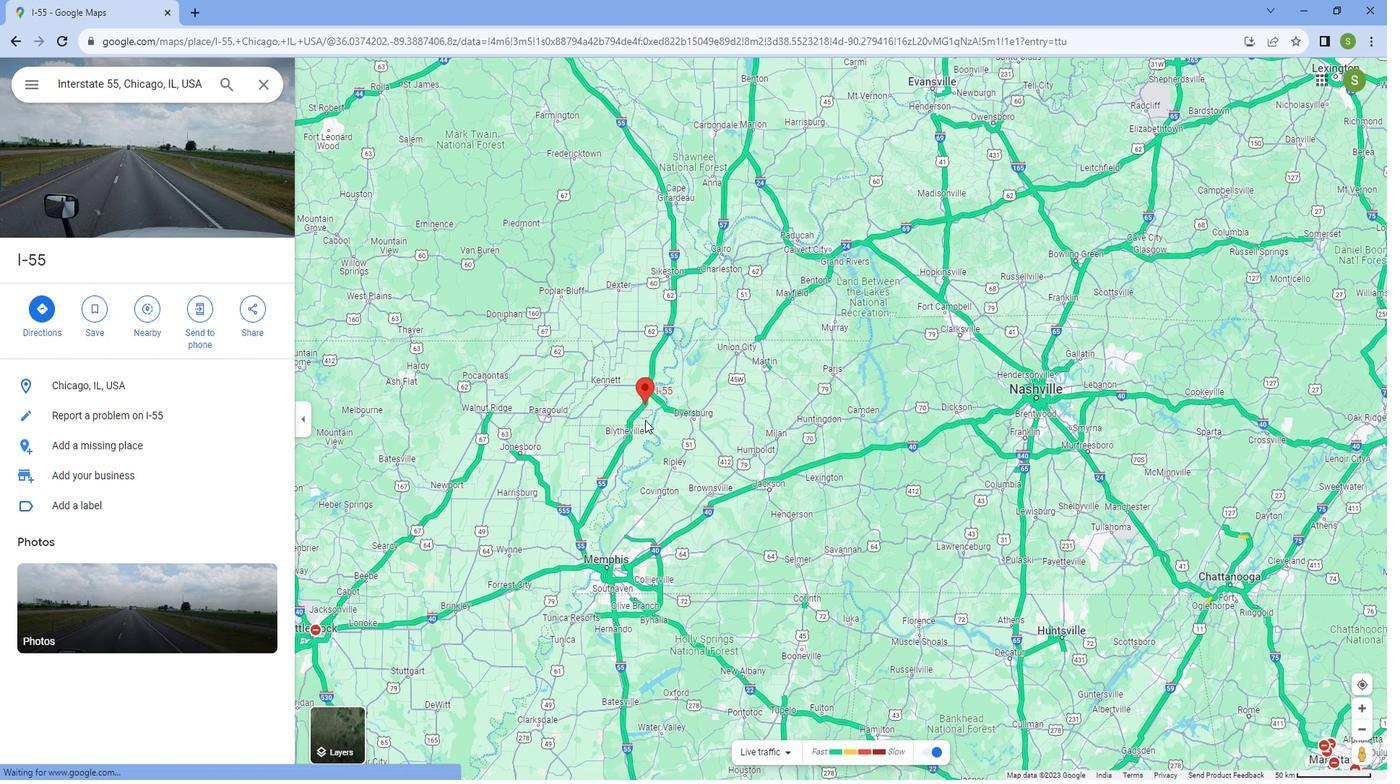 
Action: Mouse scrolled (645, 404) with delta (0, 0)
Screenshot: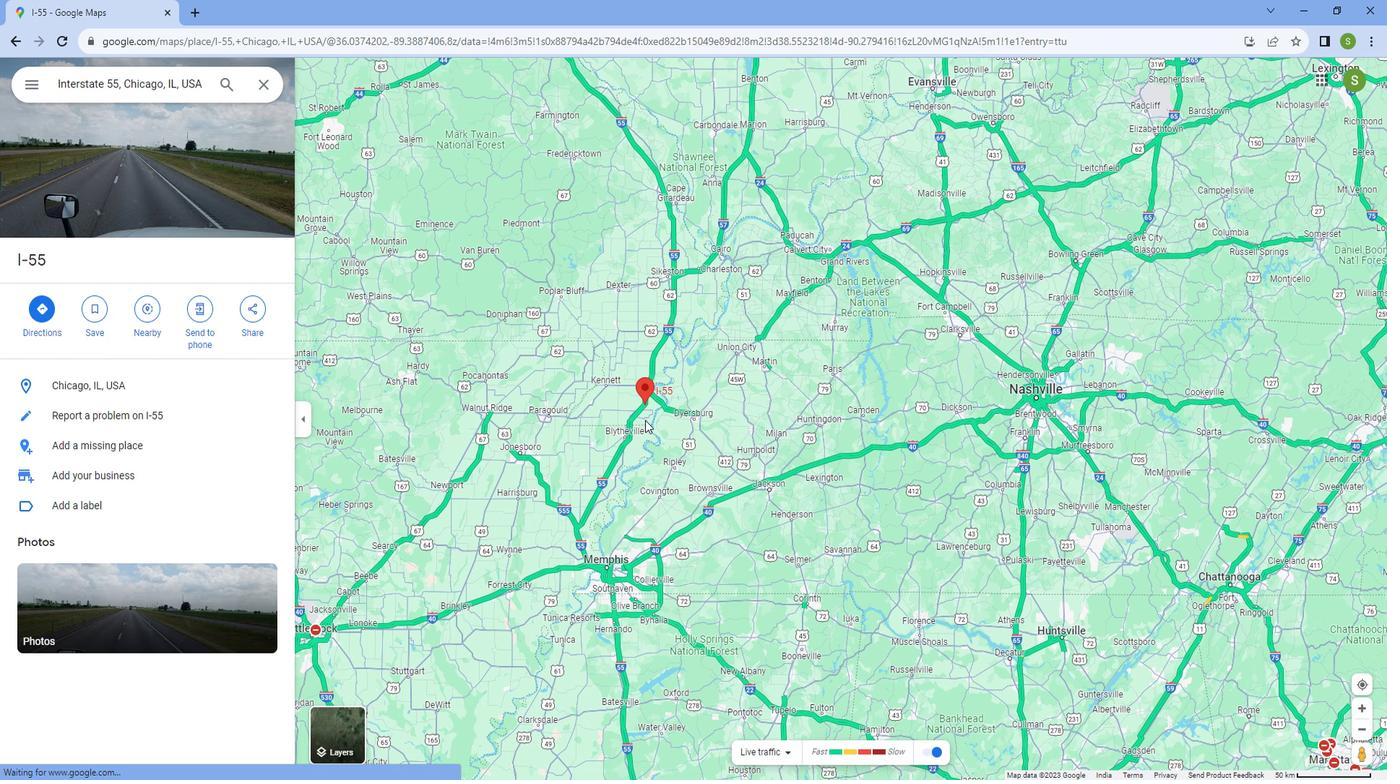 
Action: Mouse scrolled (645, 404) with delta (0, 0)
Screenshot: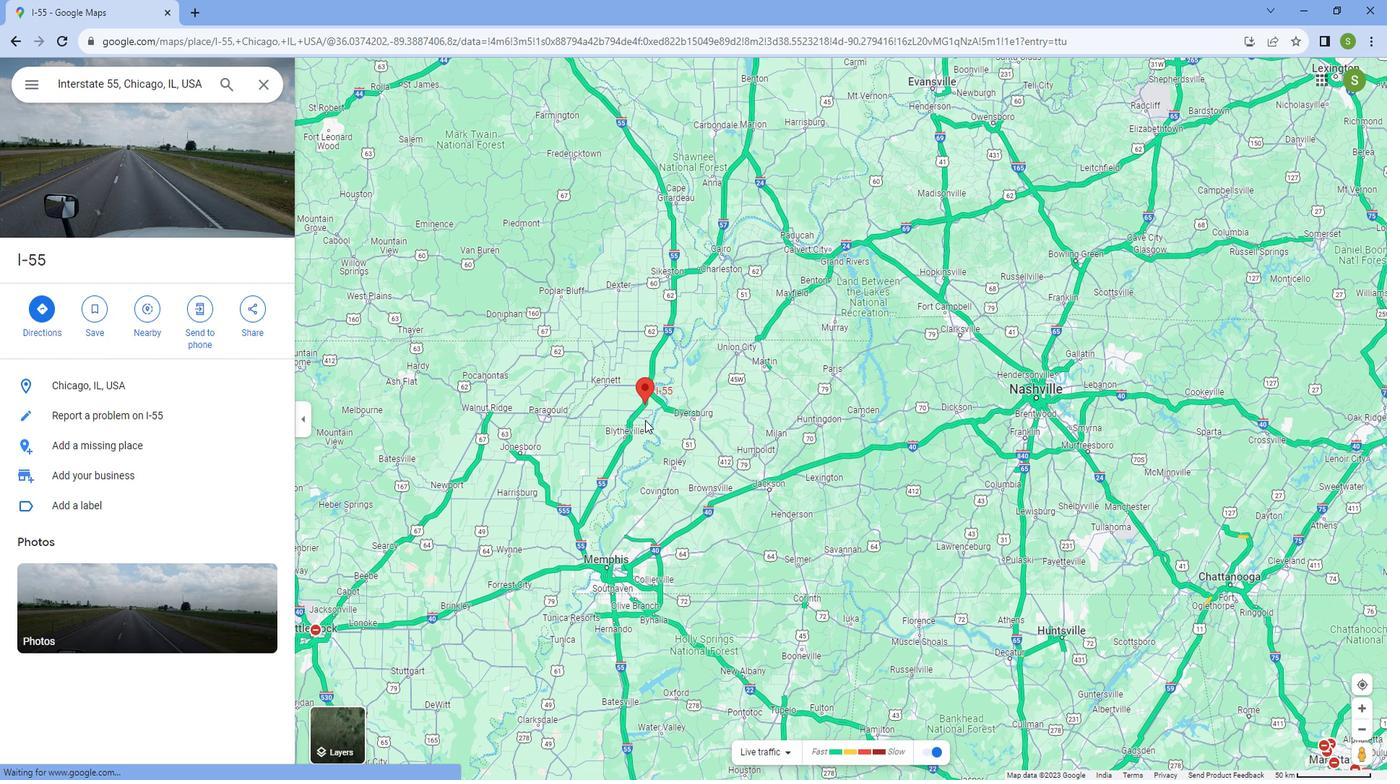 
Action: Mouse scrolled (645, 404) with delta (0, 0)
Screenshot: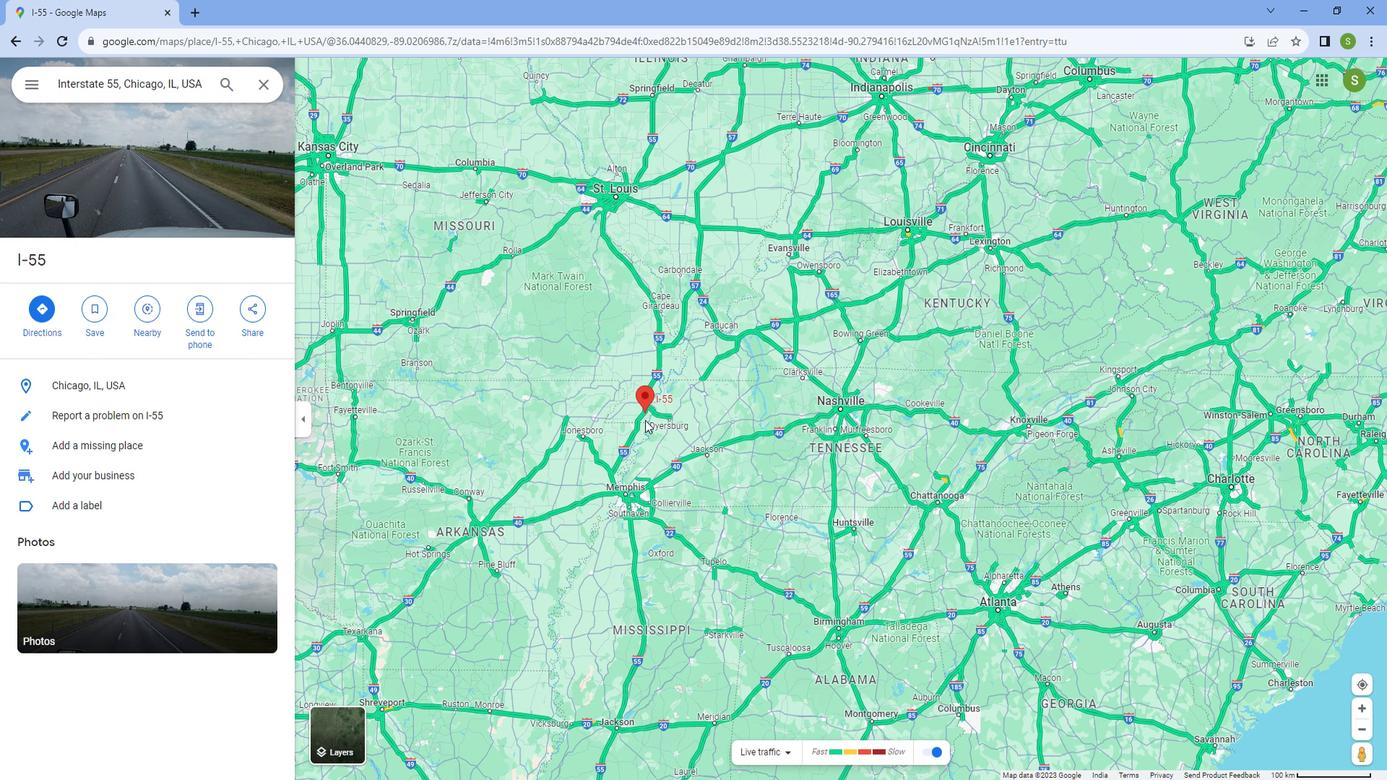 
Action: Mouse scrolled (645, 404) with delta (0, 0)
Screenshot: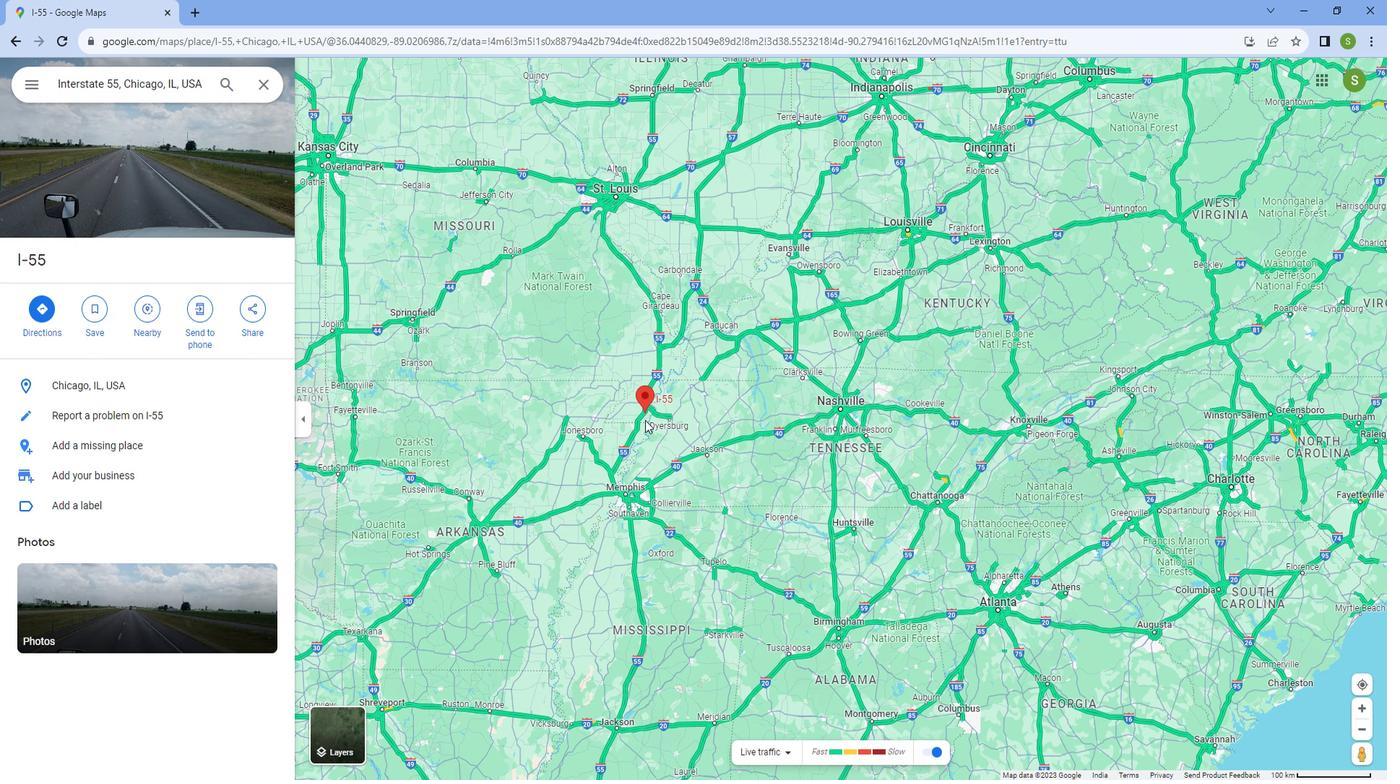
Action: Mouse scrolled (645, 404) with delta (0, 0)
Screenshot: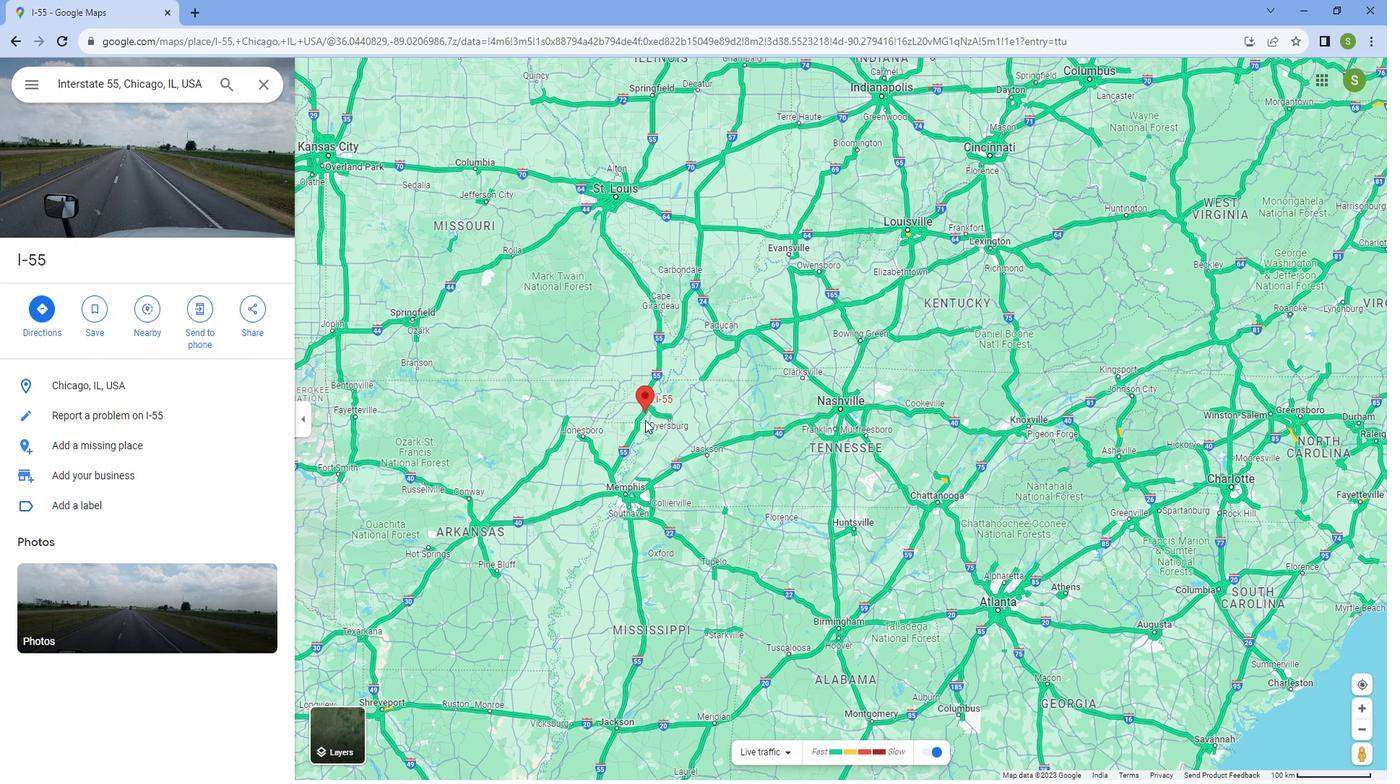 
Action: Mouse scrolled (645, 404) with delta (0, 0)
Screenshot: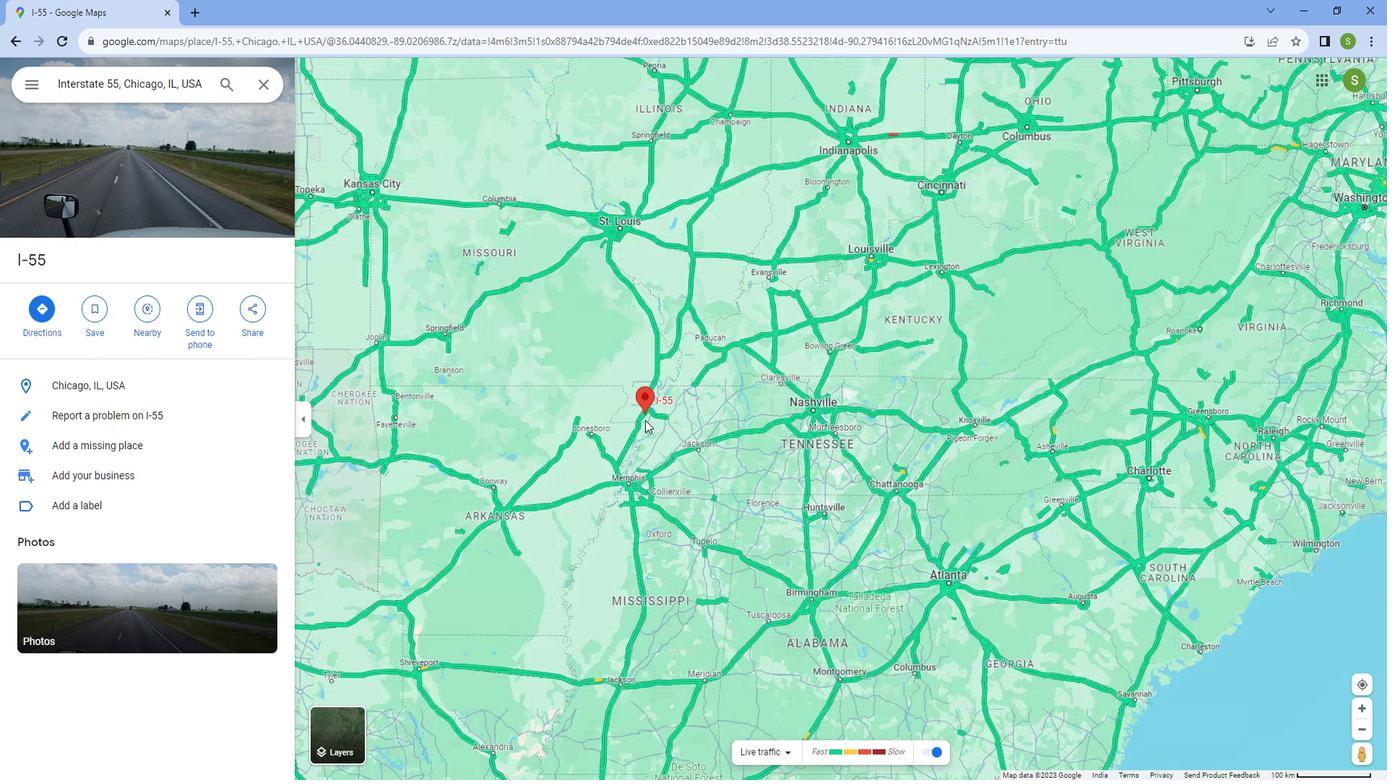 
Action: Mouse scrolled (645, 405) with delta (0, 0)
Screenshot: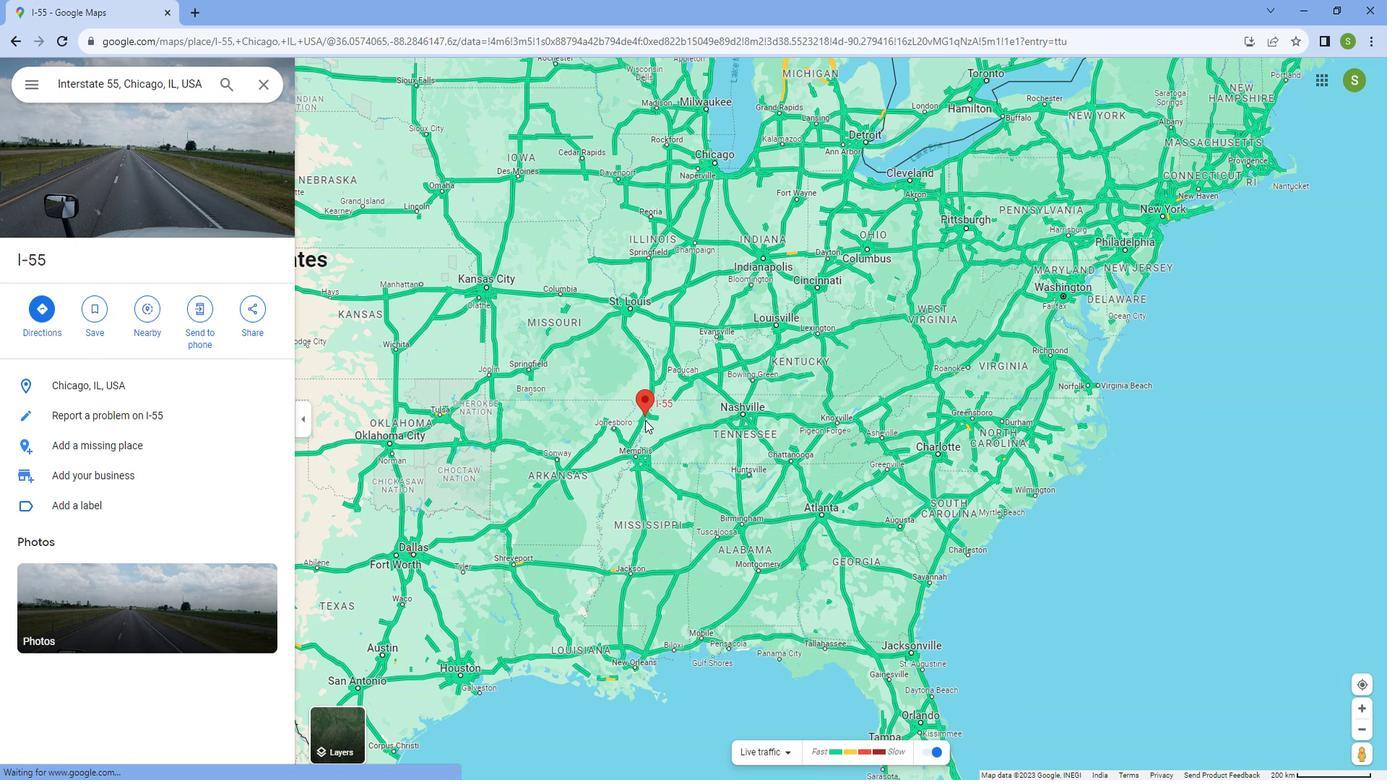 
Action: Mouse scrolled (645, 405) with delta (0, 0)
Screenshot: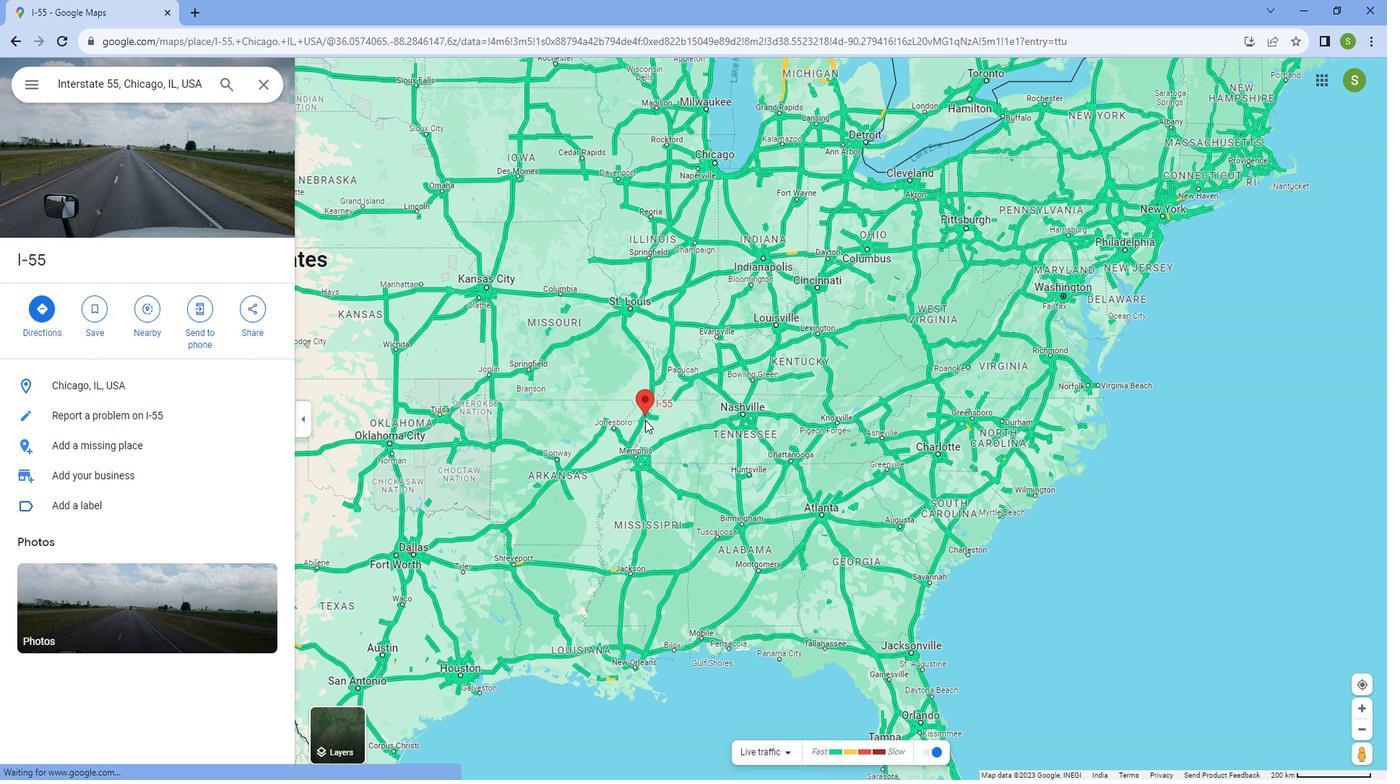 
Action: Mouse scrolled (645, 405) with delta (0, 0)
Screenshot: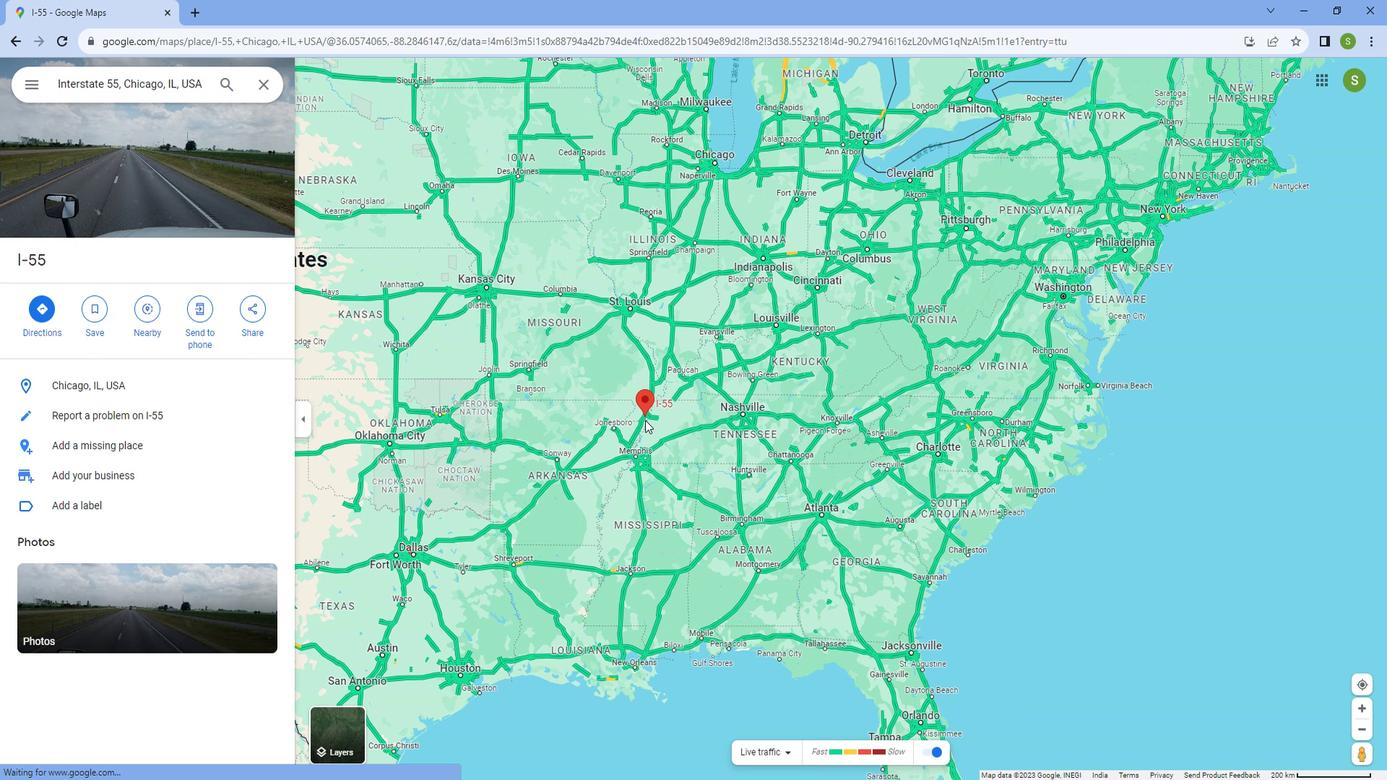 
Action: Mouse scrolled (645, 405) with delta (0, 0)
Screenshot: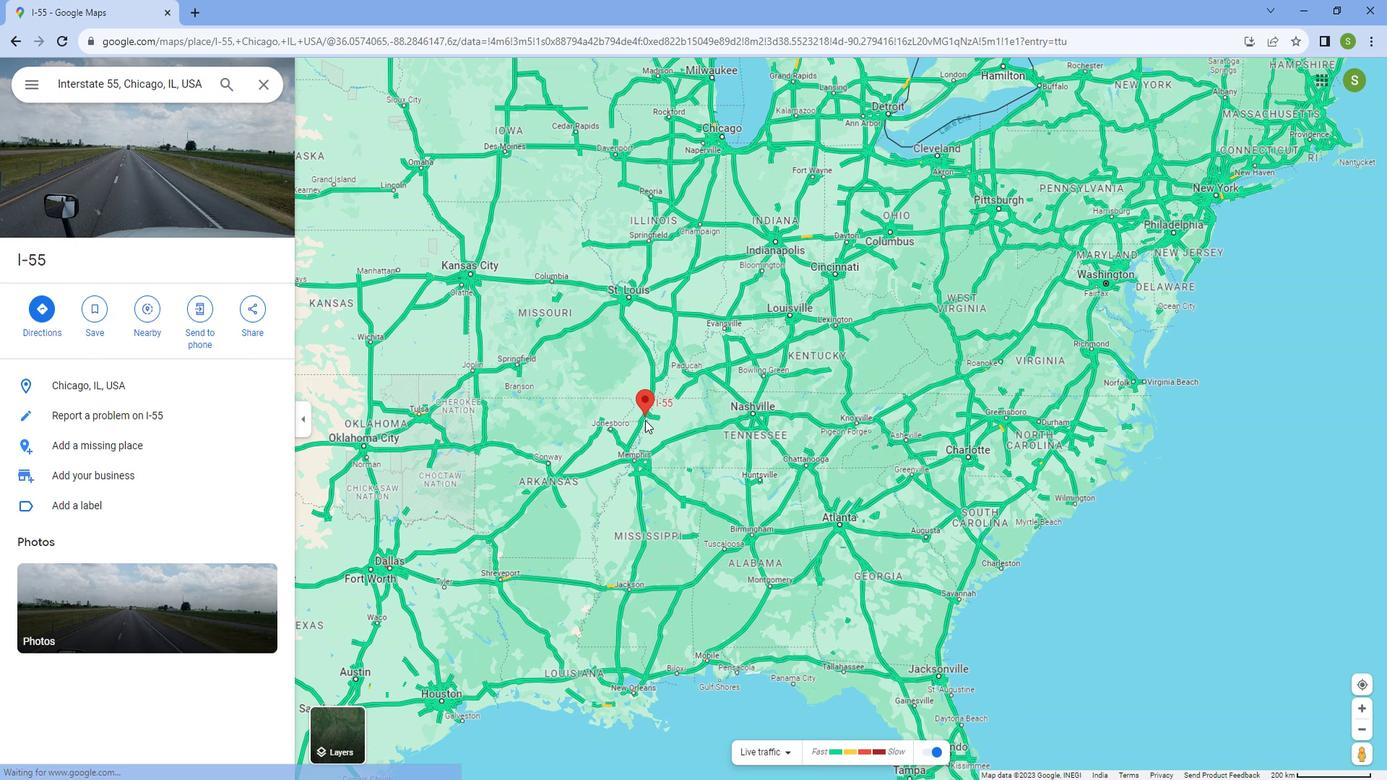 
Action: Mouse scrolled (645, 405) with delta (0, 0)
Screenshot: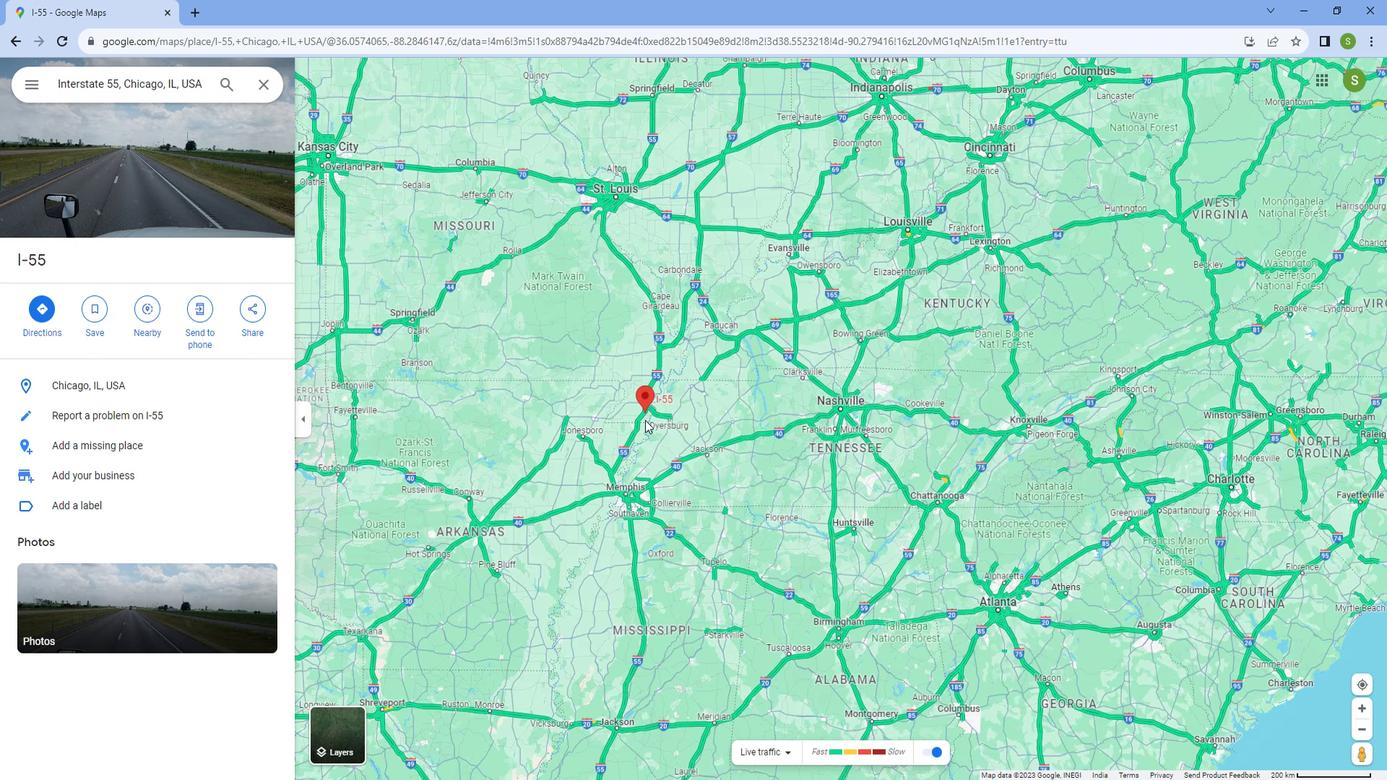 
Action: Mouse scrolled (645, 405) with delta (0, 0)
Screenshot: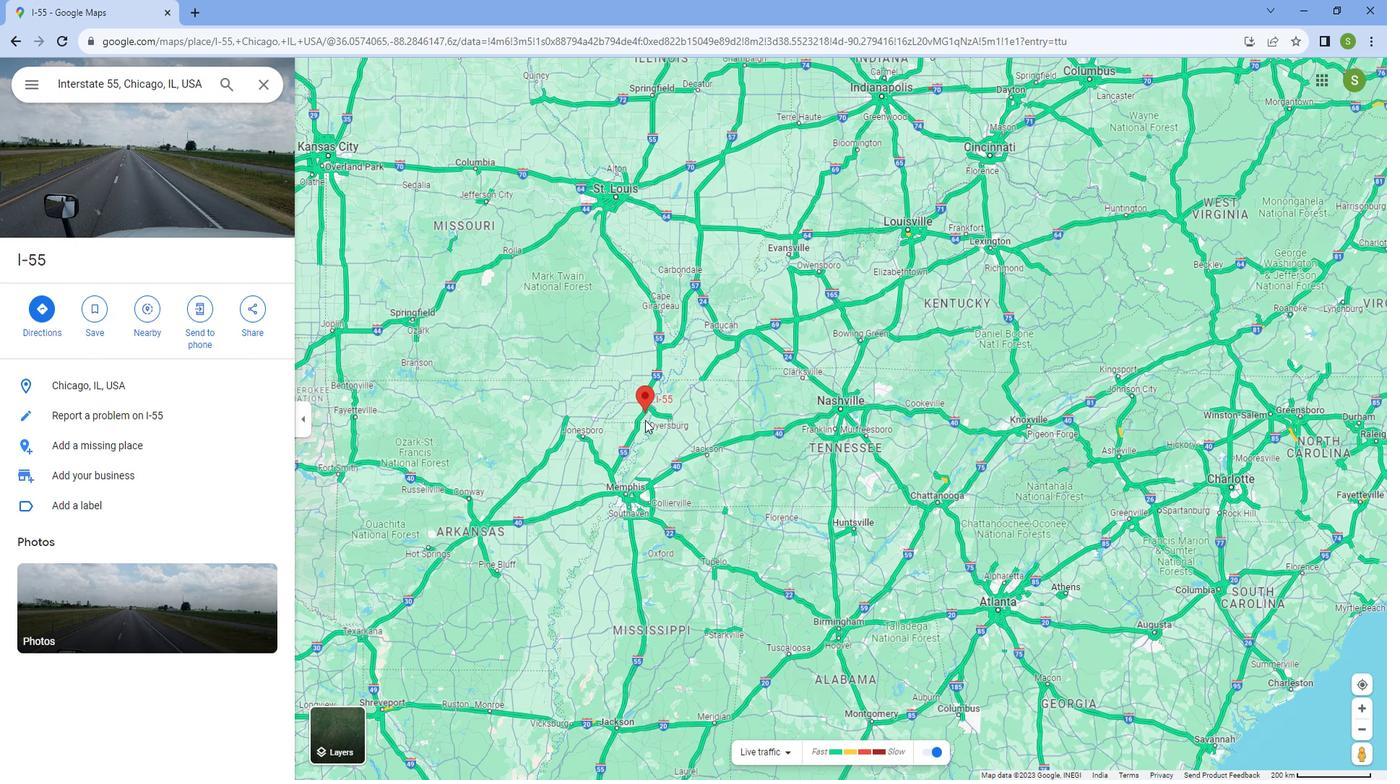 
Action: Mouse scrolled (645, 405) with delta (0, 0)
Screenshot: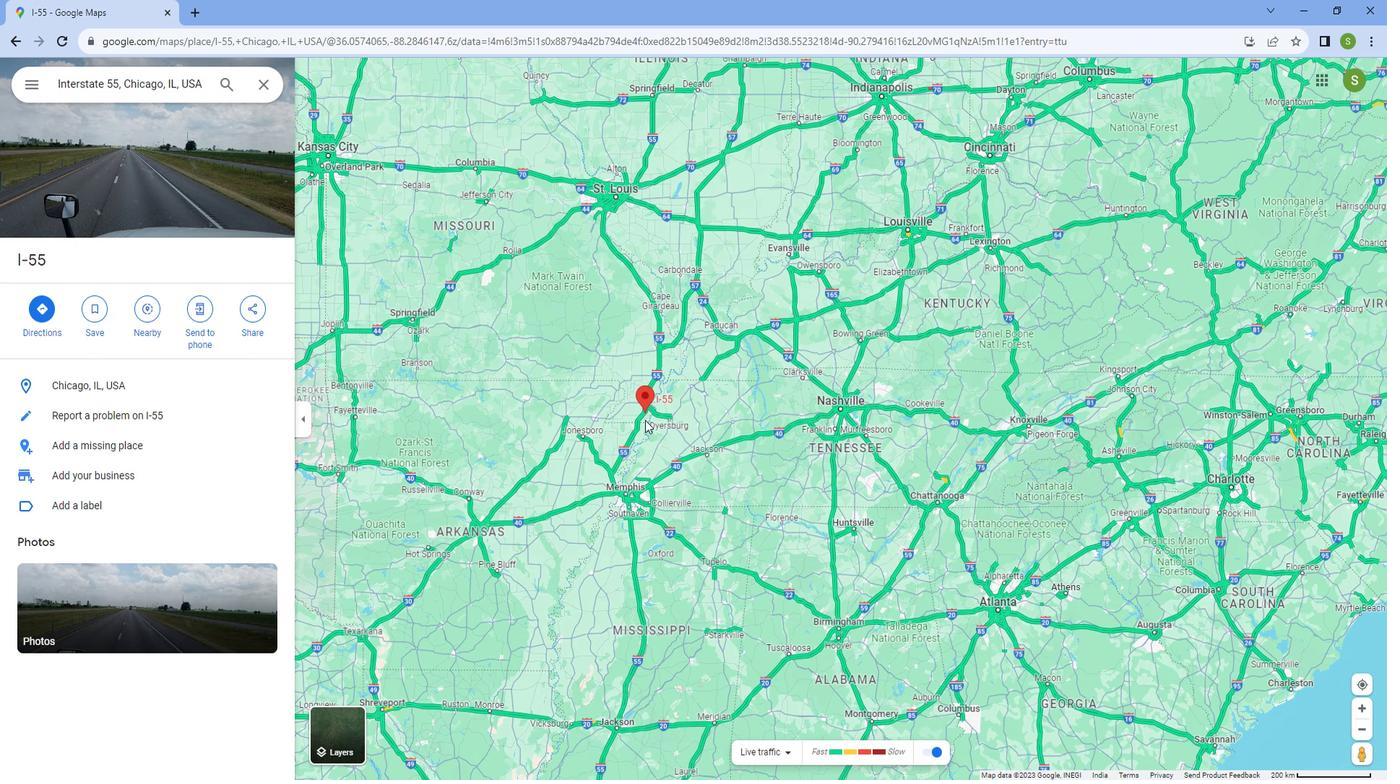 
Action: Mouse scrolled (645, 405) with delta (0, 0)
Screenshot: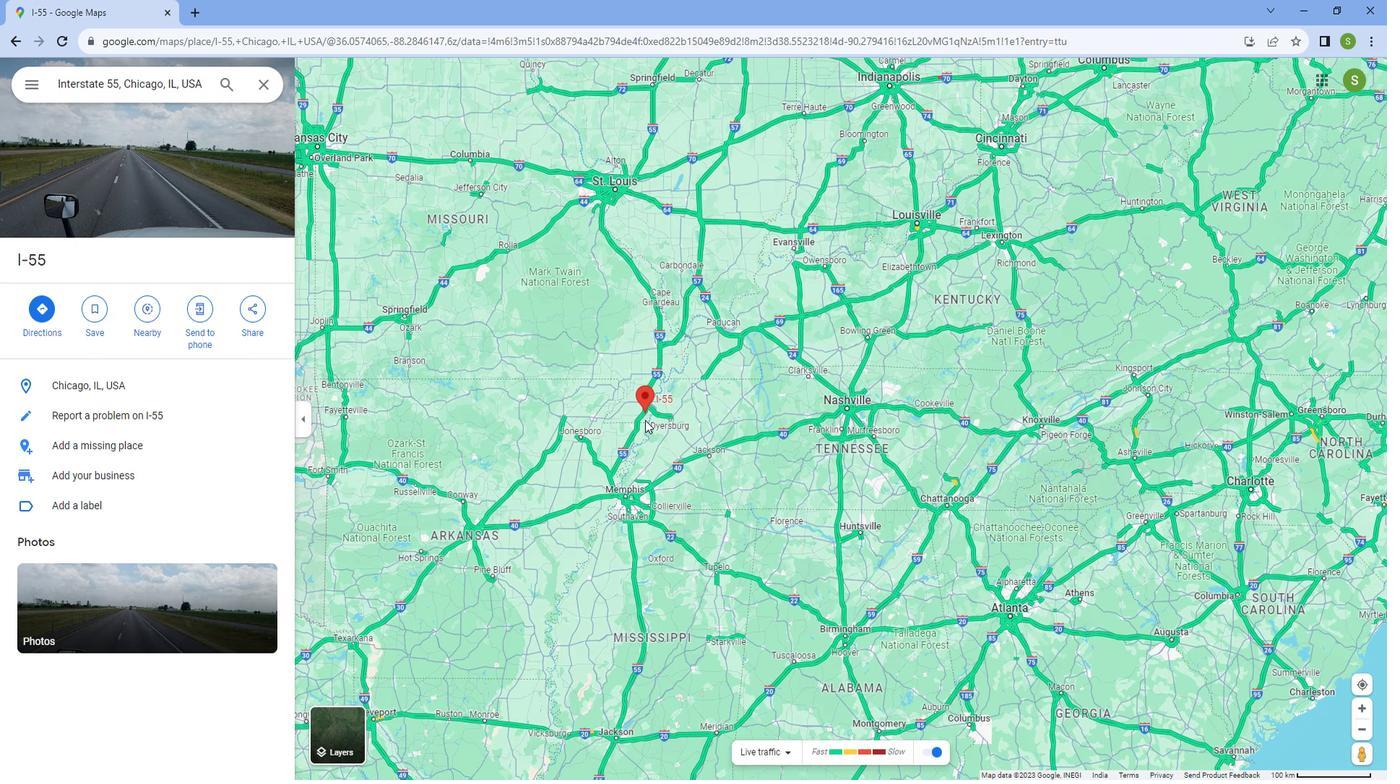 
Action: Mouse moved to (641, 372)
Screenshot: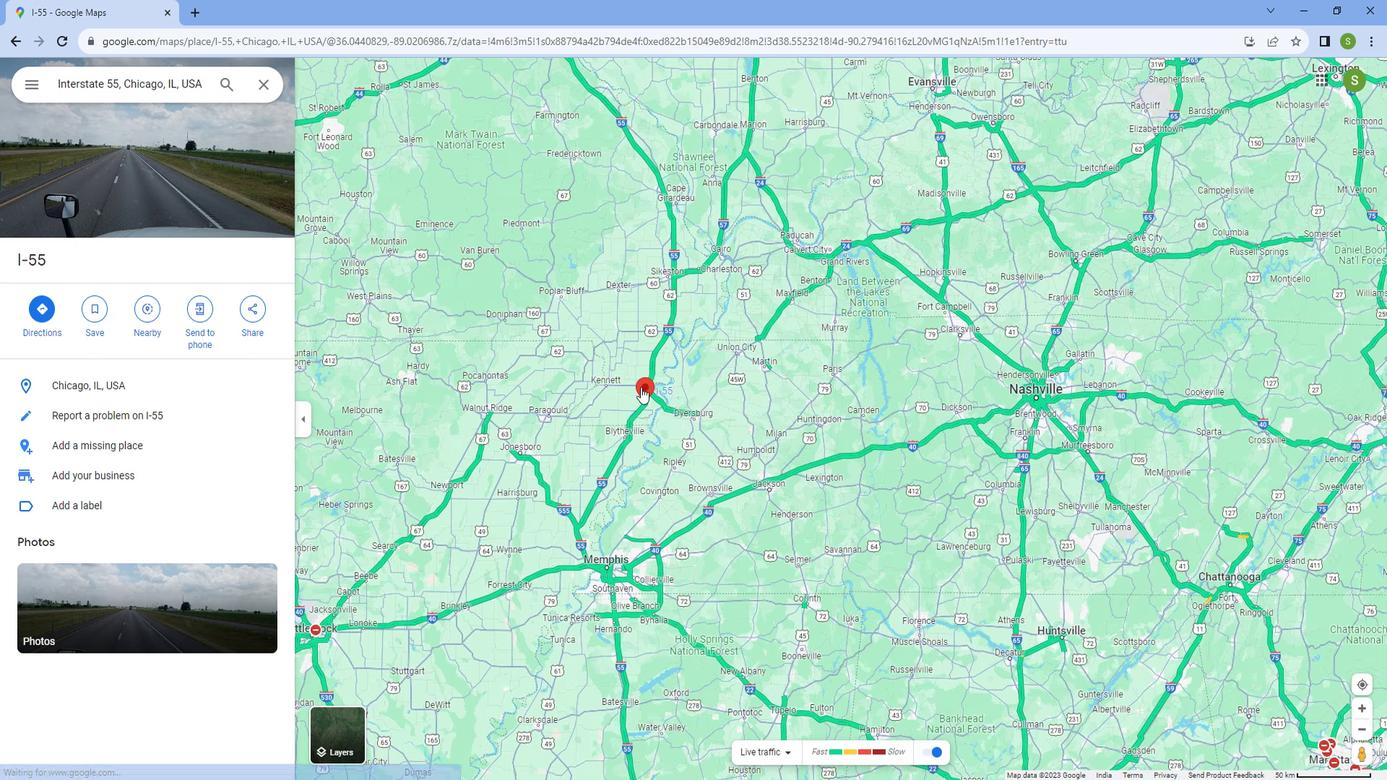 
Action: Mouse scrolled (641, 372) with delta (0, 0)
Screenshot: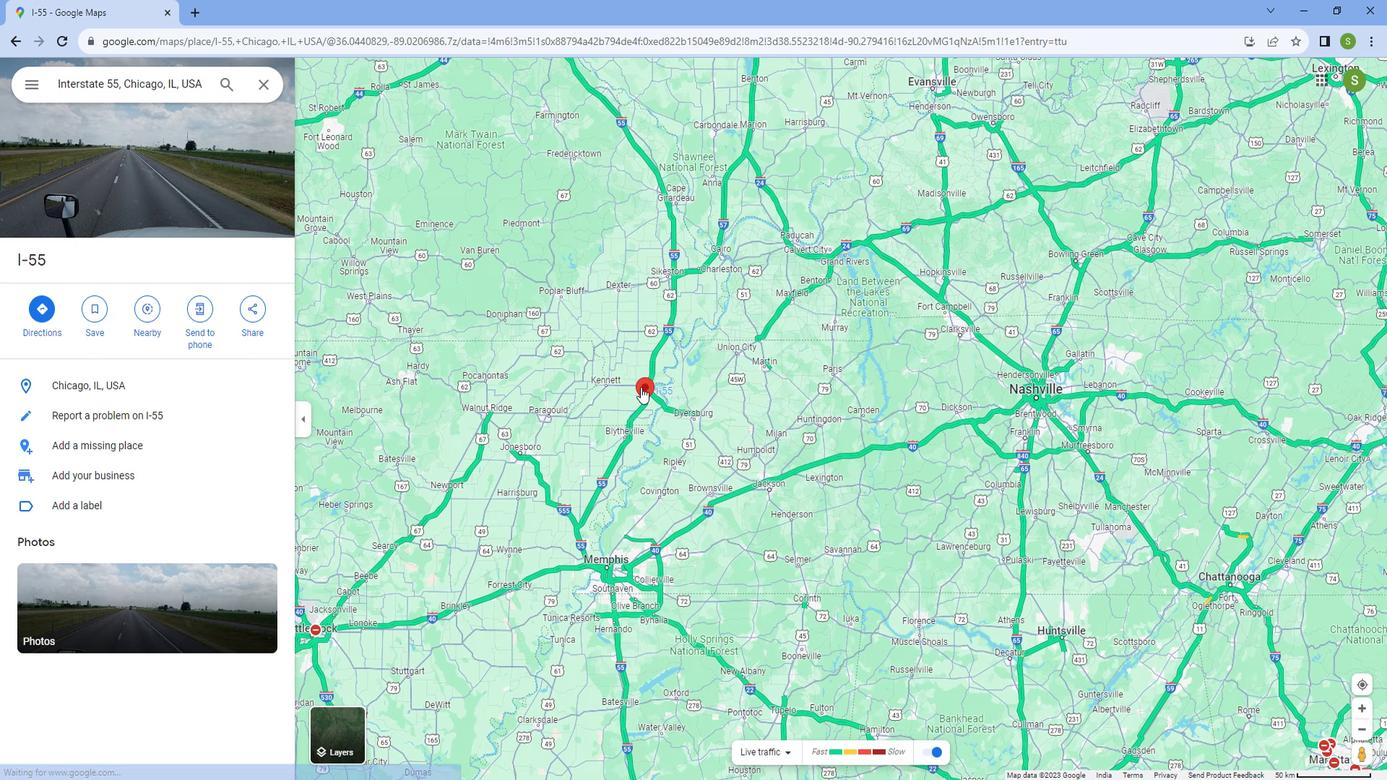 
Action: Mouse scrolled (641, 372) with delta (0, 0)
Screenshot: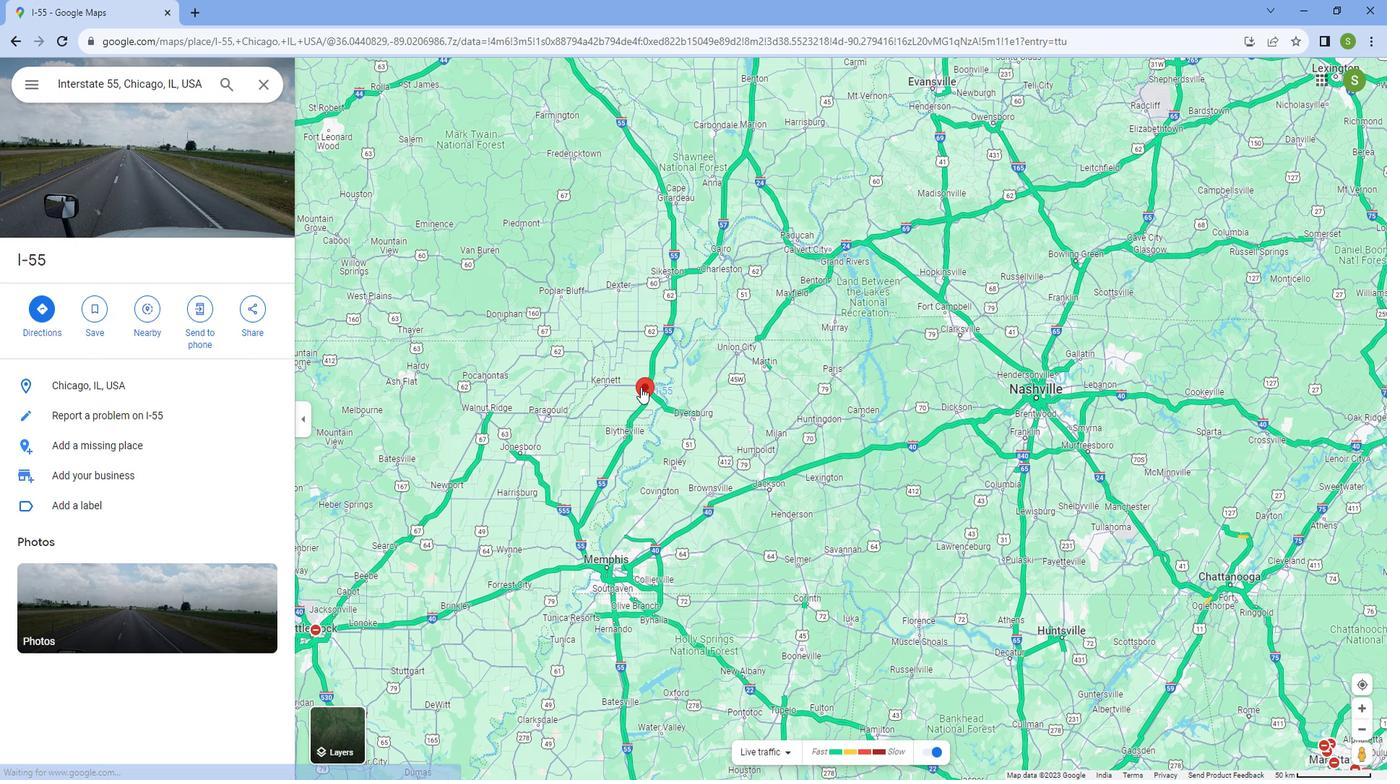 
Action: Mouse scrolled (641, 372) with delta (0, 0)
Screenshot: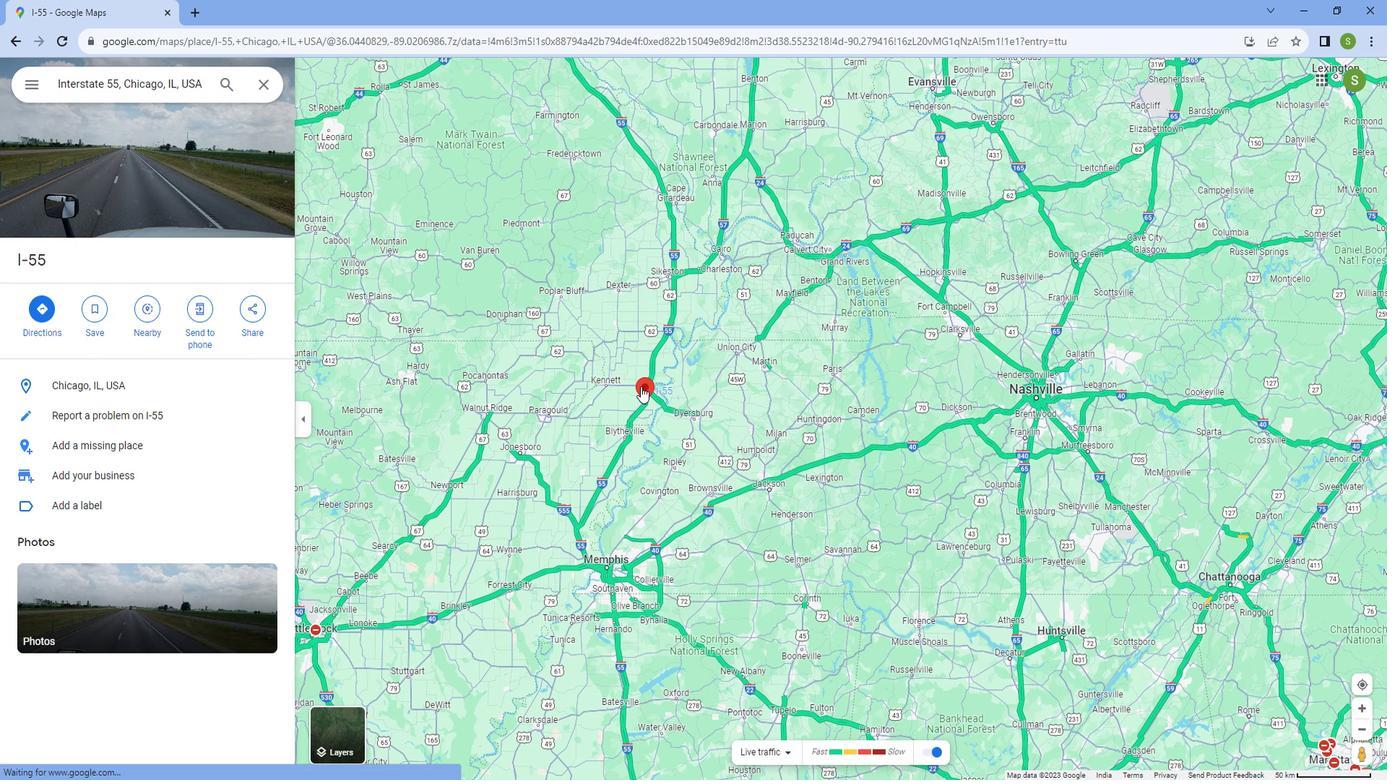
Action: Mouse scrolled (641, 372) with delta (0, 0)
Screenshot: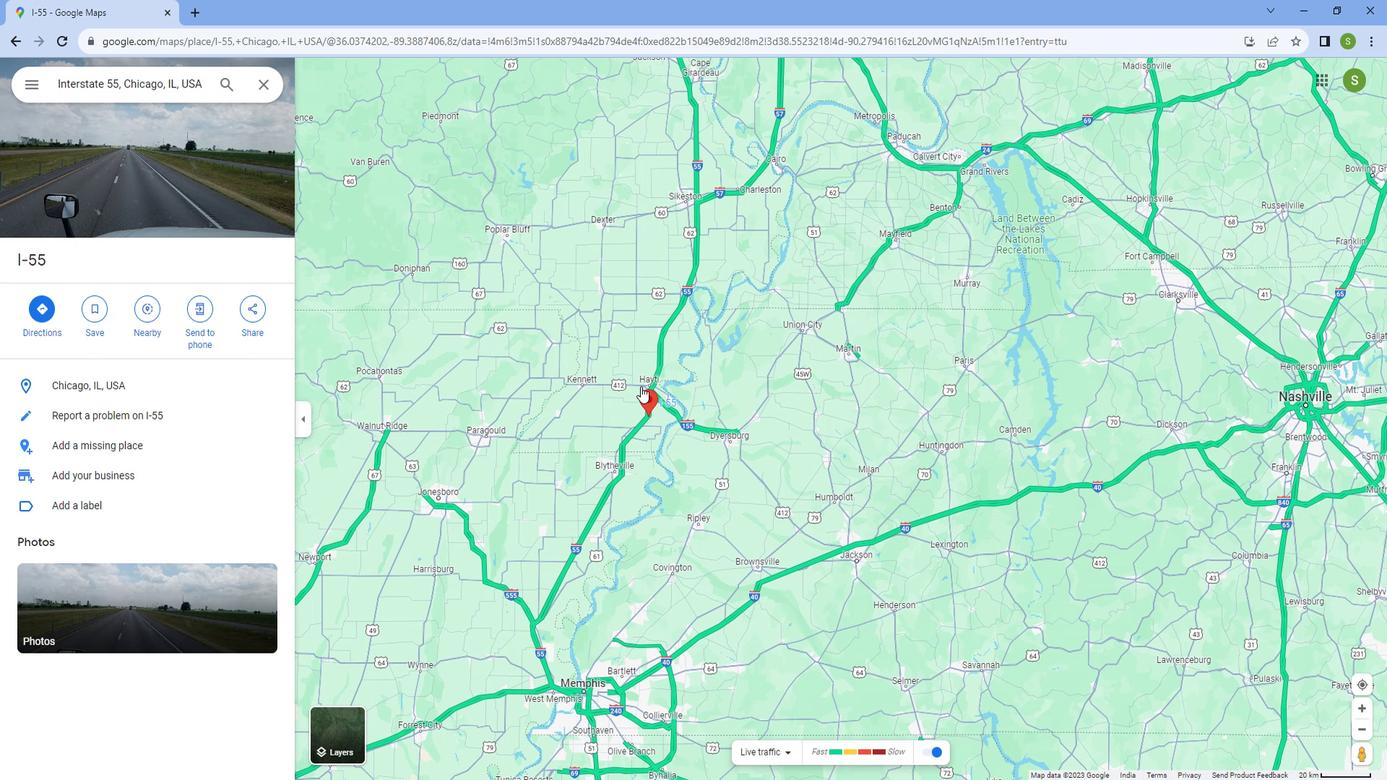 
Action: Mouse scrolled (641, 372) with delta (0, 0)
Screenshot: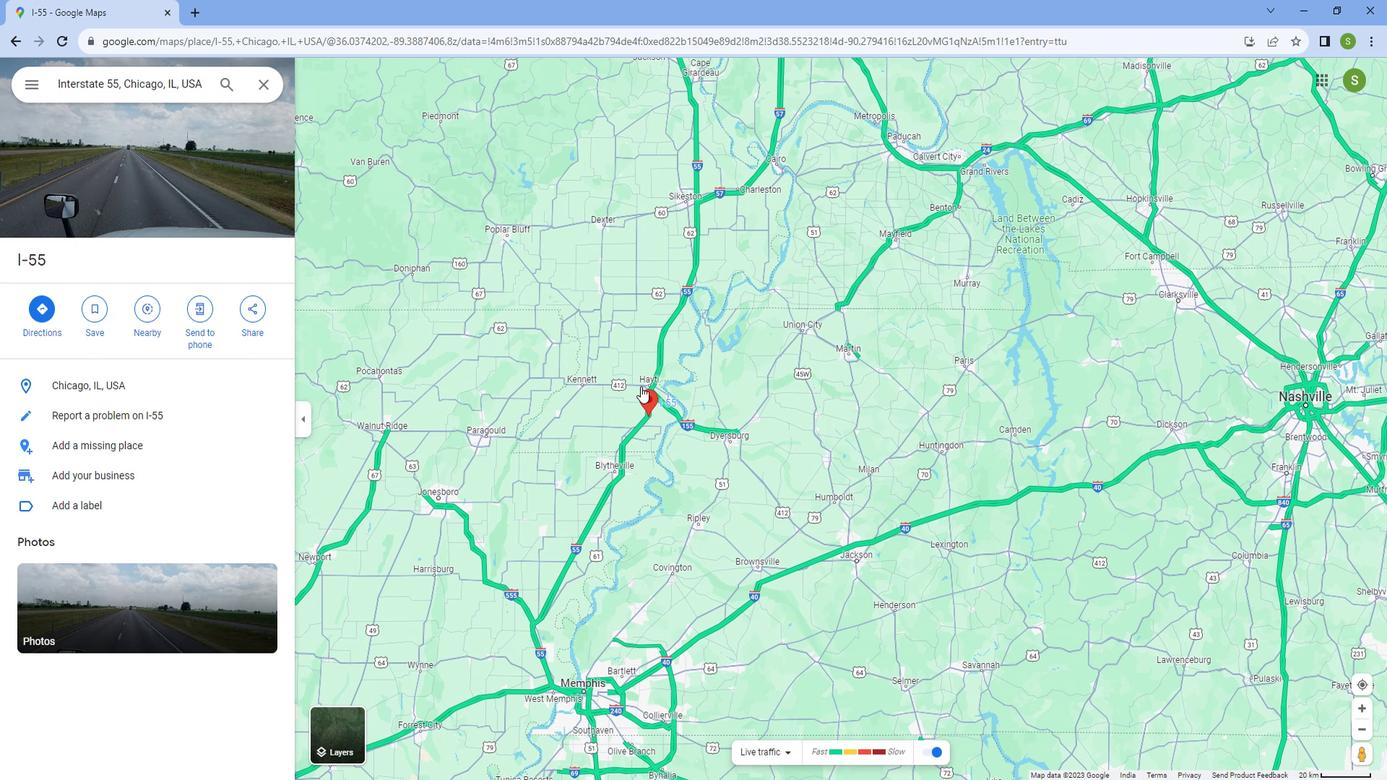 
Action: Mouse scrolled (641, 372) with delta (0, 0)
Screenshot: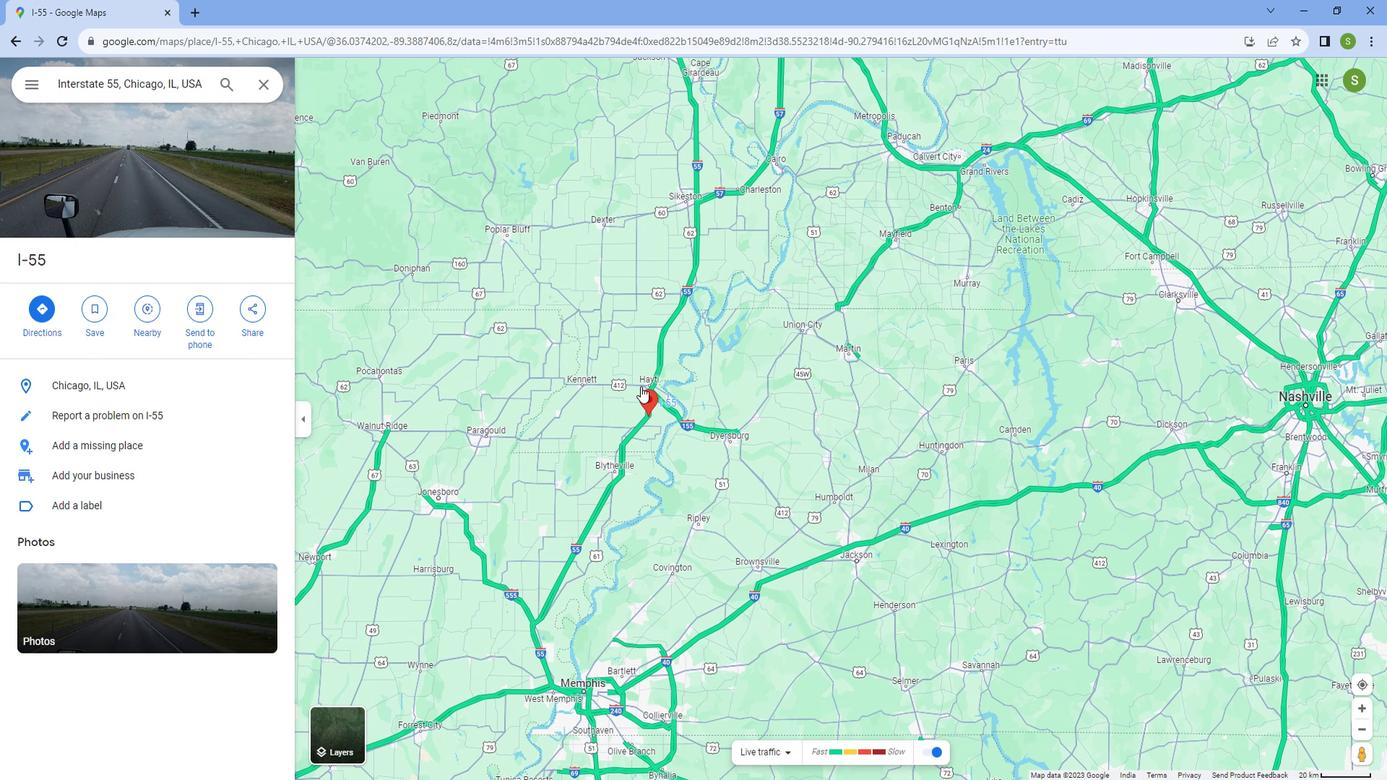 
Action: Mouse scrolled (641, 372) with delta (0, 0)
Screenshot: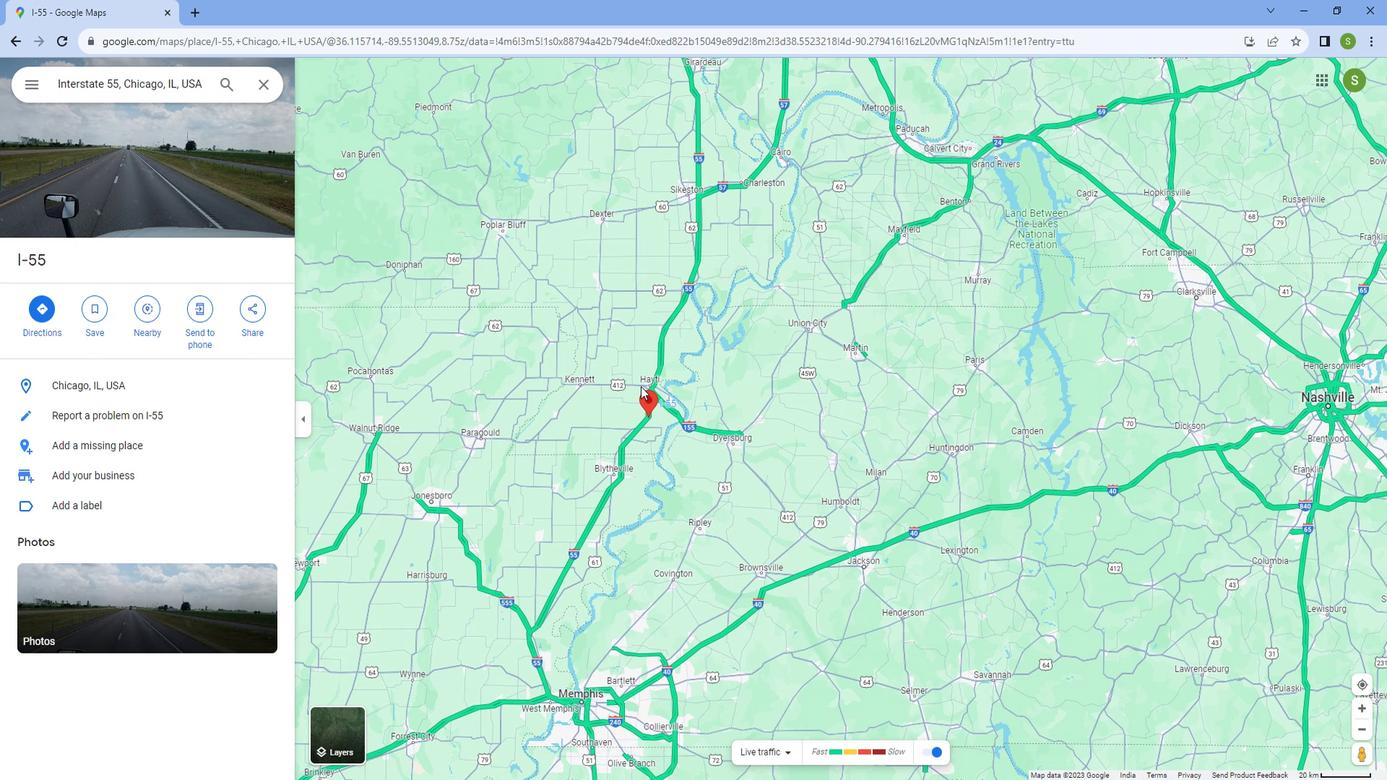 
Action: Mouse moved to (637, 372)
Screenshot: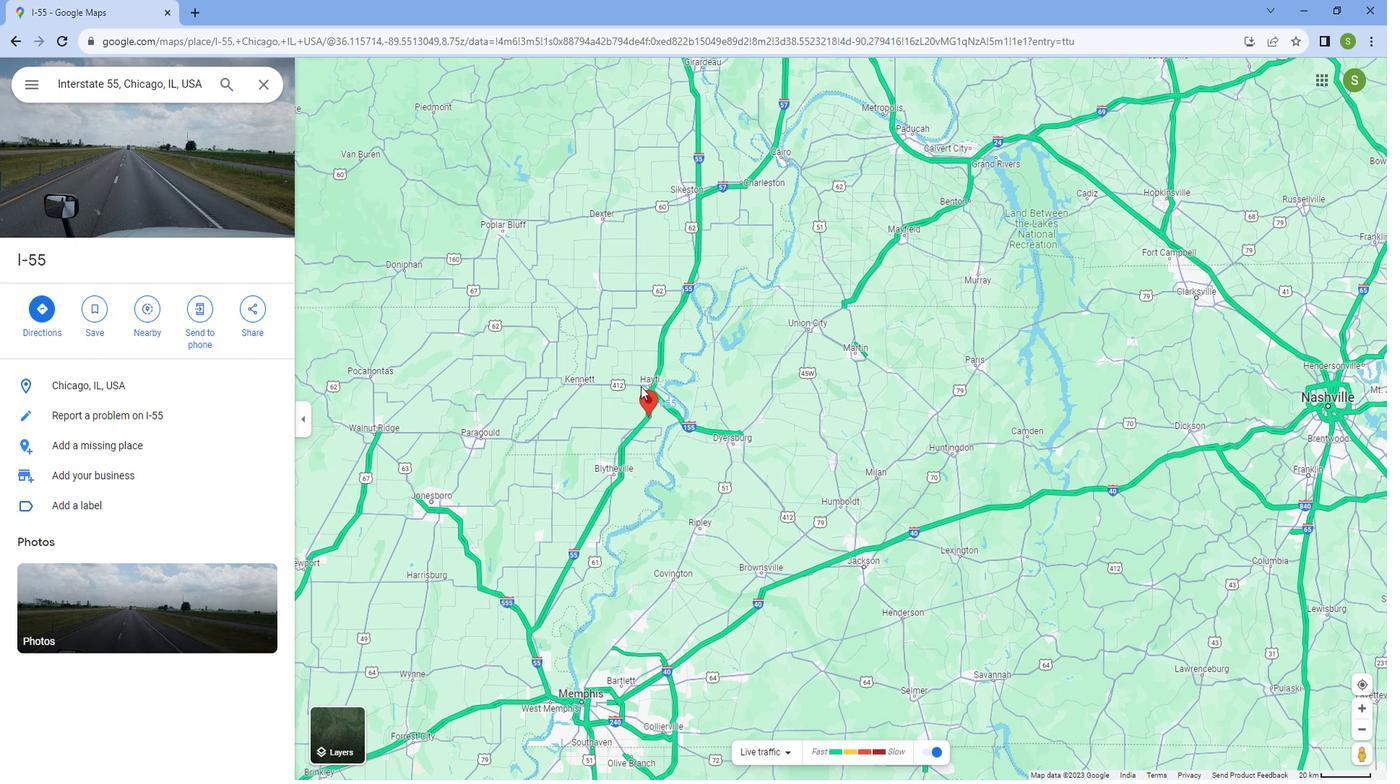 
Action: Mouse scrolled (637, 372) with delta (0, 0)
Screenshot: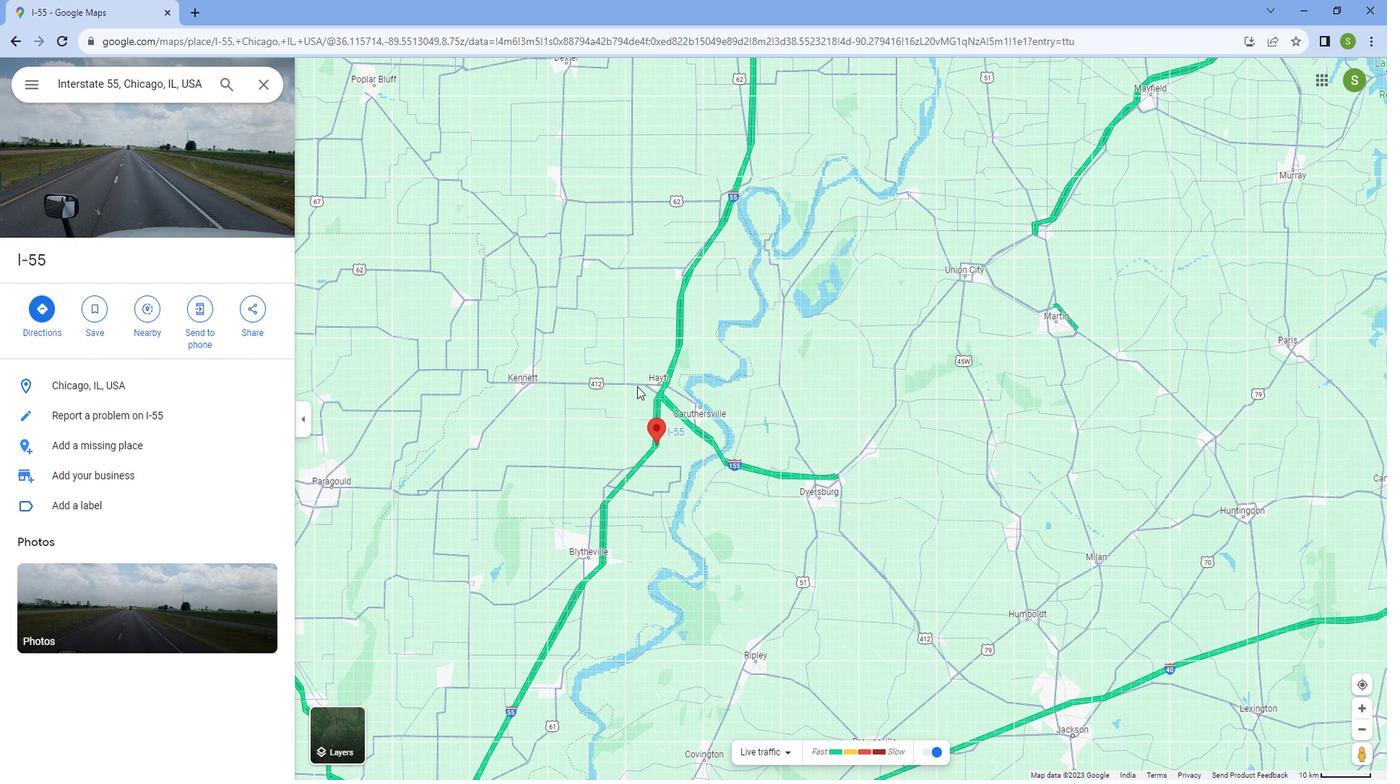 
Action: Mouse scrolled (637, 372) with delta (0, 0)
Screenshot: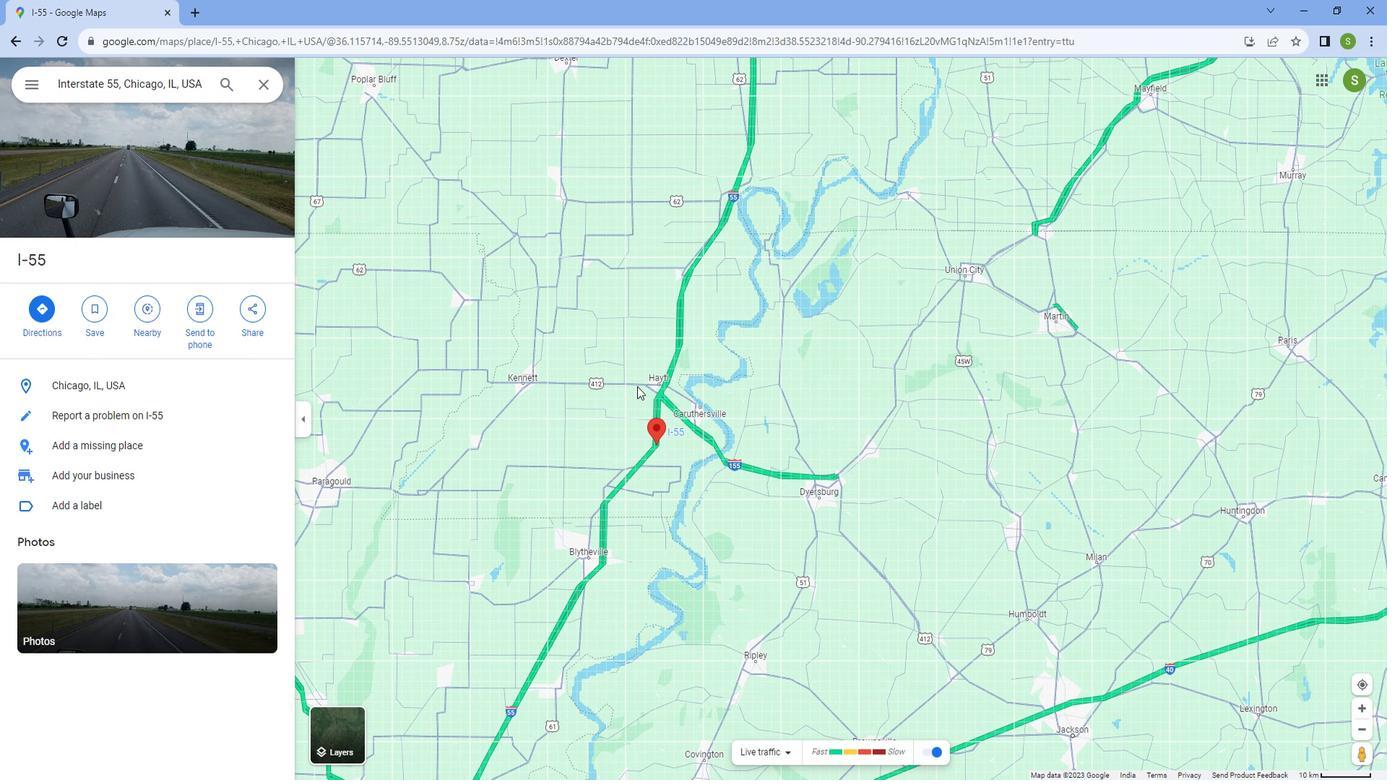 
Action: Mouse scrolled (637, 372) with delta (0, 0)
Screenshot: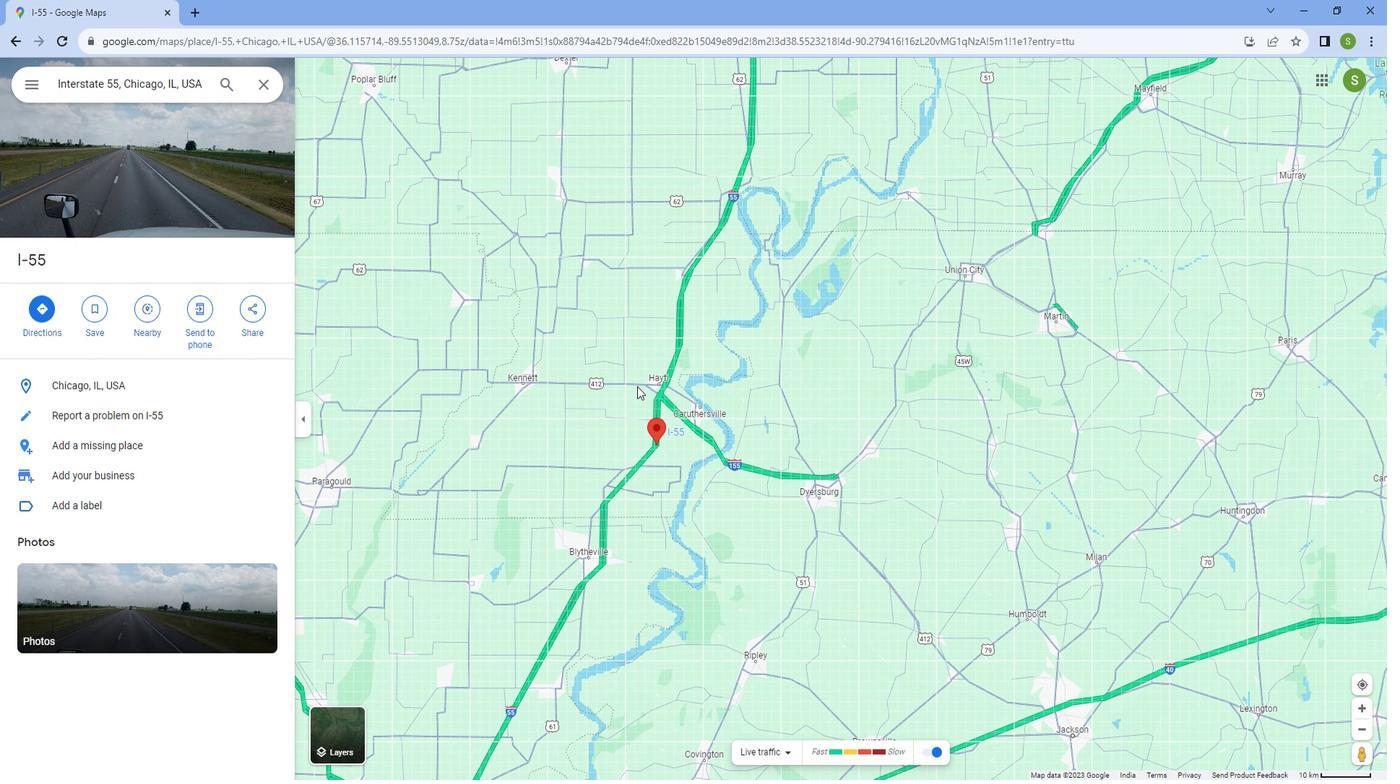 
Action: Mouse moved to (793, 425)
Screenshot: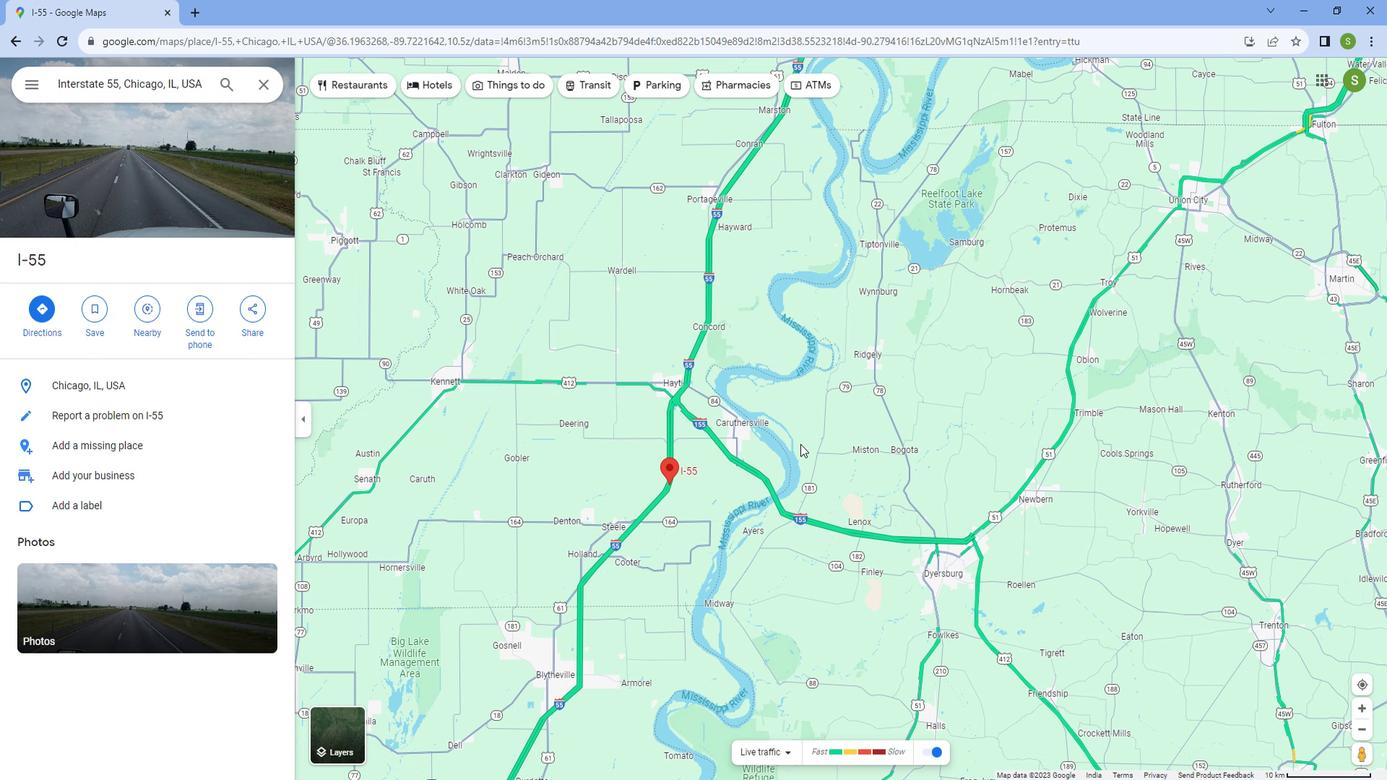 
Action: Mouse scrolled (793, 426) with delta (0, 0)
Screenshot: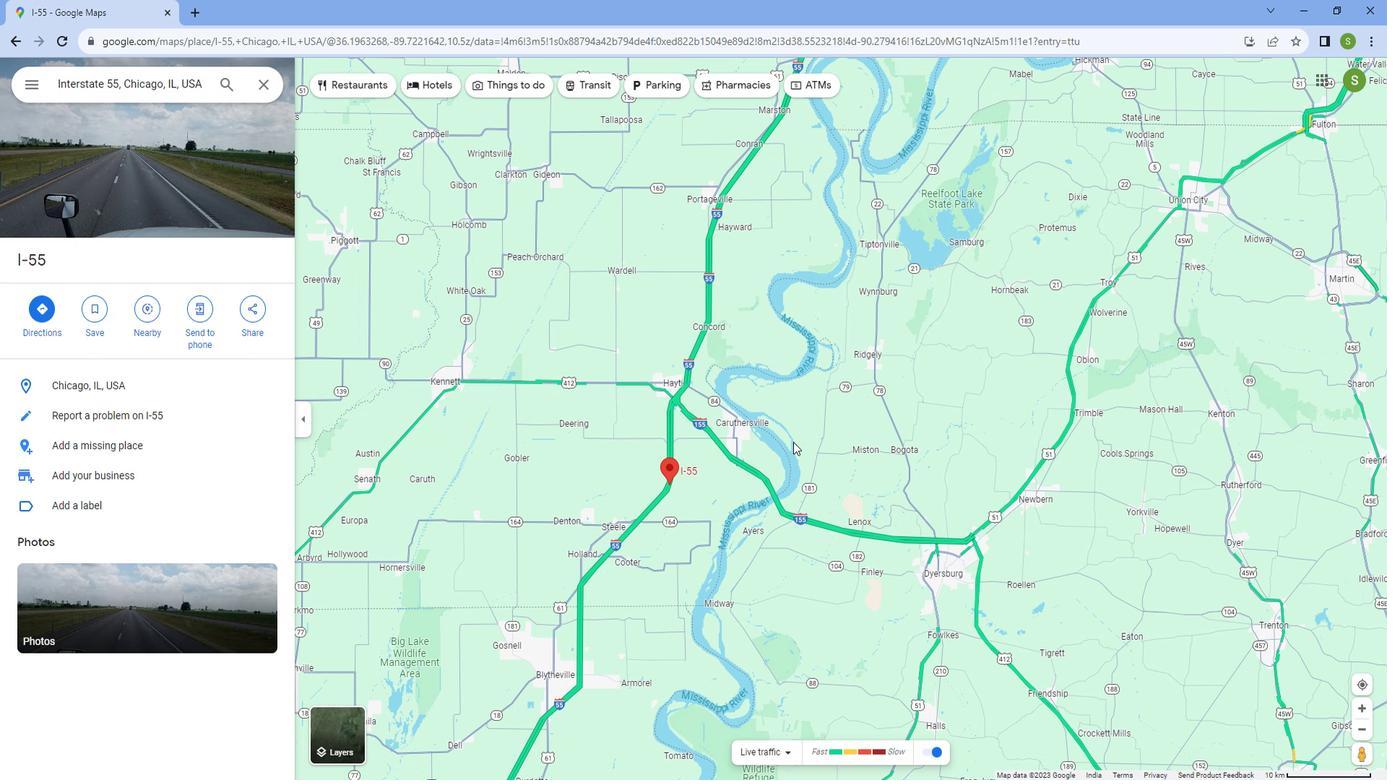 
Action: Mouse scrolled (793, 426) with delta (0, 0)
Screenshot: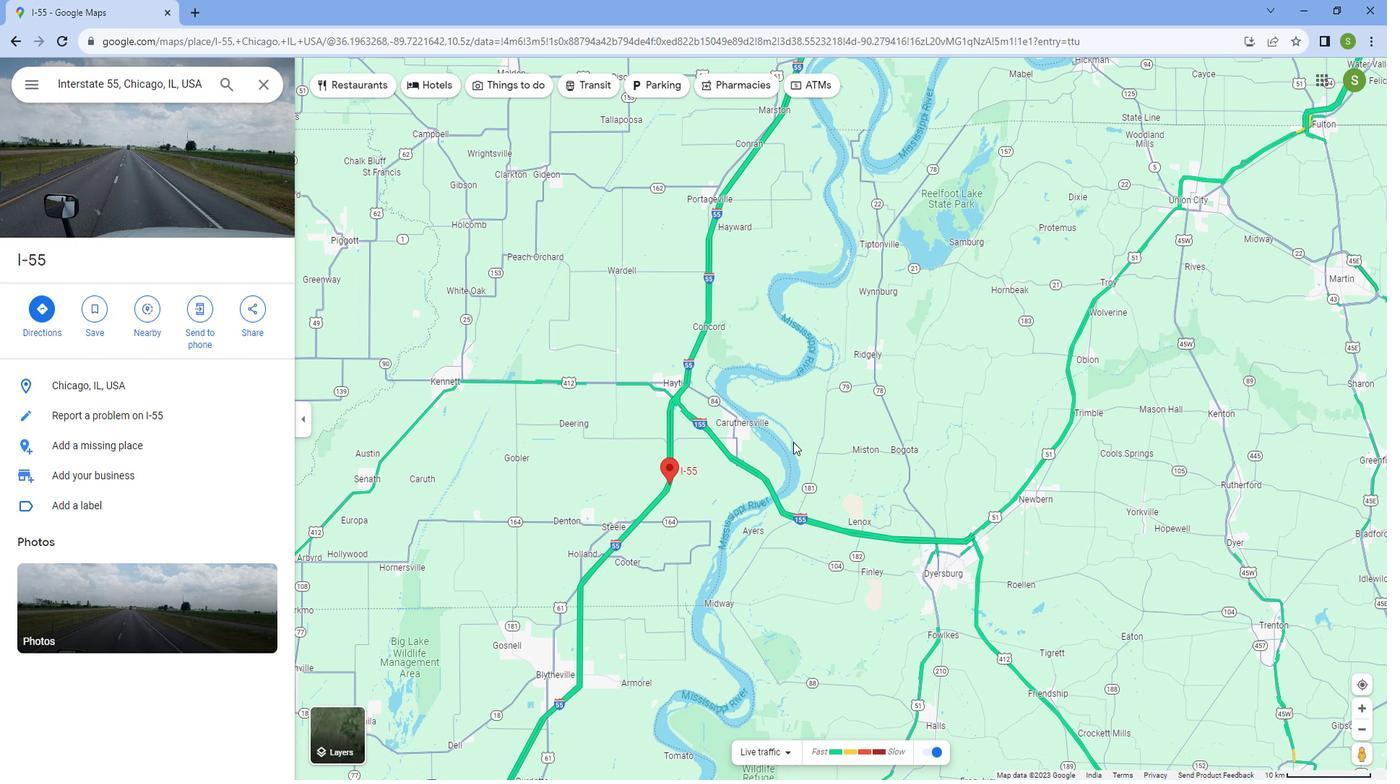 
Action: Mouse moved to (683, 434)
Screenshot: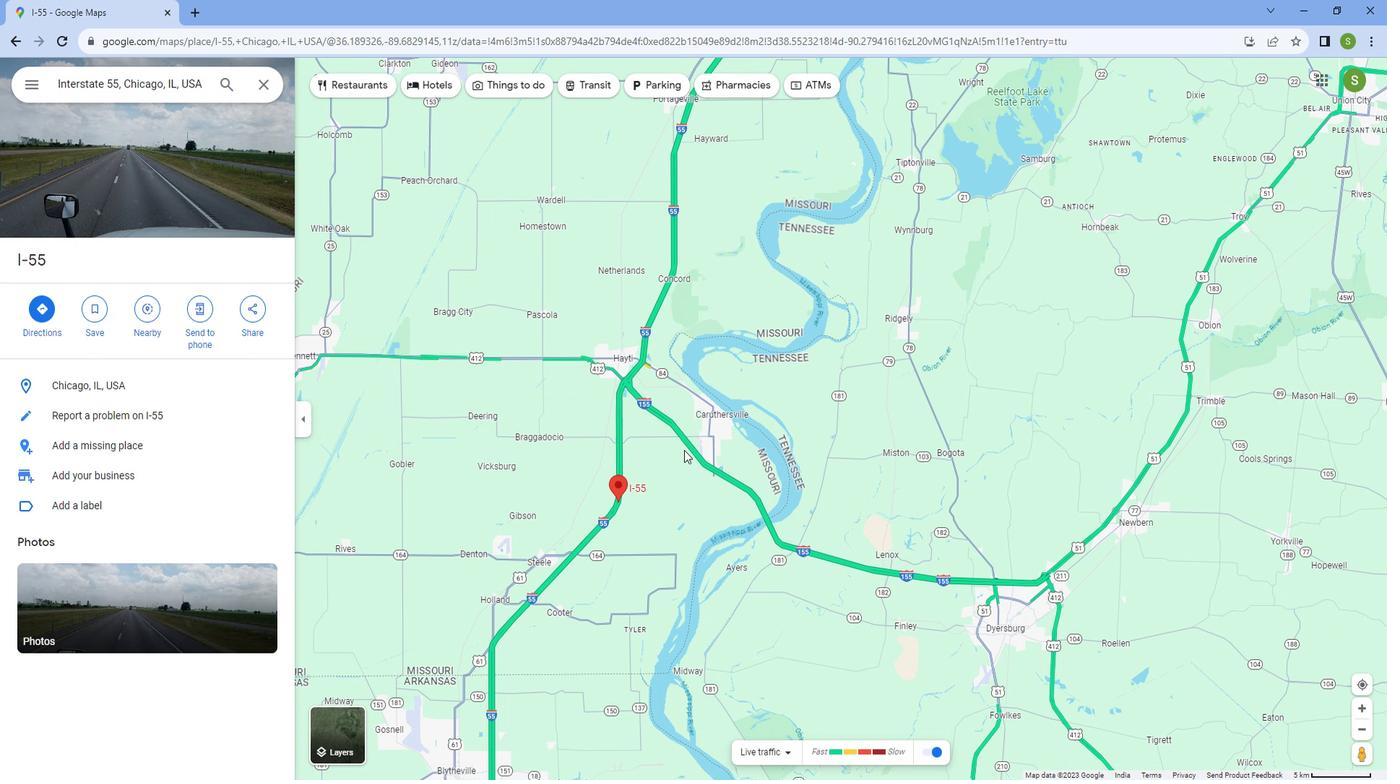 
Action: Mouse scrolled (683, 435) with delta (0, 0)
Screenshot: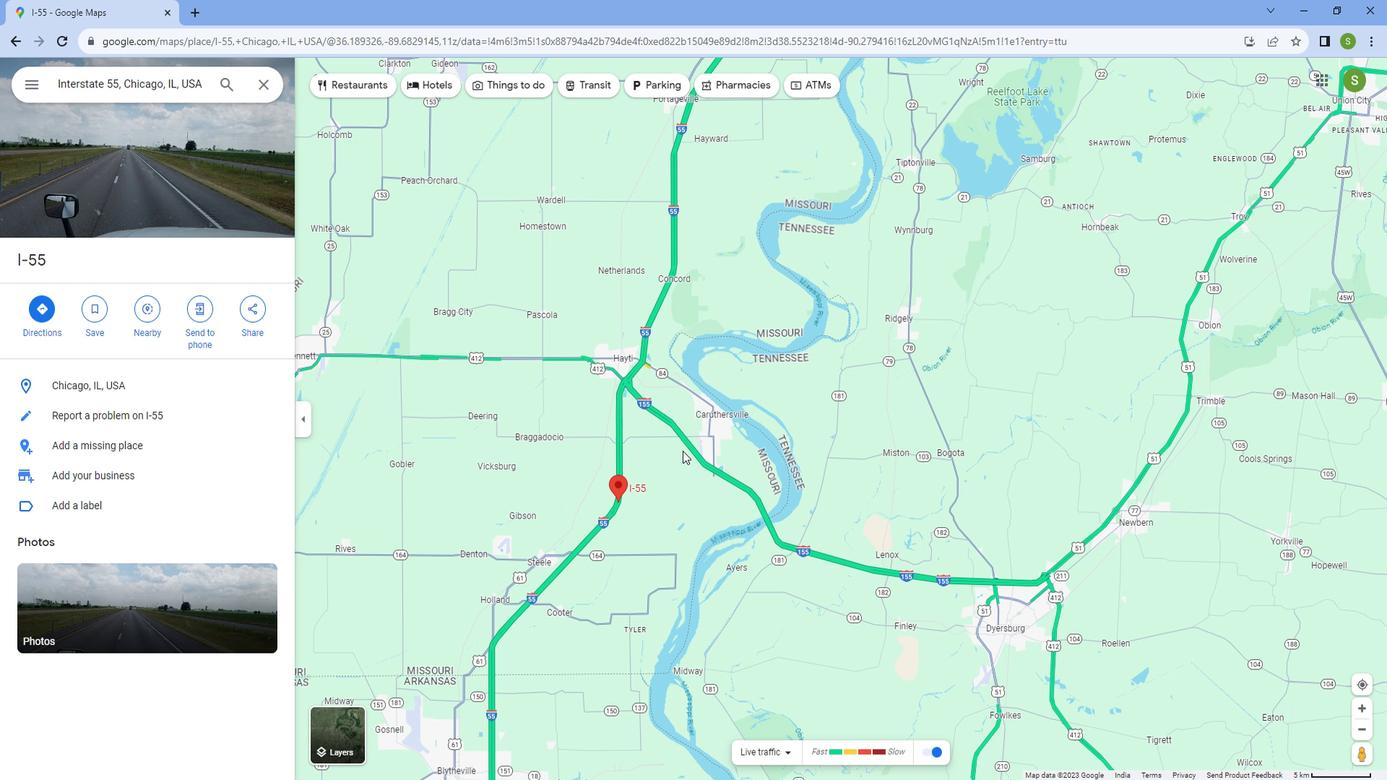 
Action: Mouse scrolled (683, 435) with delta (0, 0)
Screenshot: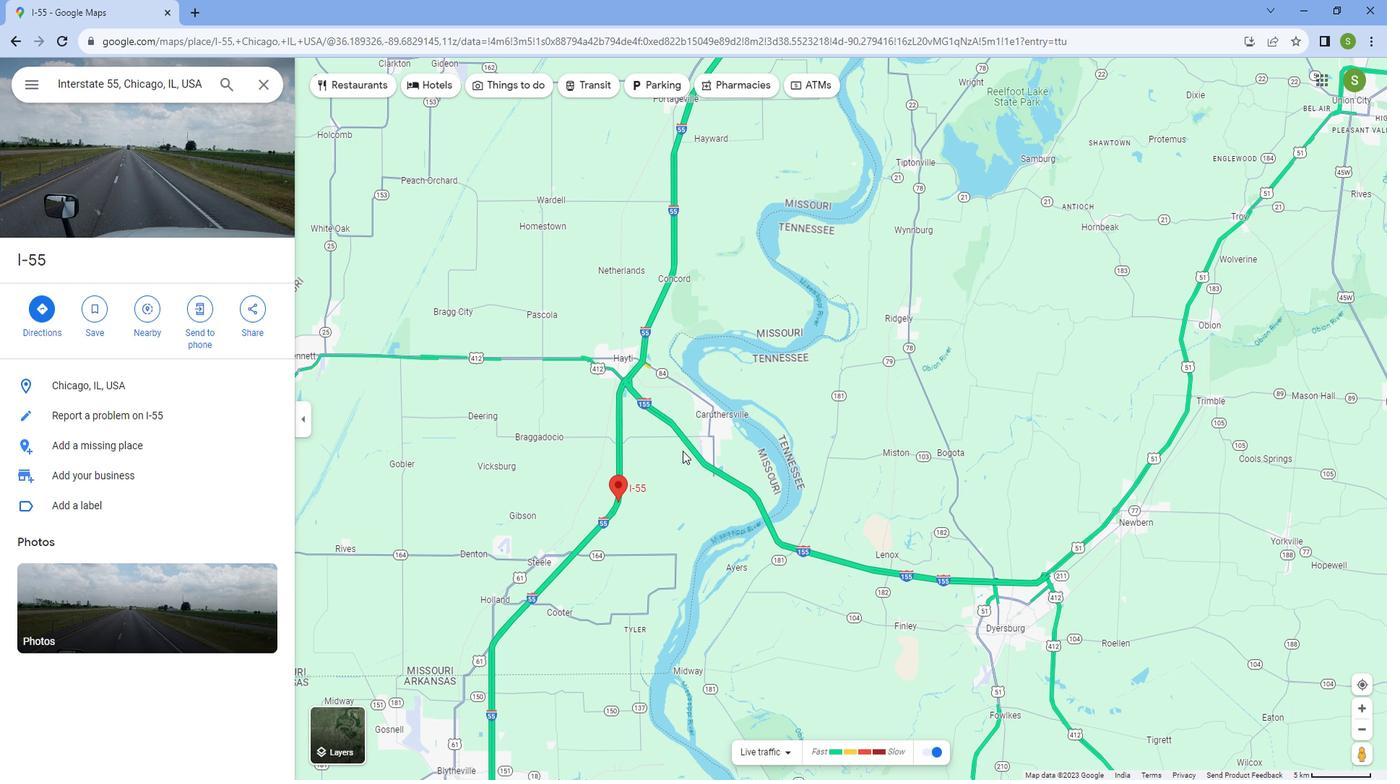 
Action: Mouse scrolled (683, 435) with delta (0, 0)
Screenshot: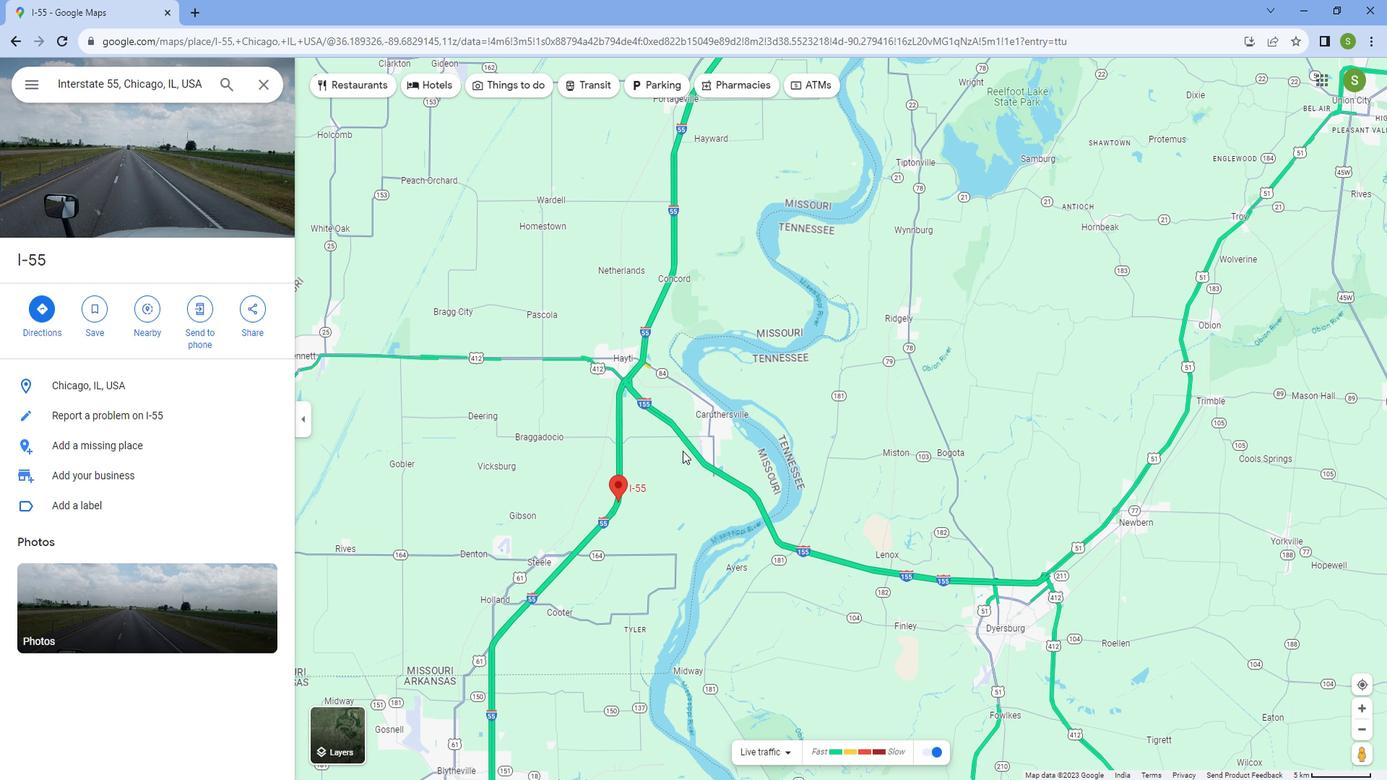 
Action: Mouse scrolled (683, 435) with delta (0, 0)
Screenshot: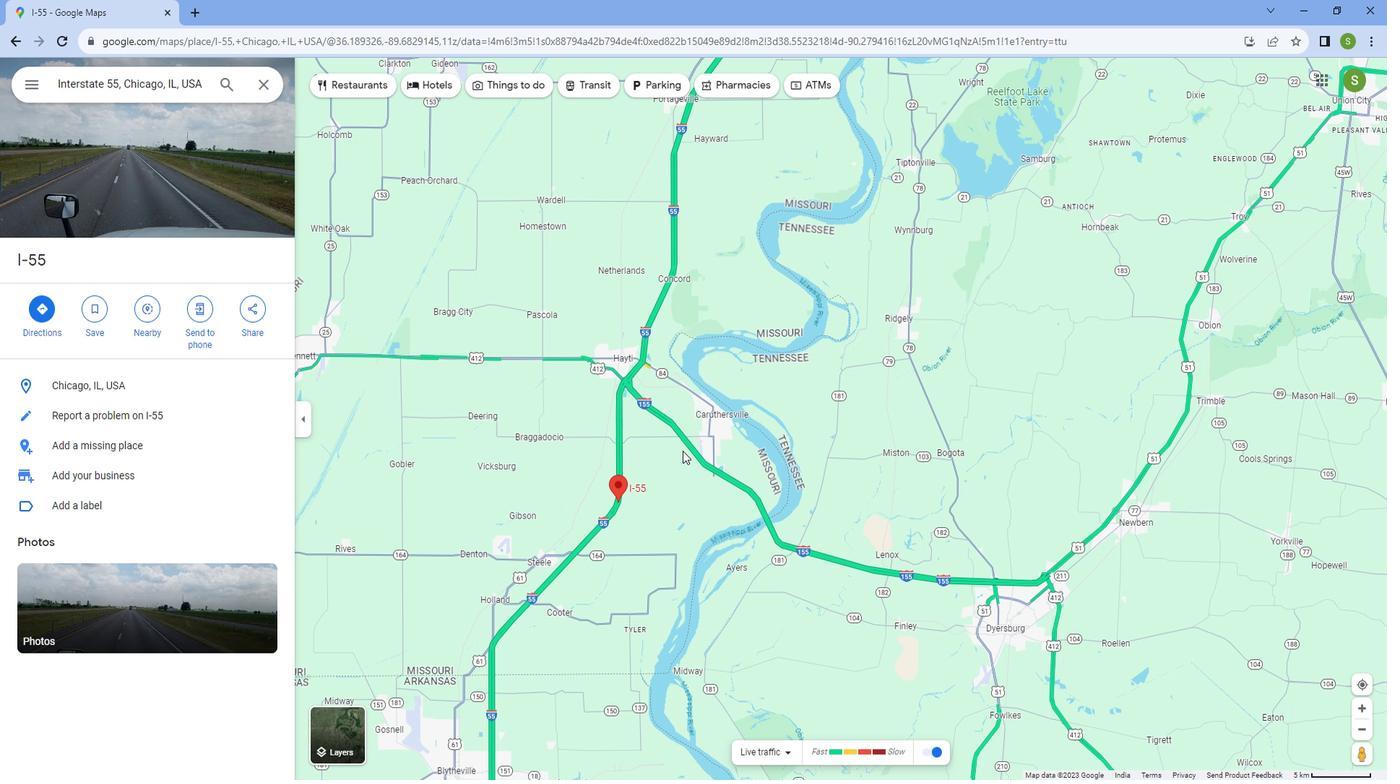 
Action: Mouse scrolled (683, 435) with delta (0, 0)
Screenshot: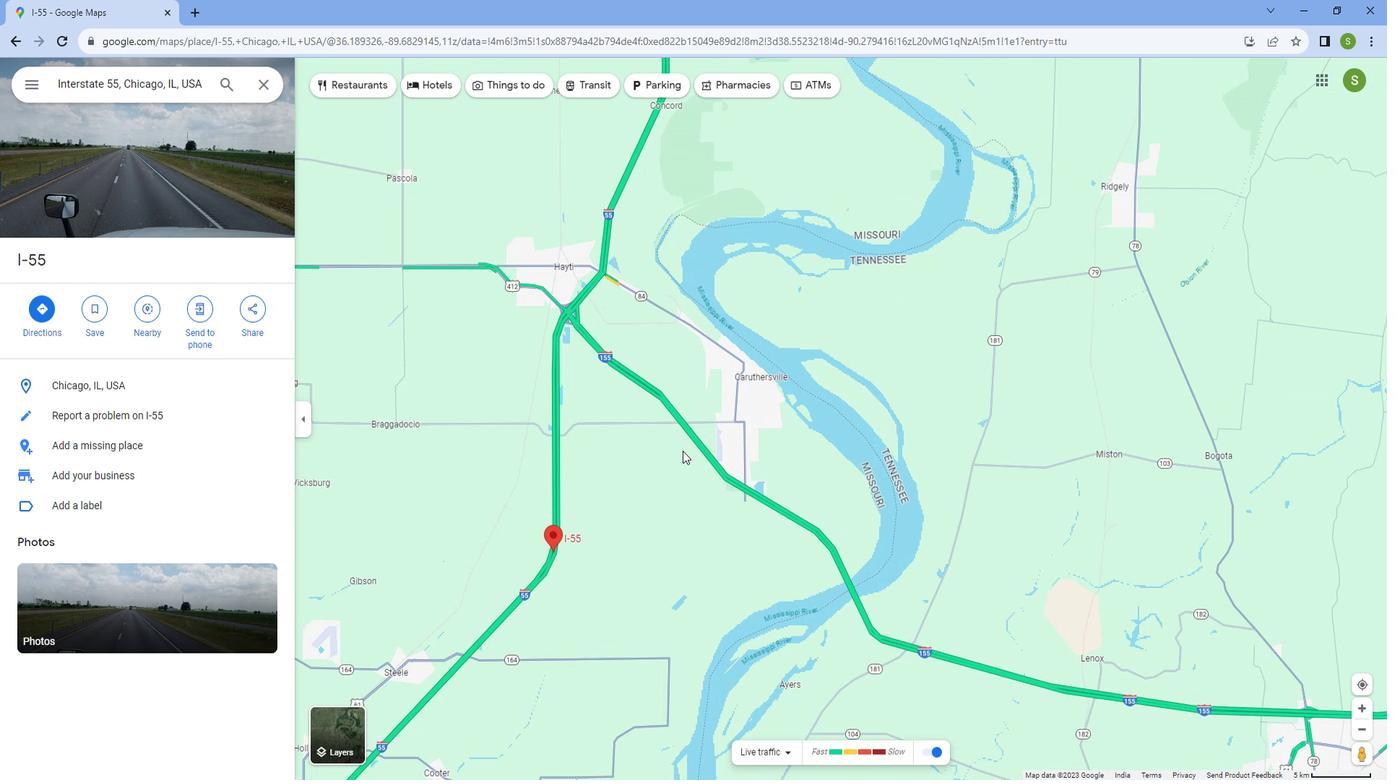 
Action: Mouse moved to (562, 485)
Screenshot: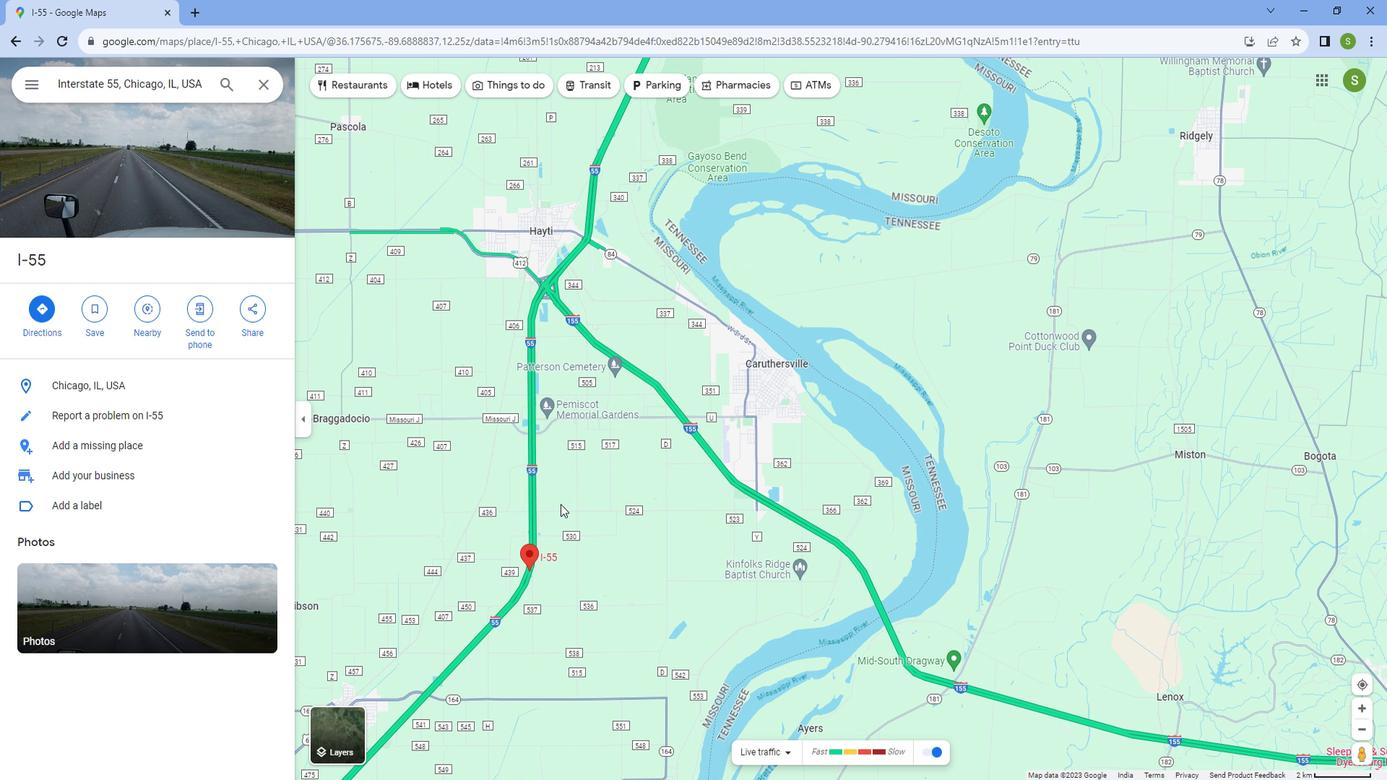 
Action: Mouse pressed left at (562, 485)
Screenshot: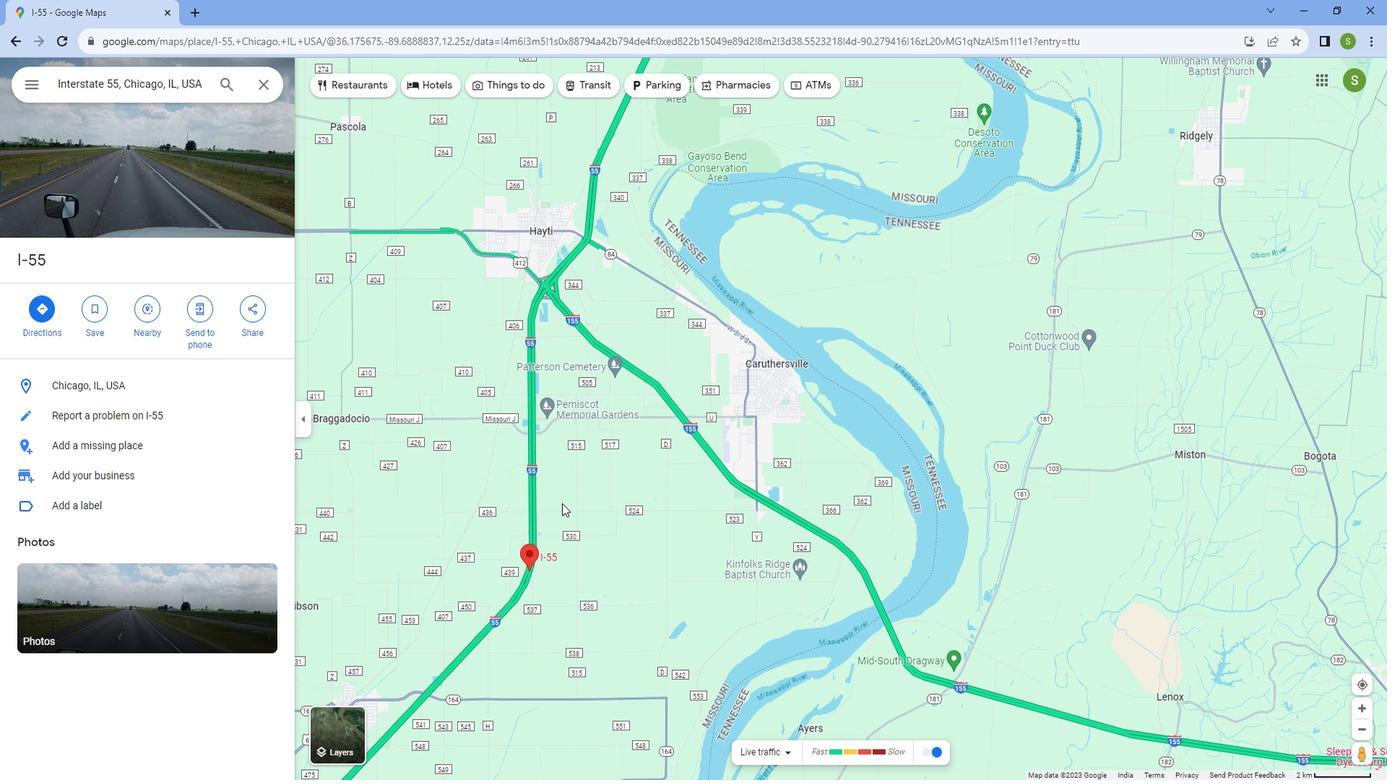 
Action: Mouse moved to (613, 395)
Screenshot: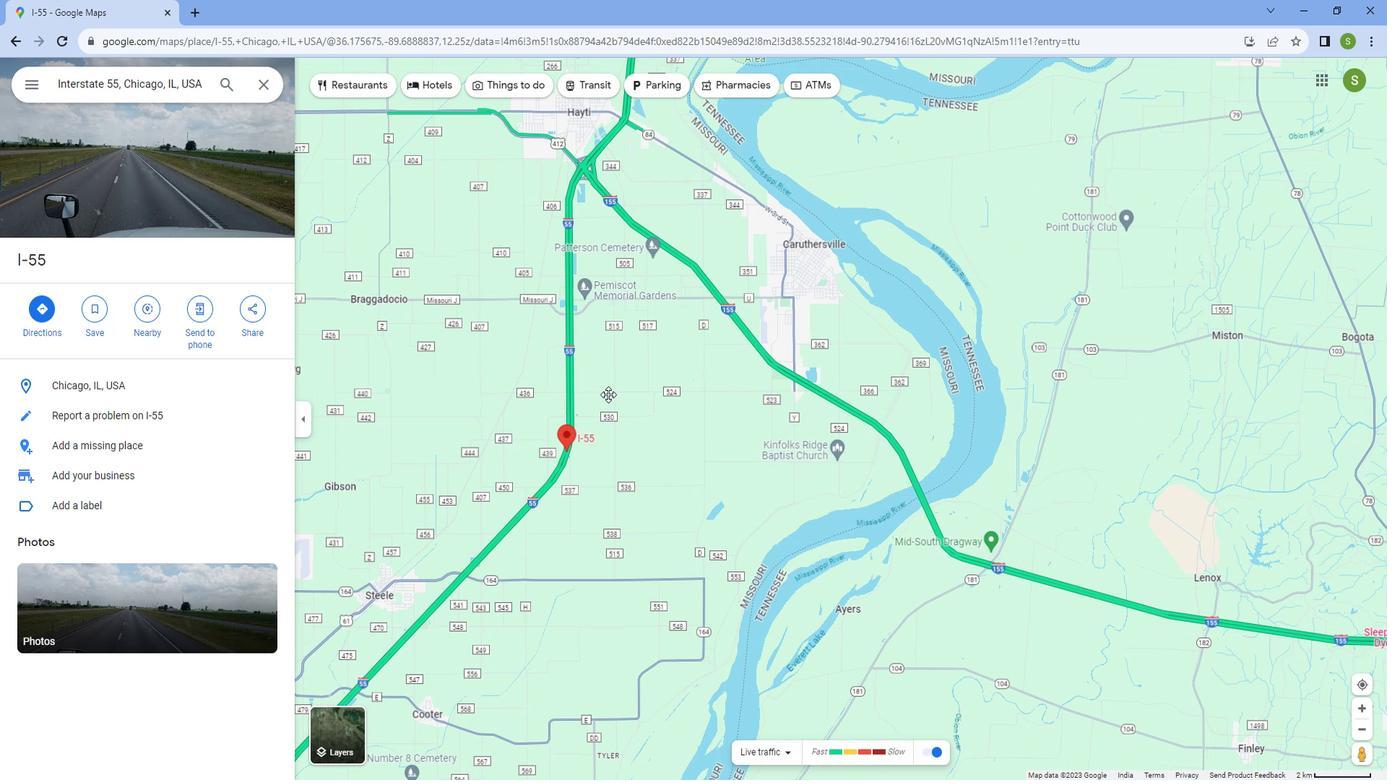 
